 Task: Search for a place to stay in Dingzhou, China, from September 6 to September 12 for 4 guests, with a price range of ₹10,000 to ₹14,000, 4 bedrooms, 4 beds, 4 bathrooms, and amenities including WiFi, free parking, and TV. Enable 'Self check-in'.
Action: Mouse moved to (723, 115)
Screenshot: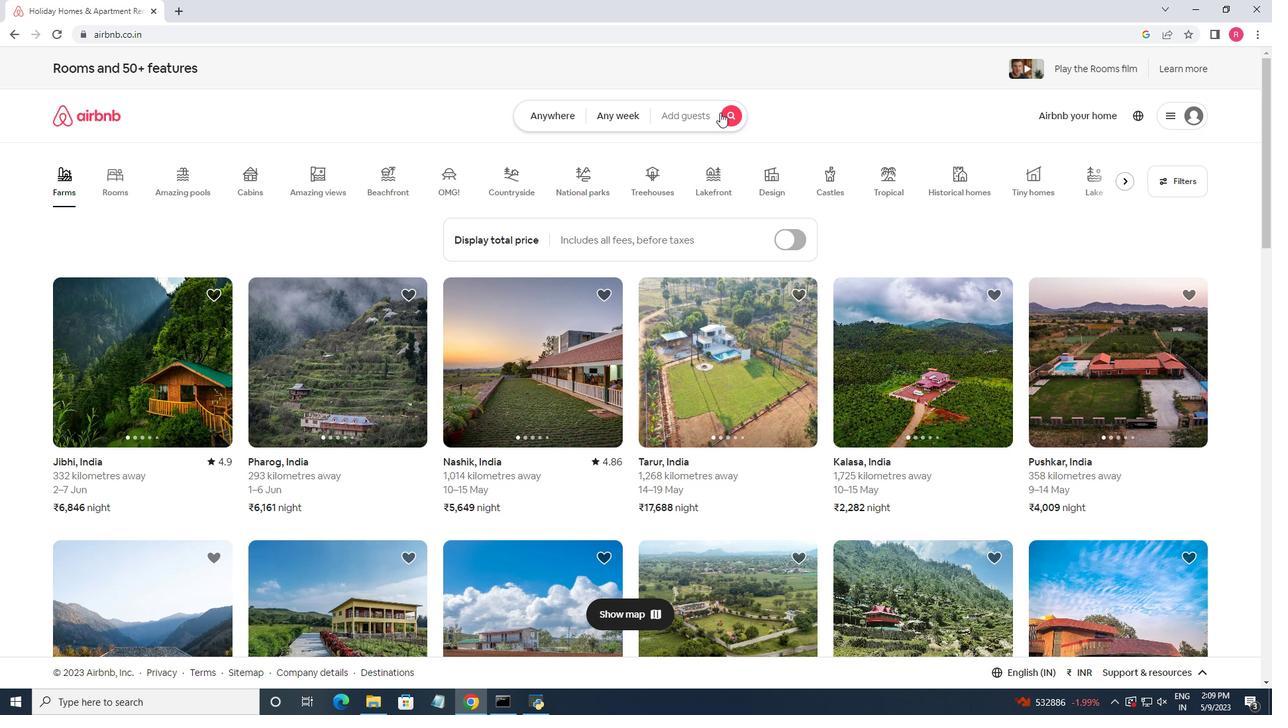 
Action: Mouse pressed left at (723, 115)
Screenshot: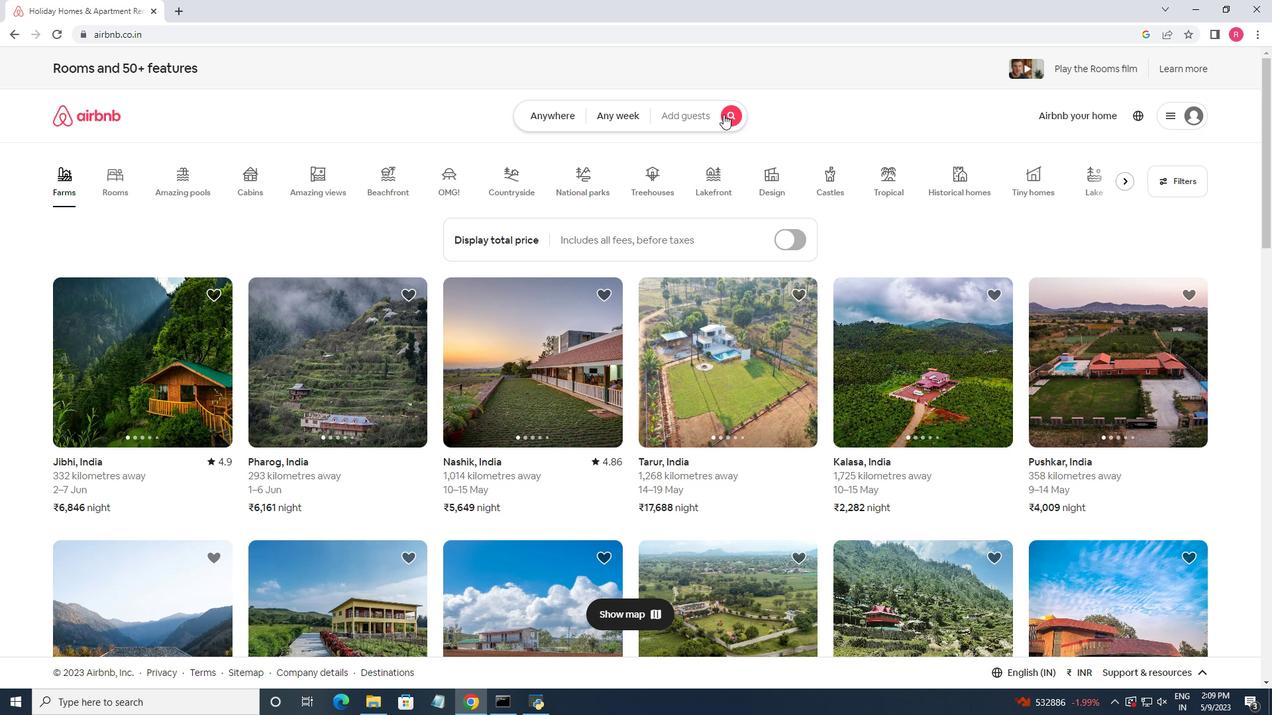 
Action: Mouse moved to (458, 175)
Screenshot: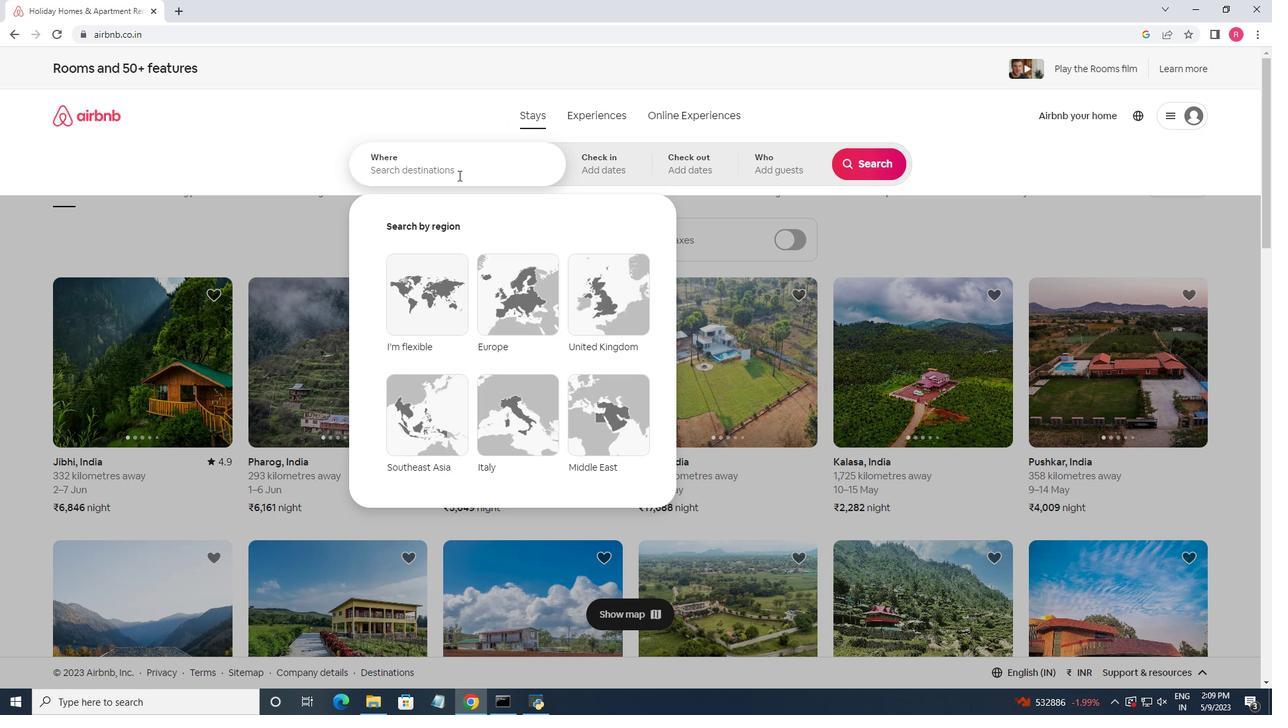 
Action: Mouse pressed left at (458, 175)
Screenshot: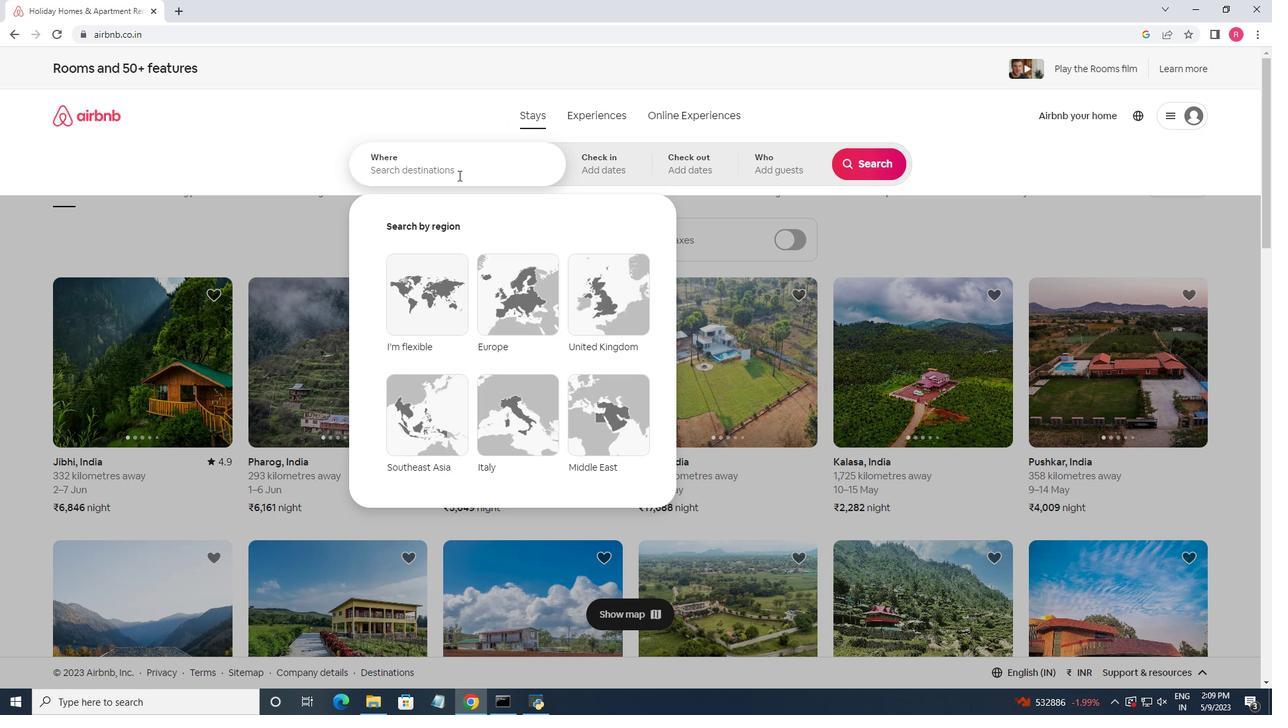 
Action: Key pressed <Key.shift>Dingzhou,<Key.space><Key.shift>China
Screenshot: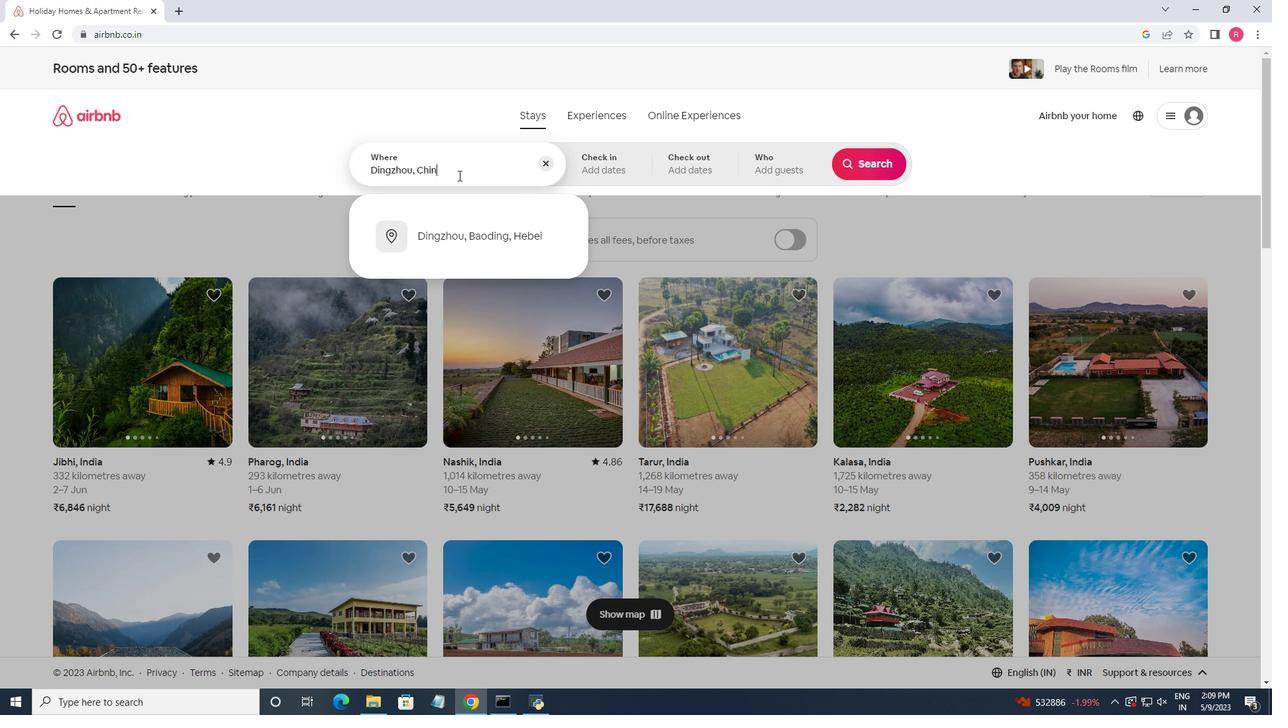 
Action: Mouse moved to (483, 172)
Screenshot: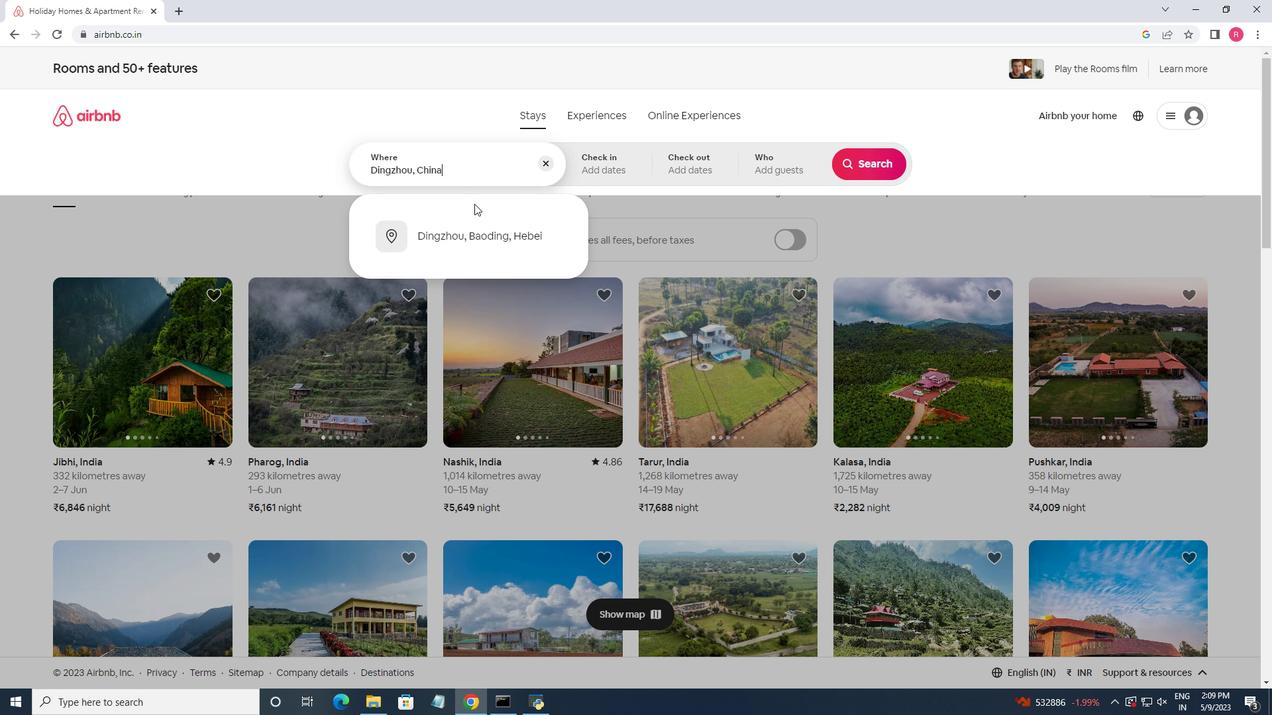 
Action: Key pressed <Key.enter>
Screenshot: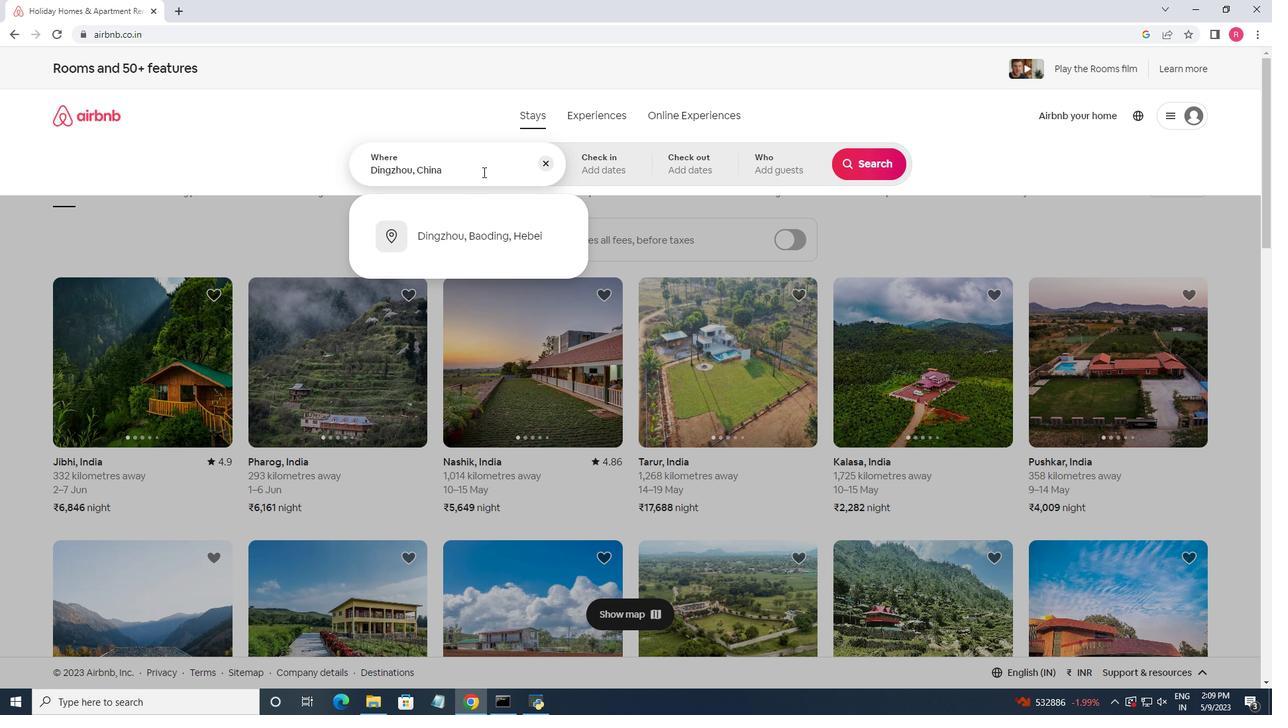 
Action: Mouse moved to (870, 269)
Screenshot: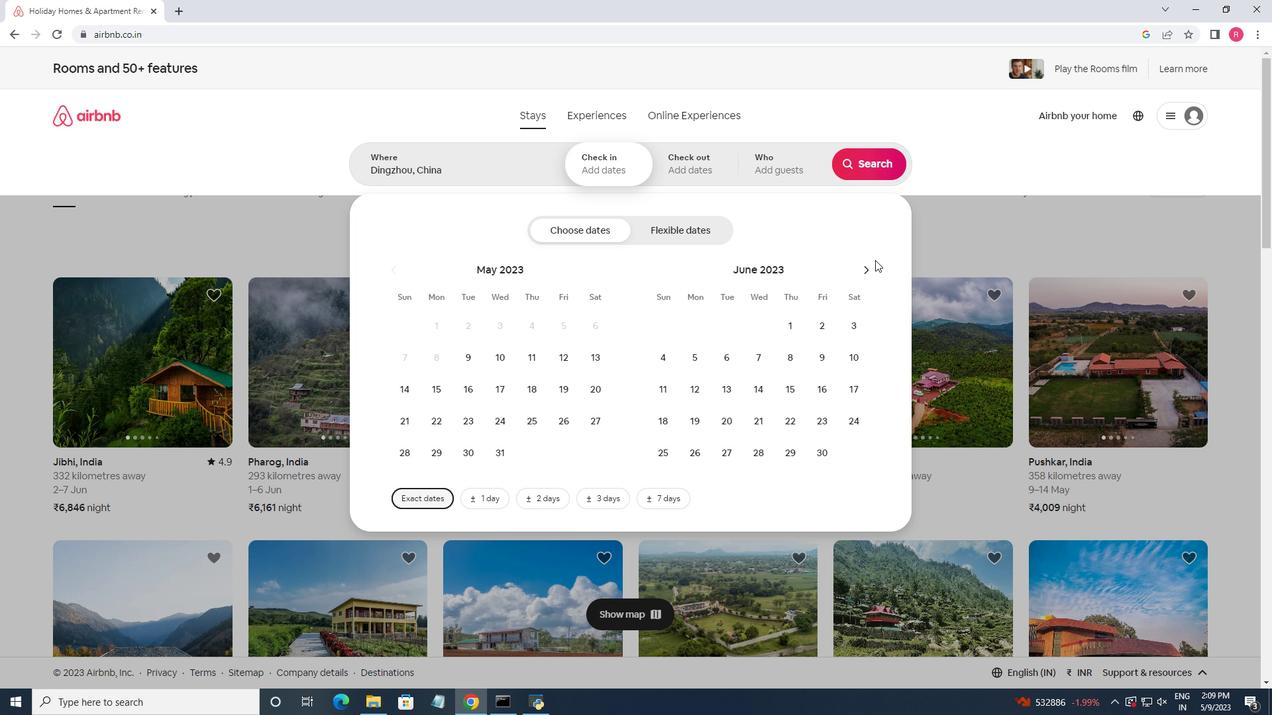 
Action: Mouse pressed left at (870, 269)
Screenshot: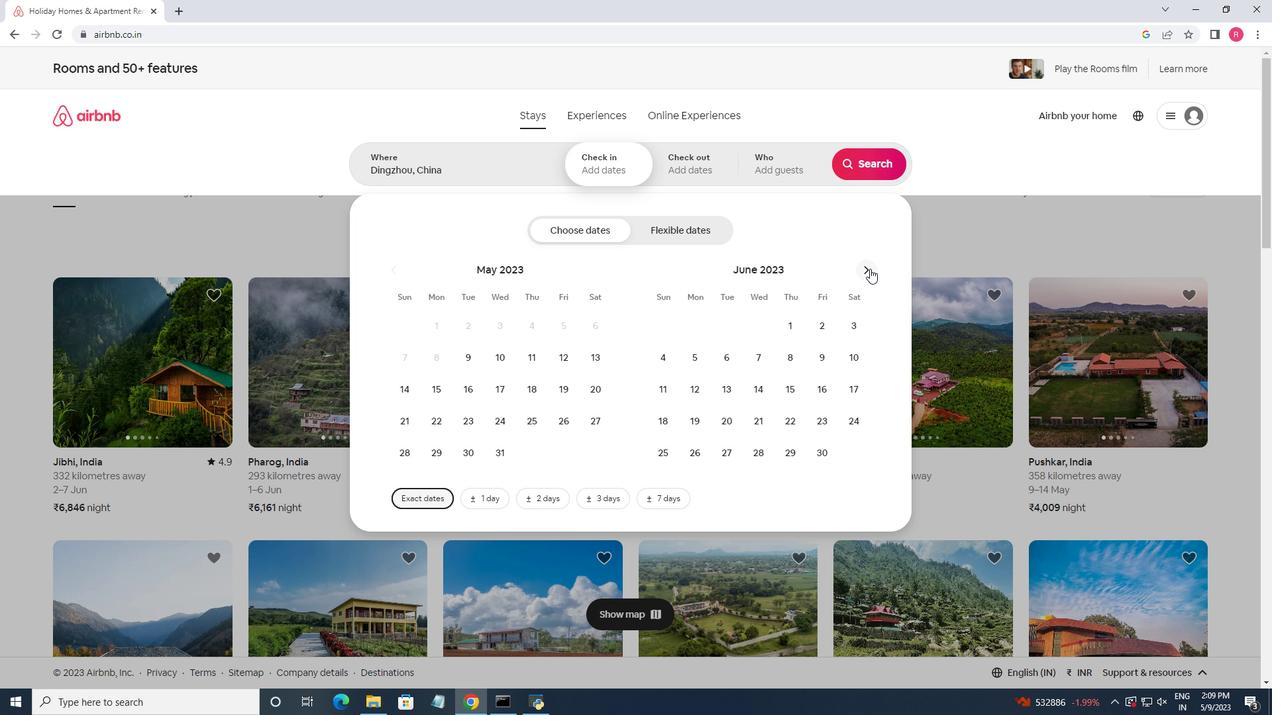 
Action: Mouse pressed left at (870, 269)
Screenshot: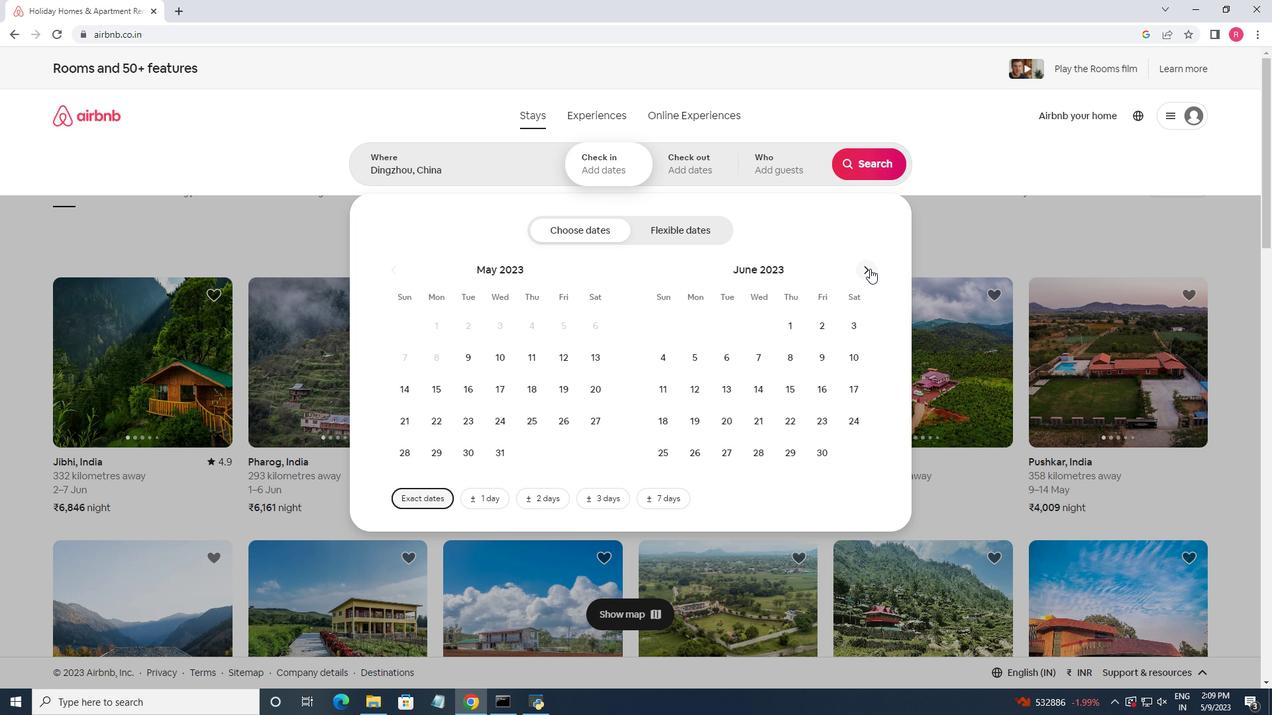 
Action: Mouse pressed left at (870, 269)
Screenshot: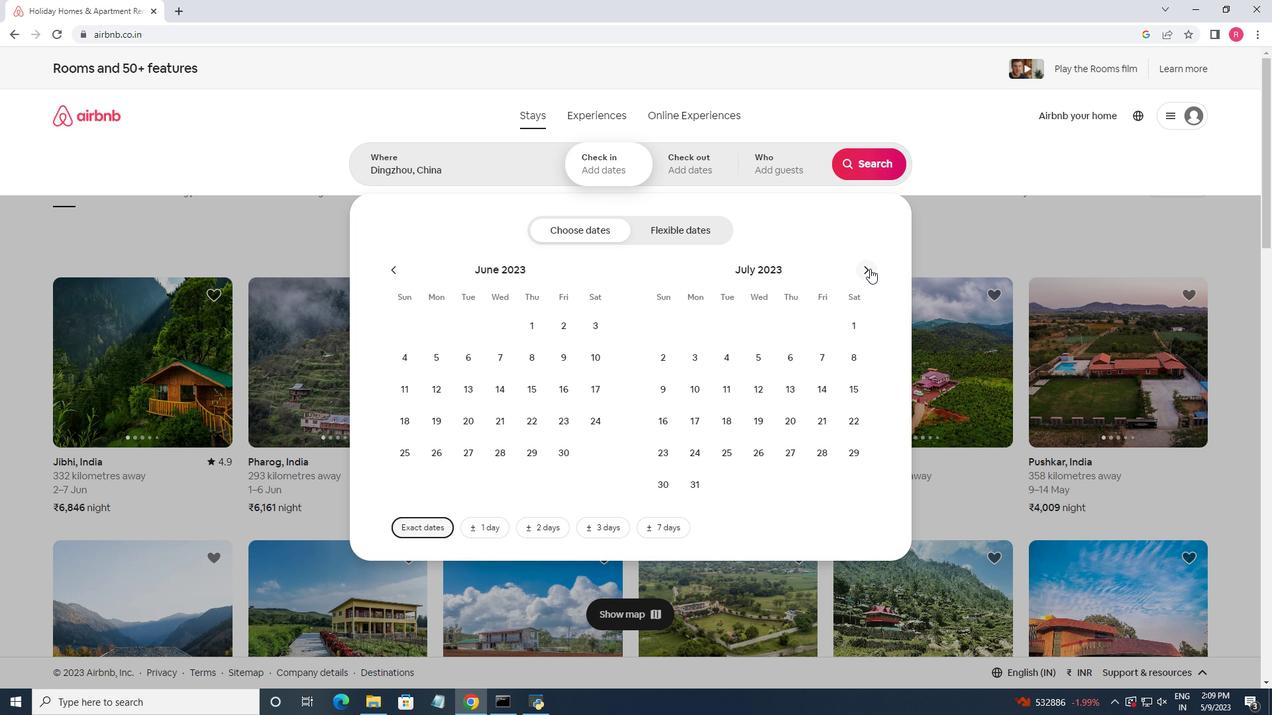 
Action: Mouse pressed left at (870, 269)
Screenshot: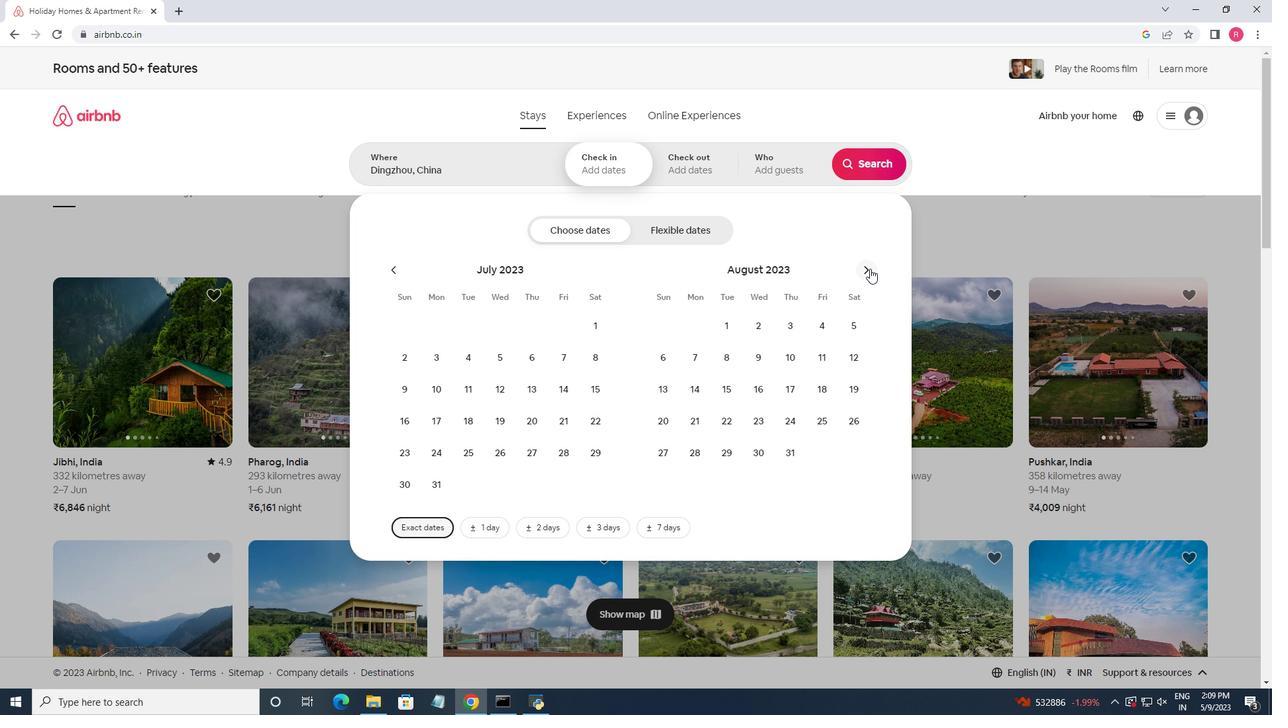 
Action: Mouse moved to (764, 360)
Screenshot: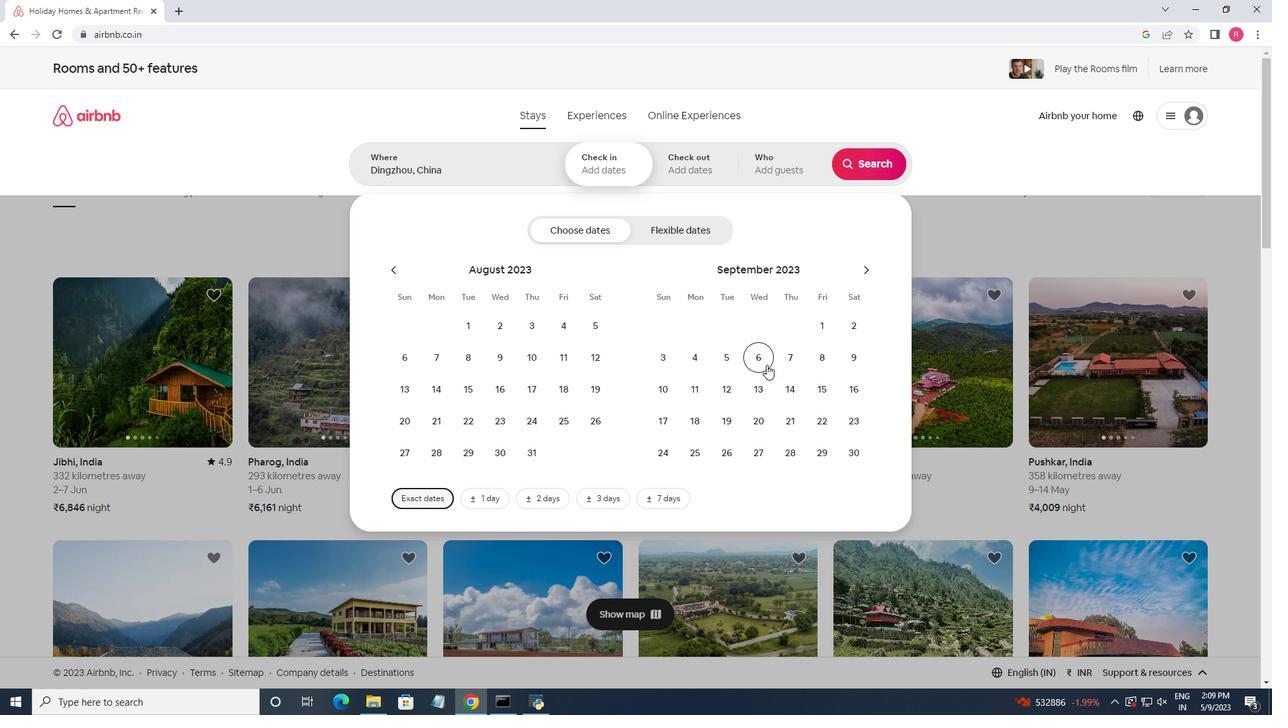 
Action: Mouse pressed left at (764, 360)
Screenshot: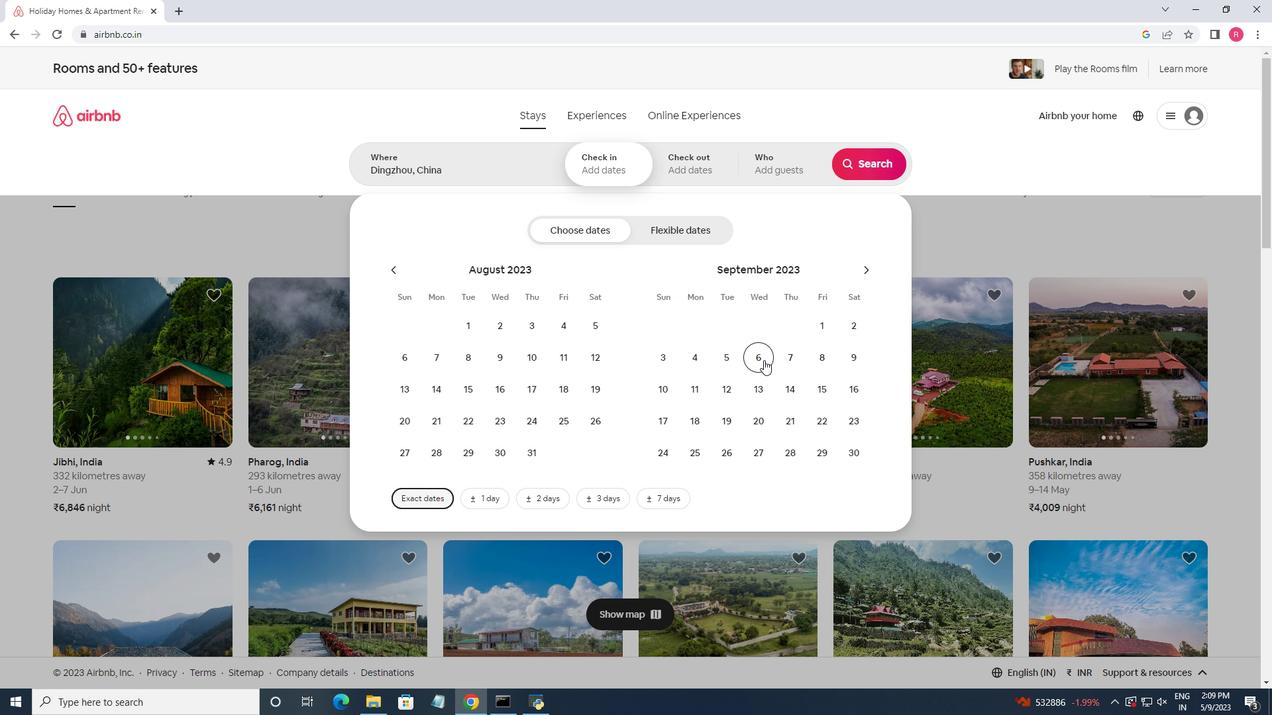 
Action: Mouse moved to (740, 393)
Screenshot: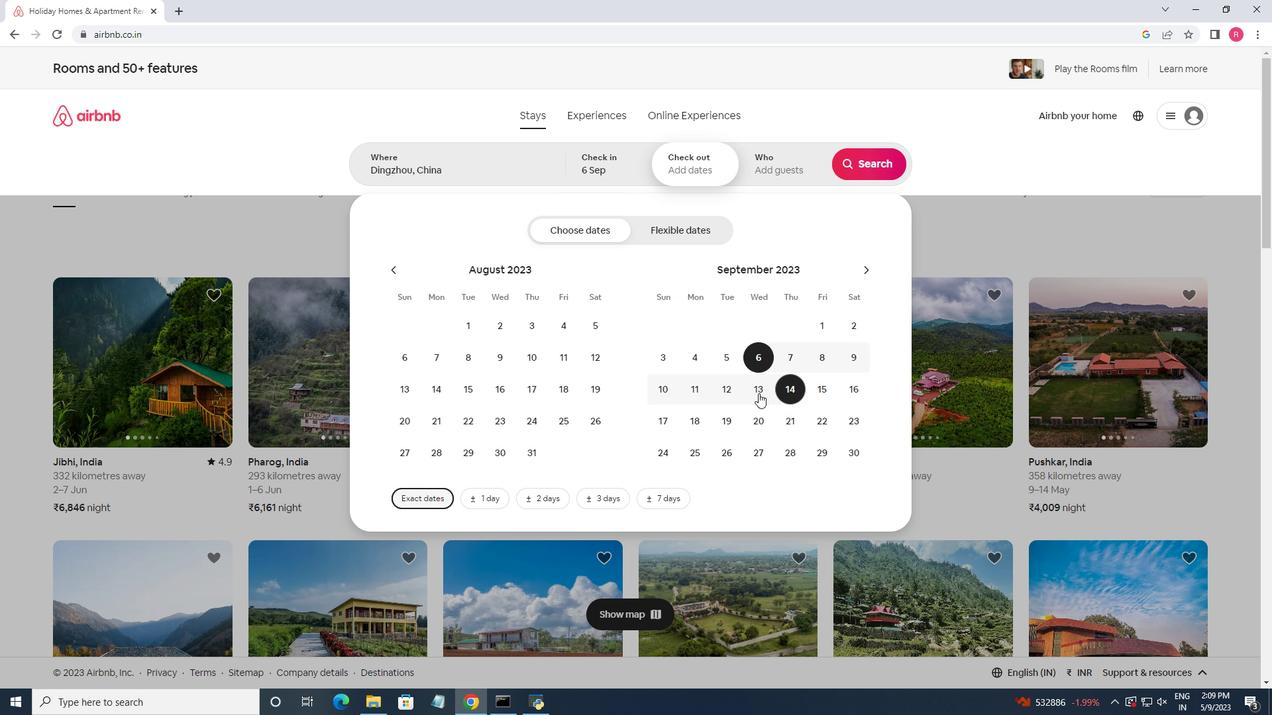 
Action: Mouse pressed left at (740, 393)
Screenshot: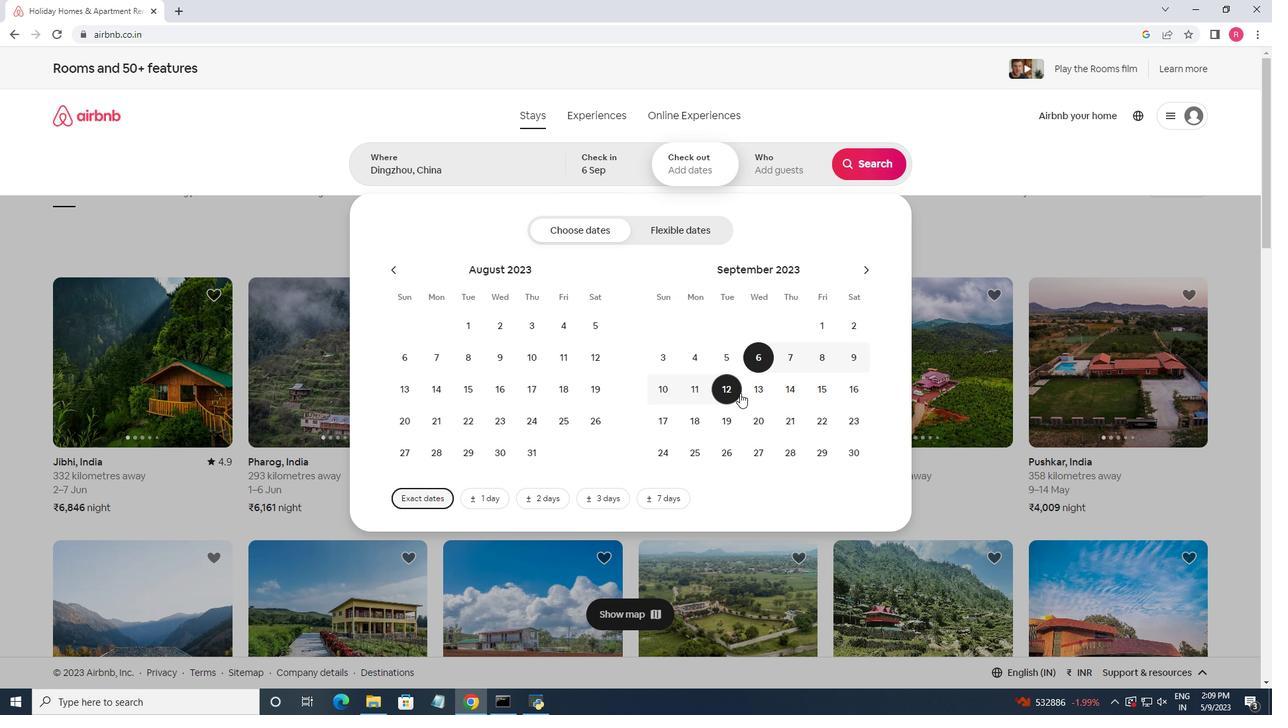 
Action: Mouse moved to (780, 163)
Screenshot: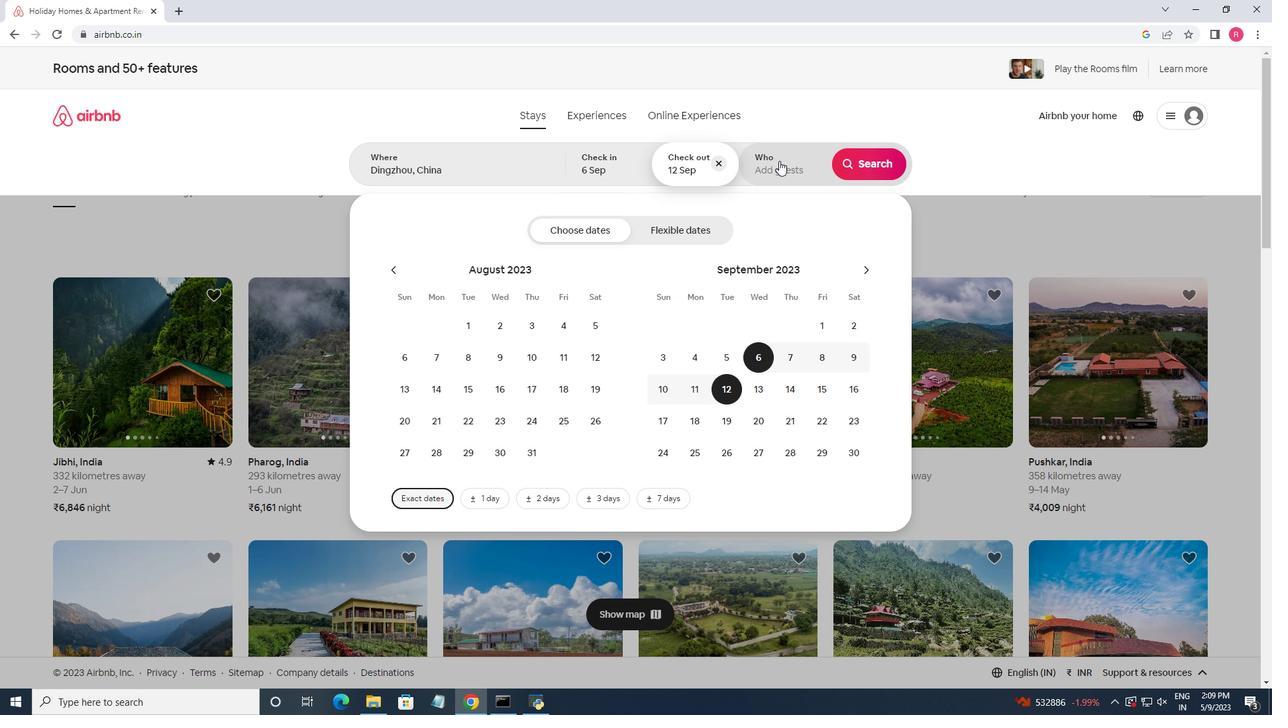 
Action: Mouse pressed left at (780, 163)
Screenshot: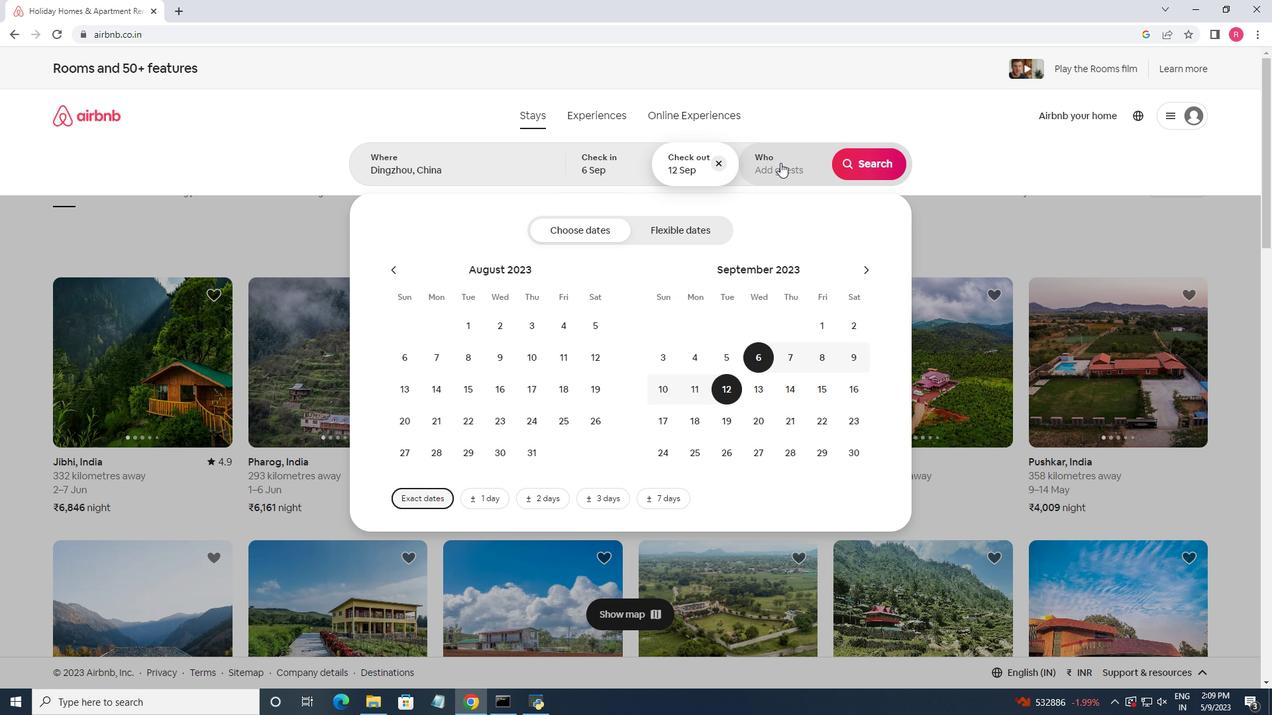 
Action: Mouse moved to (873, 243)
Screenshot: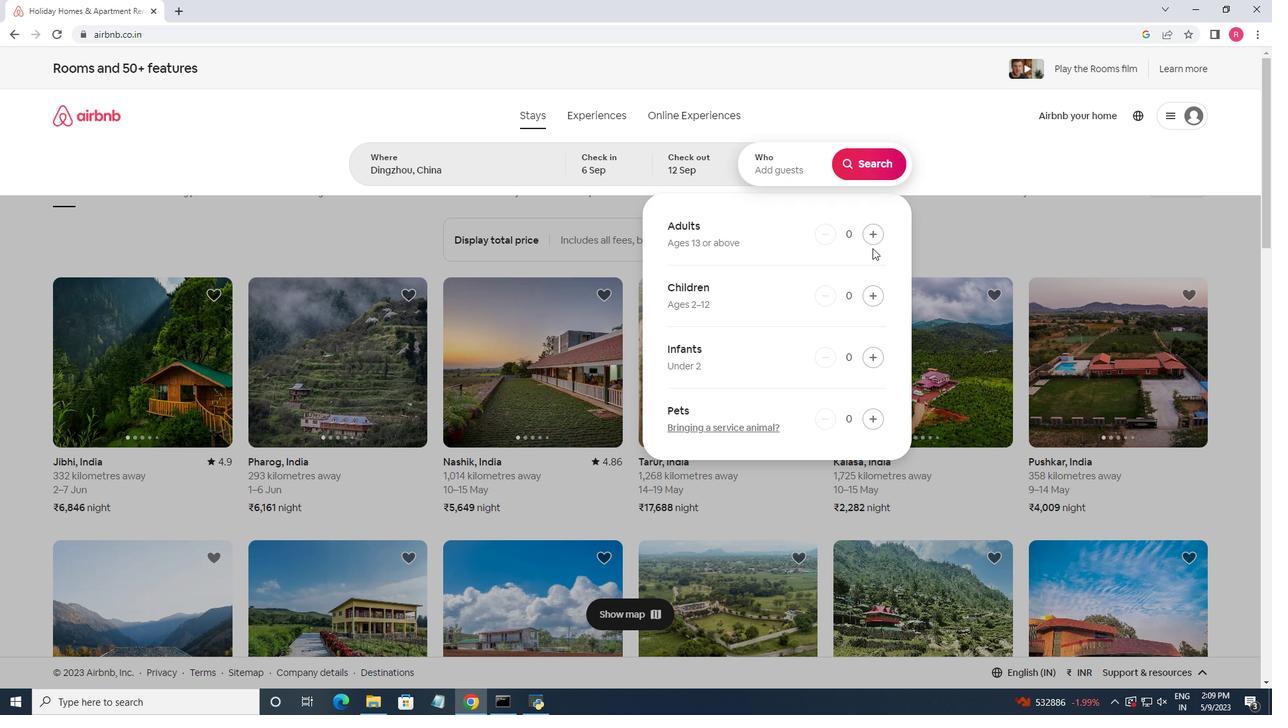 
Action: Mouse pressed left at (873, 243)
Screenshot: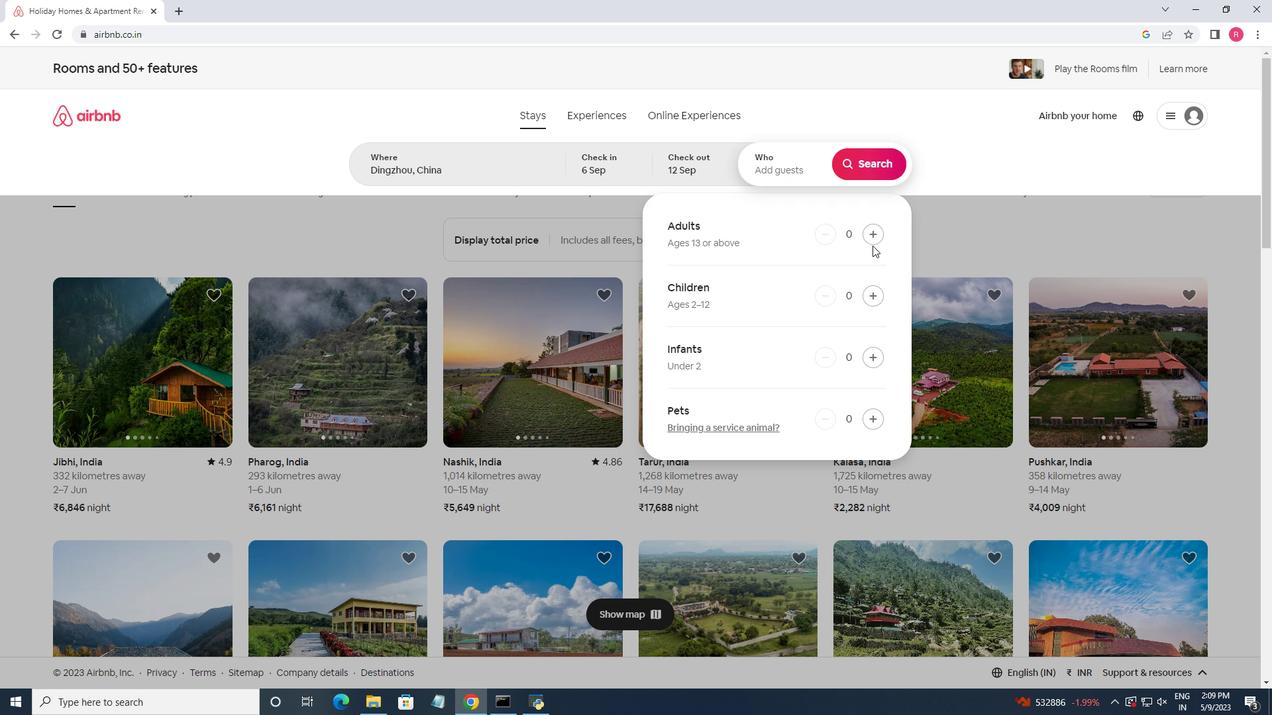 
Action: Mouse pressed left at (873, 243)
Screenshot: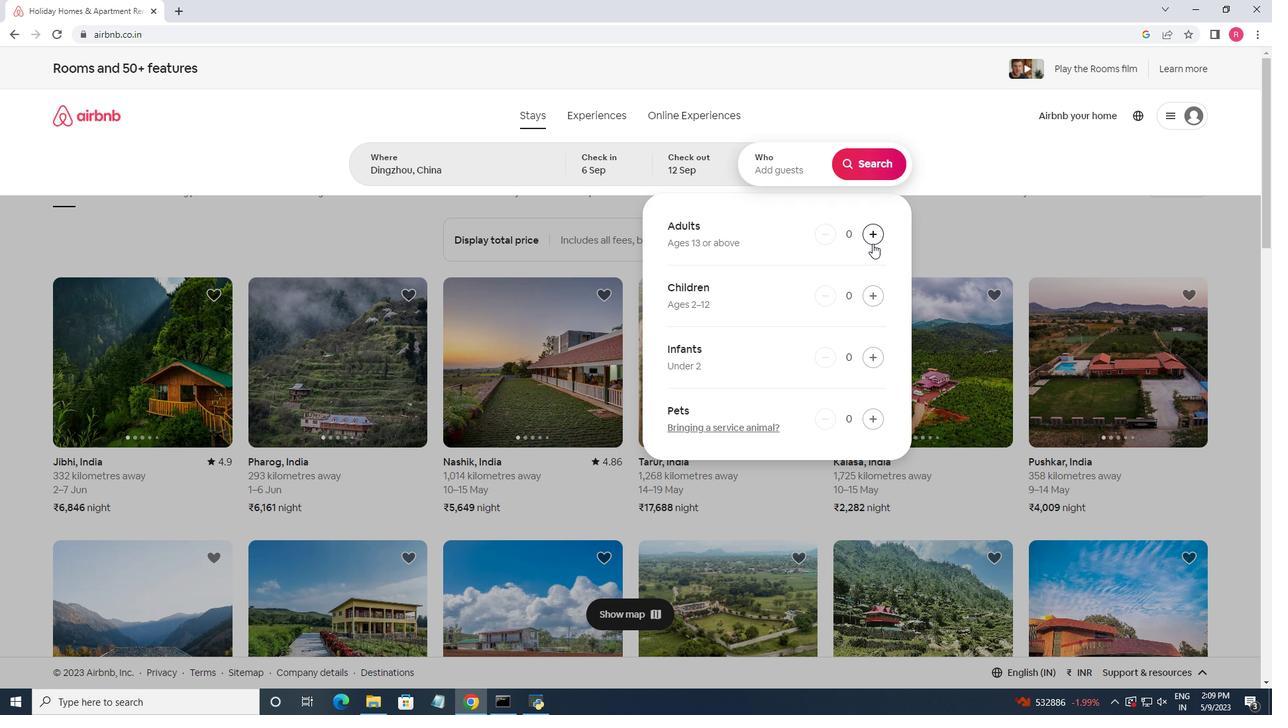 
Action: Mouse pressed left at (873, 243)
Screenshot: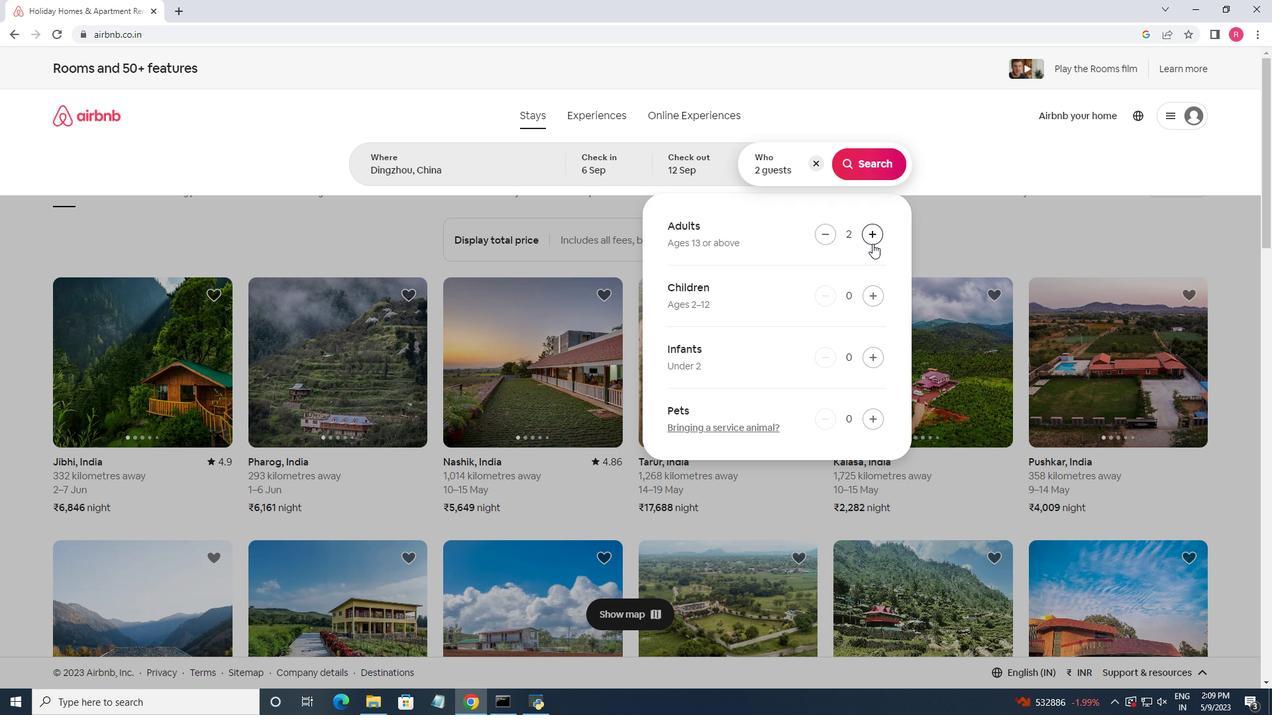 
Action: Mouse pressed left at (873, 243)
Screenshot: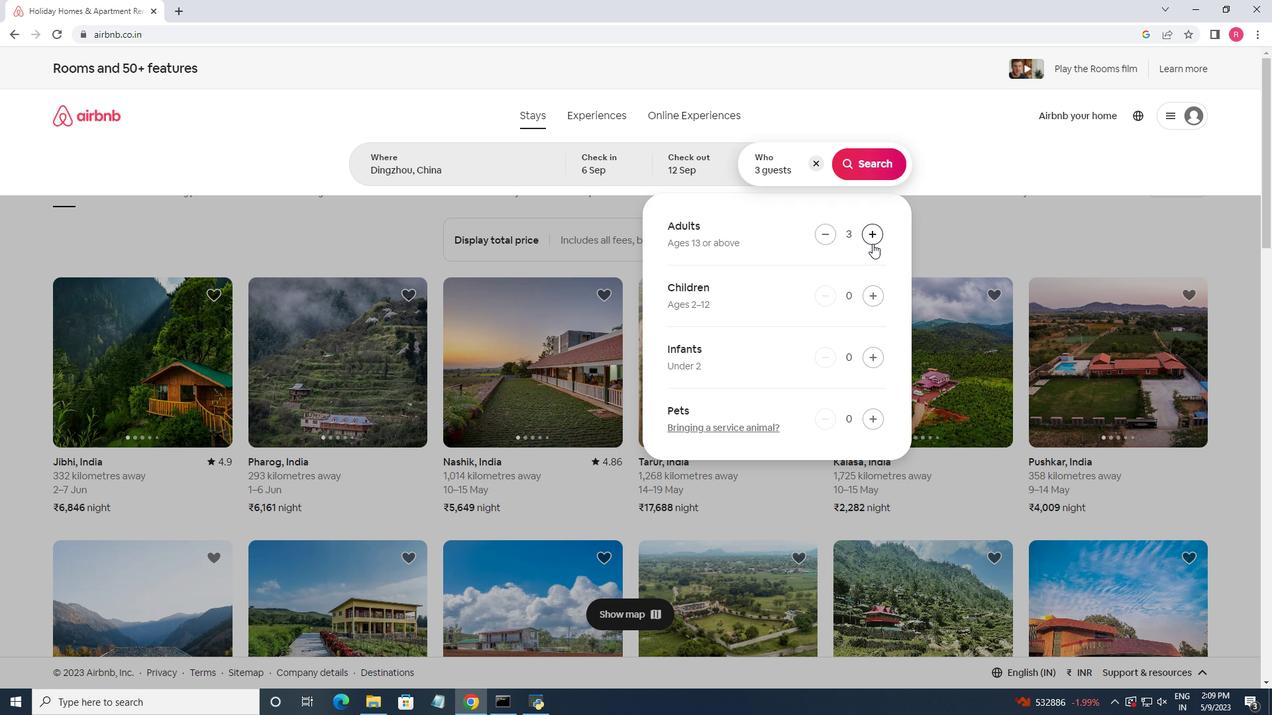 
Action: Mouse moved to (883, 167)
Screenshot: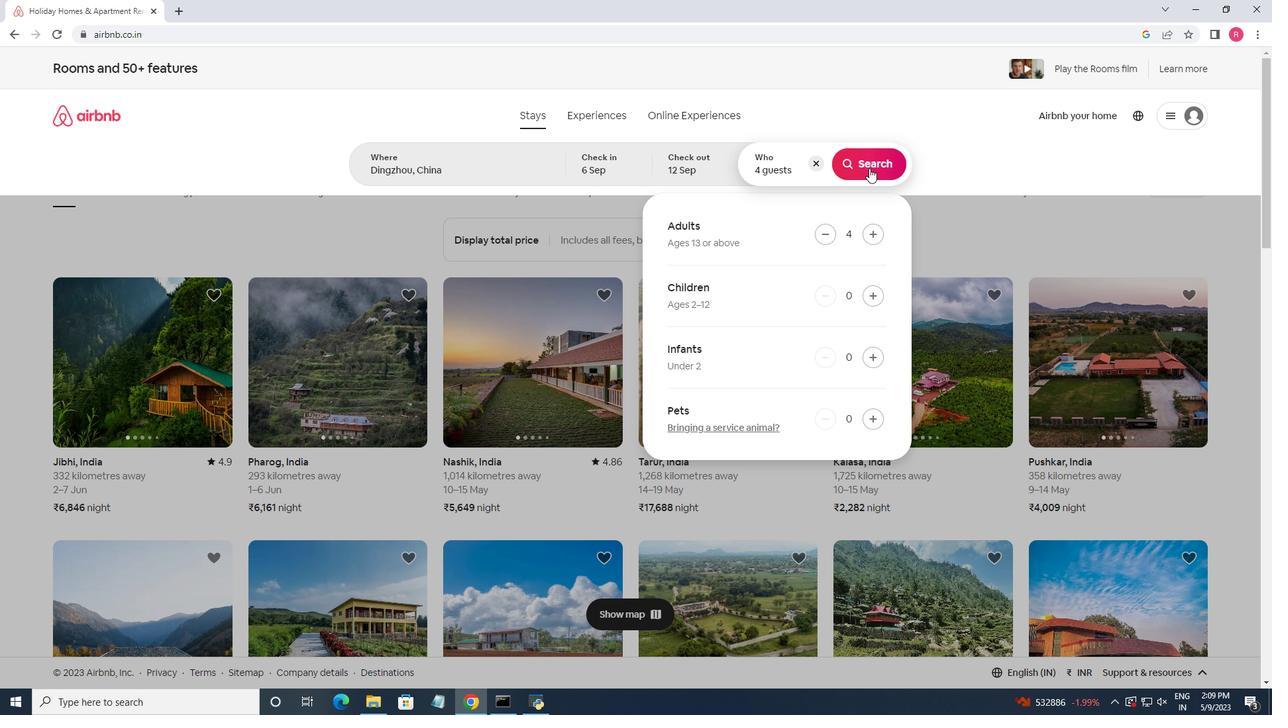 
Action: Mouse pressed left at (883, 167)
Screenshot: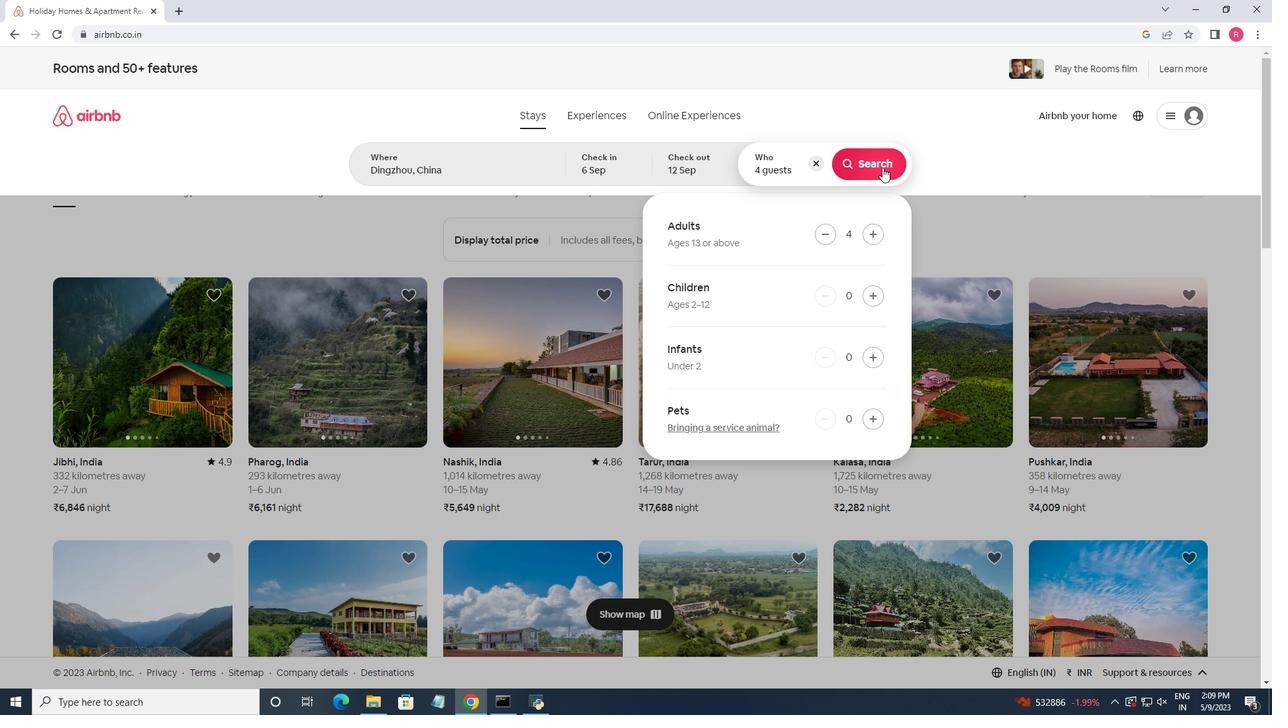 
Action: Mouse moved to (1199, 129)
Screenshot: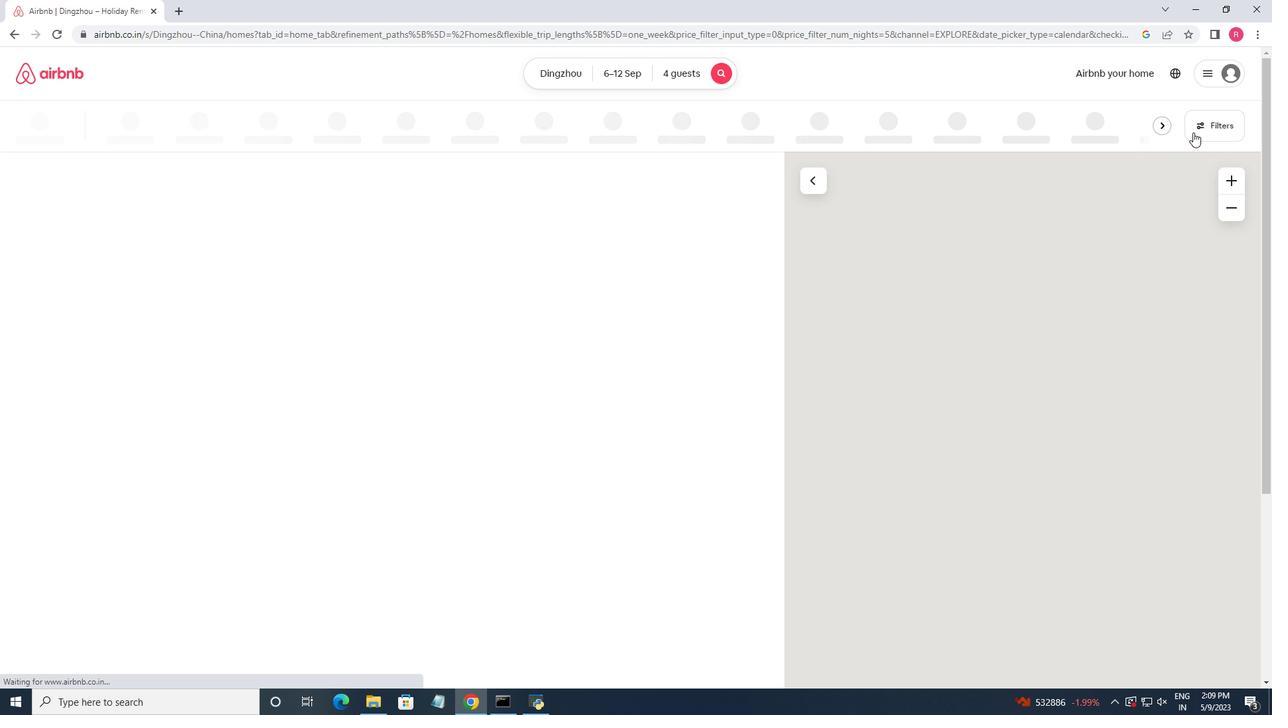 
Action: Mouse pressed left at (1199, 129)
Screenshot: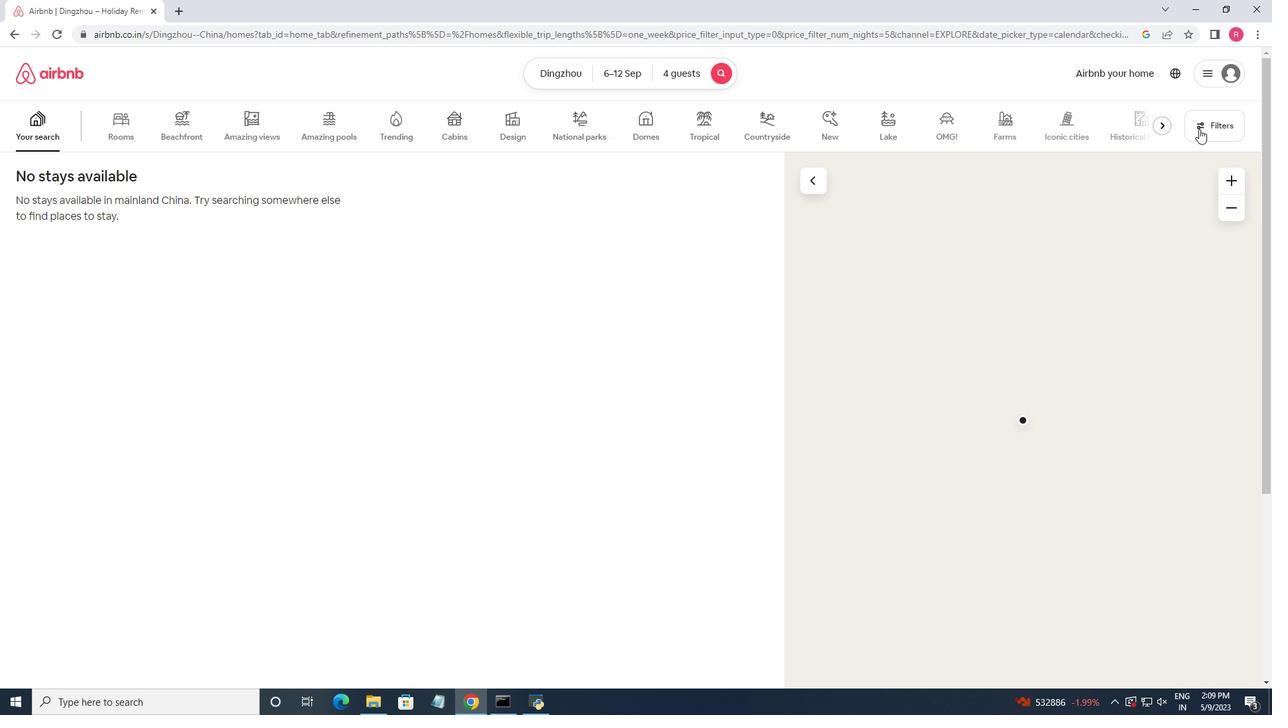 
Action: Mouse moved to (499, 448)
Screenshot: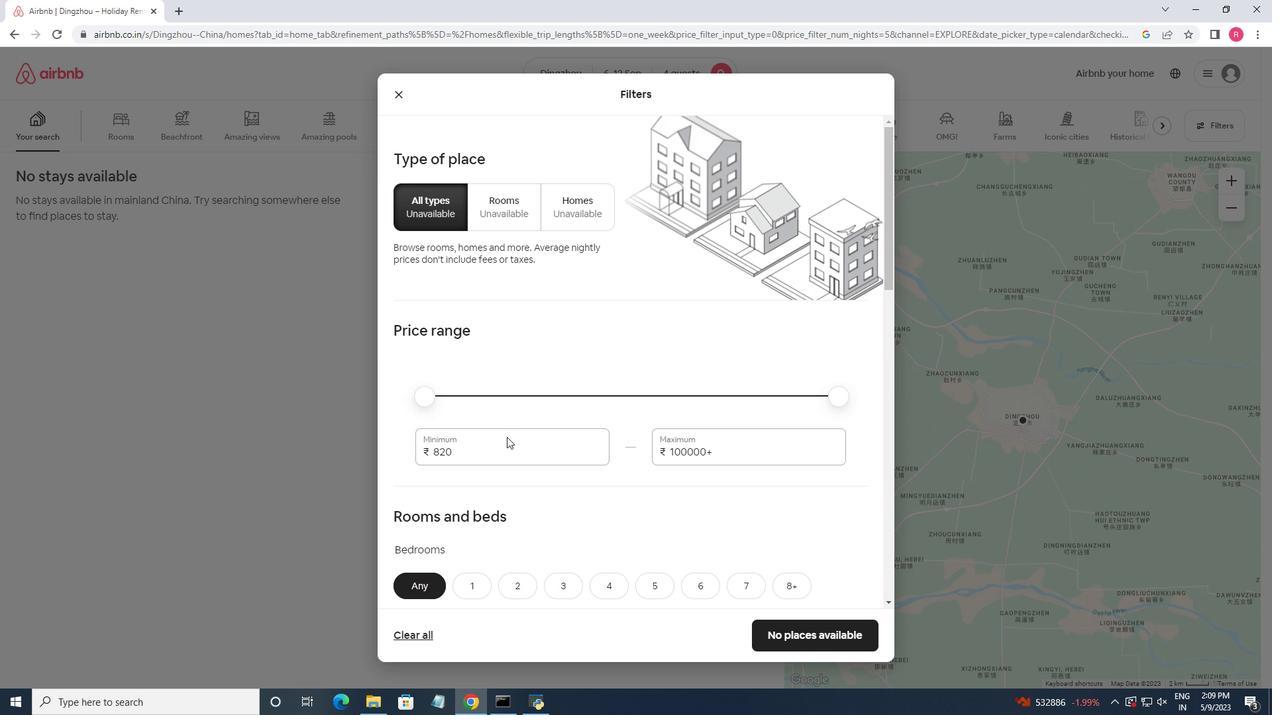 
Action: Mouse pressed left at (499, 448)
Screenshot: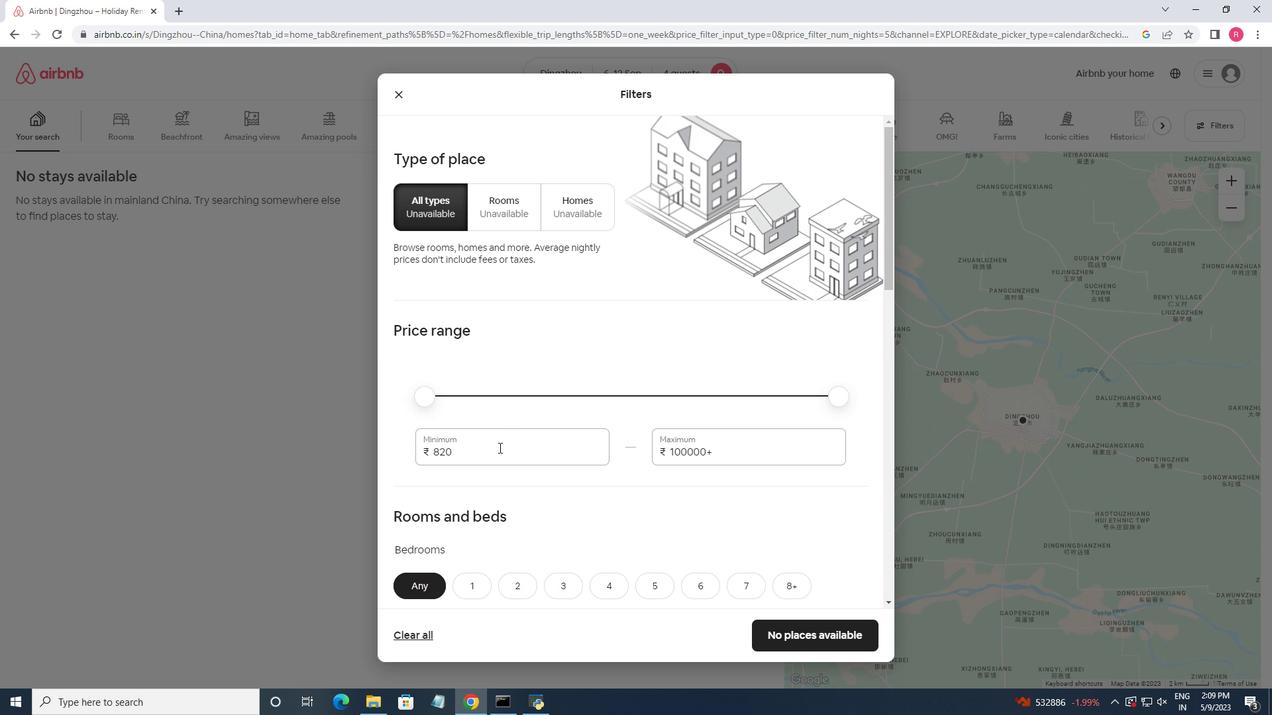 
Action: Mouse pressed left at (499, 448)
Screenshot: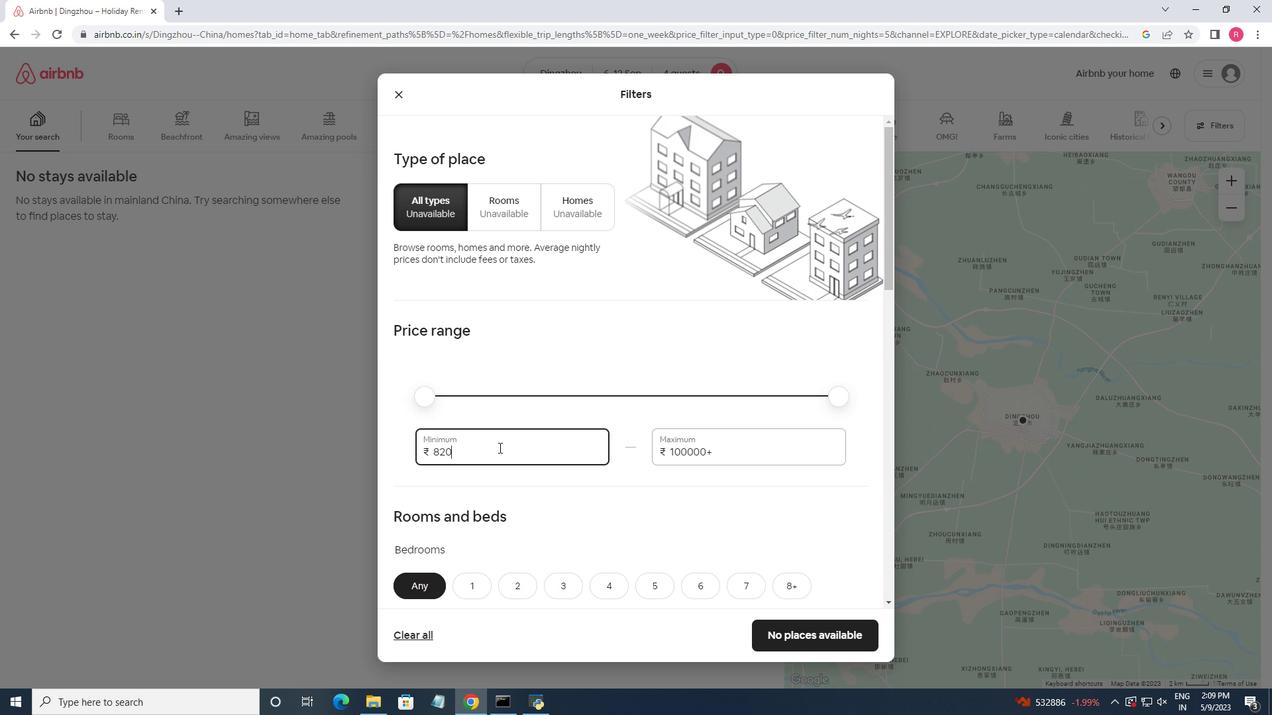 
Action: Key pressed 10000<Key.tab>14000
Screenshot: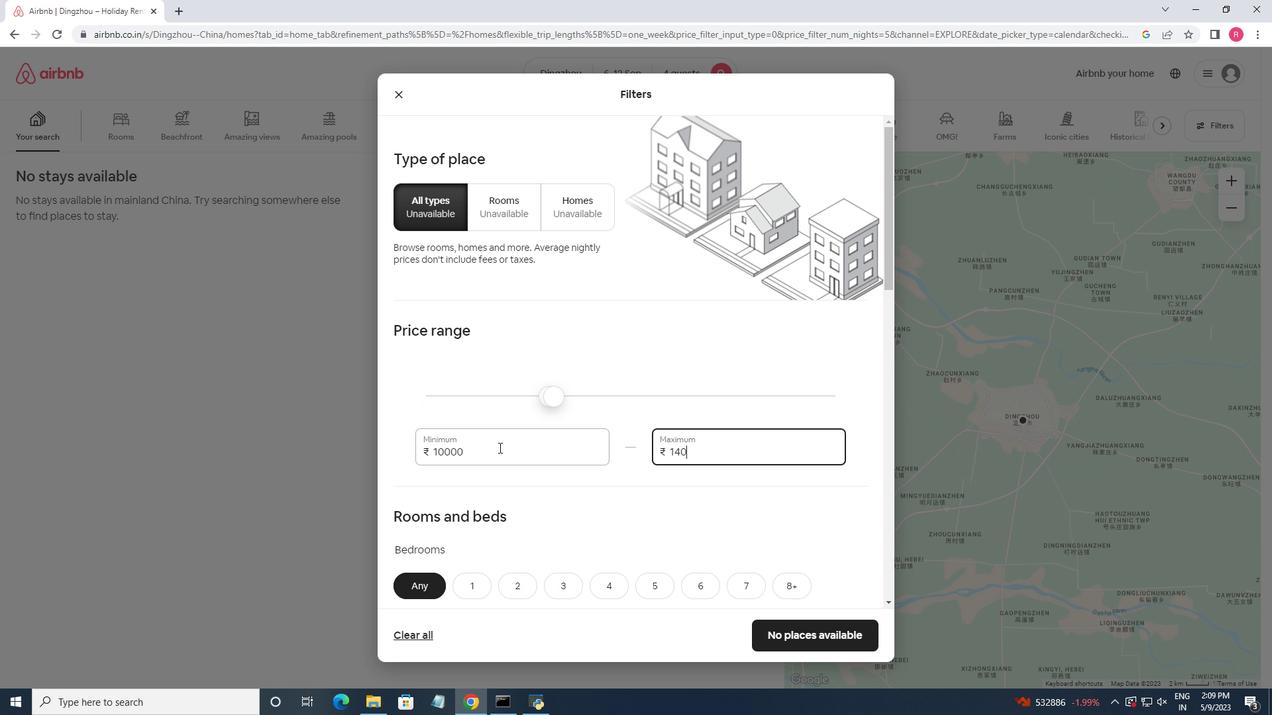 
Action: Mouse moved to (568, 401)
Screenshot: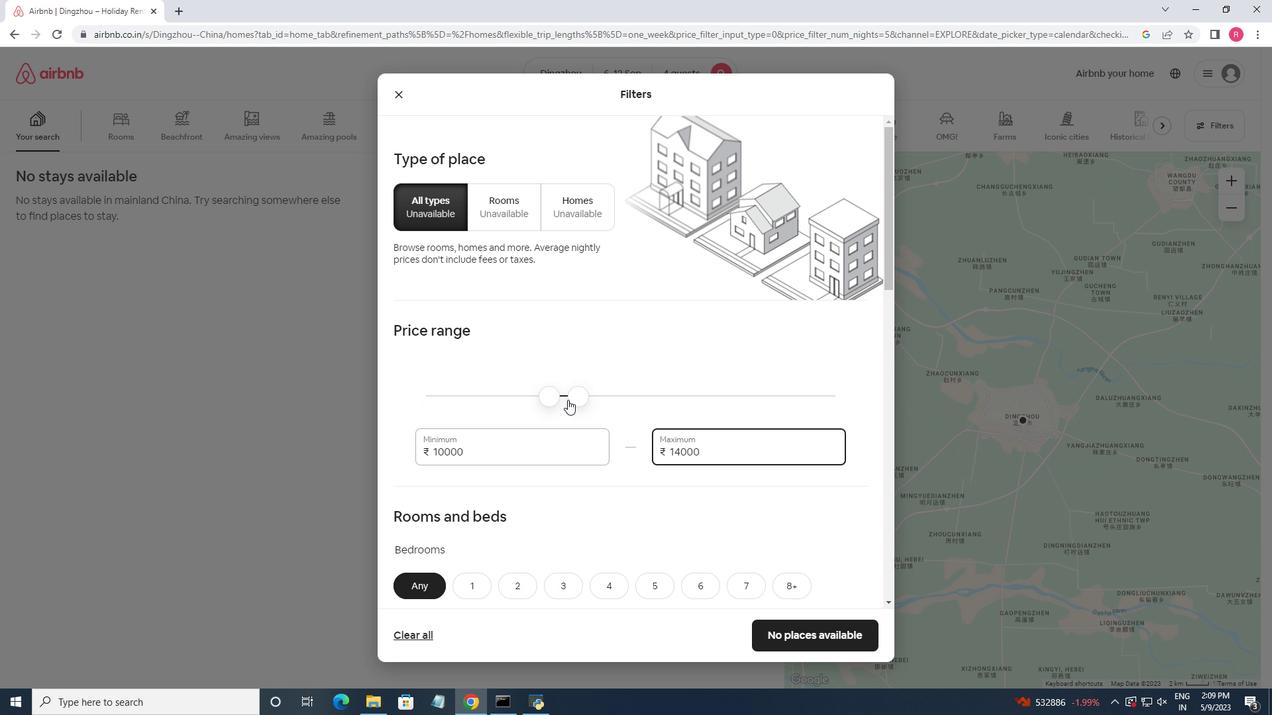
Action: Mouse scrolled (568, 400) with delta (0, 0)
Screenshot: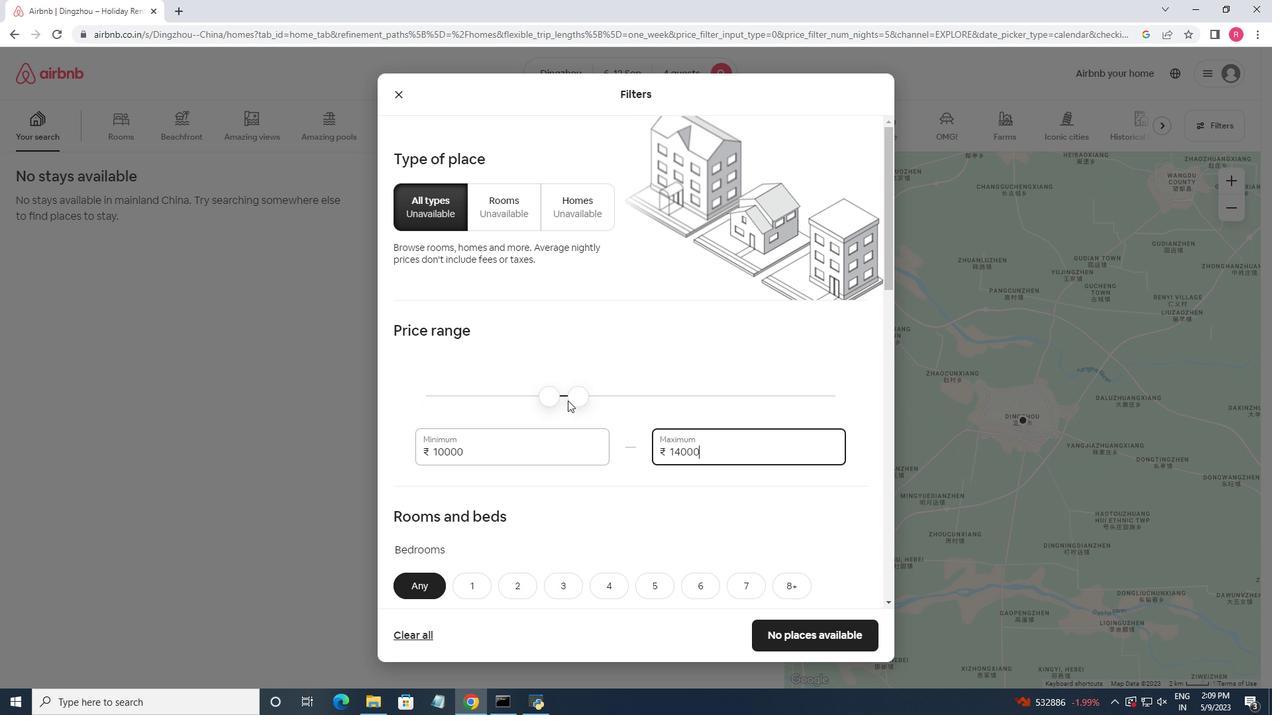 
Action: Mouse moved to (568, 401)
Screenshot: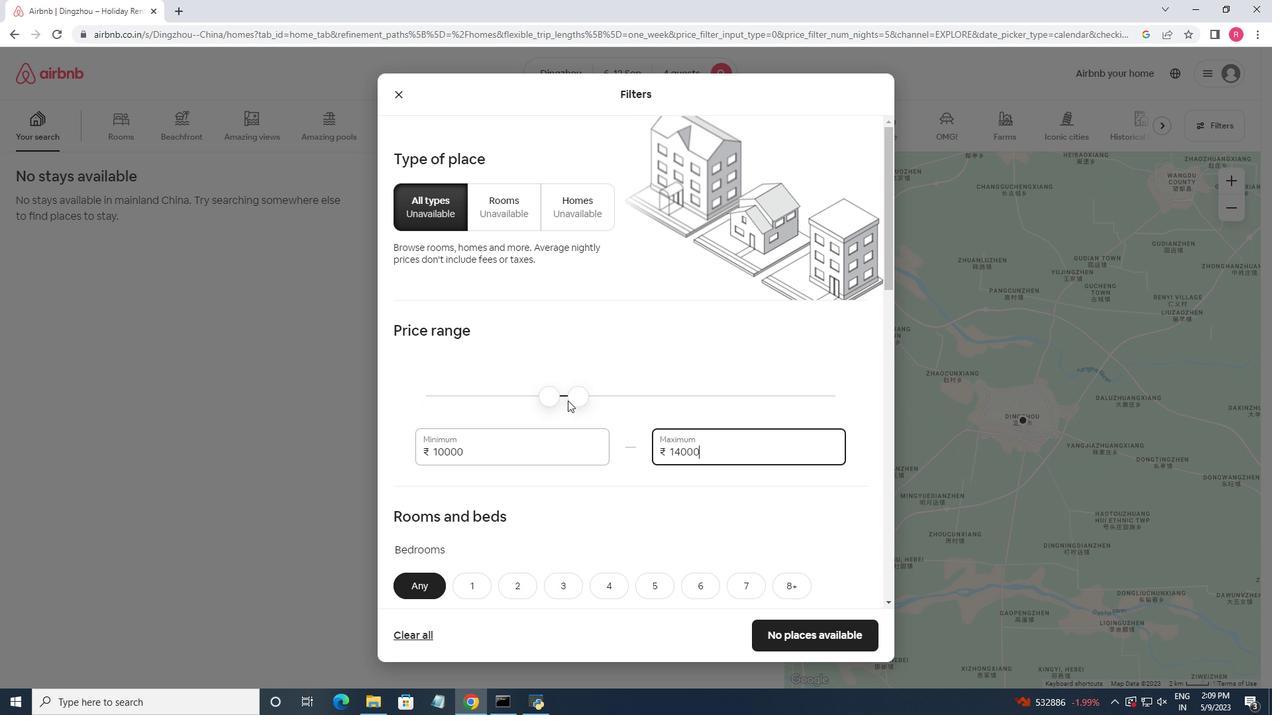 
Action: Mouse scrolled (568, 401) with delta (0, 0)
Screenshot: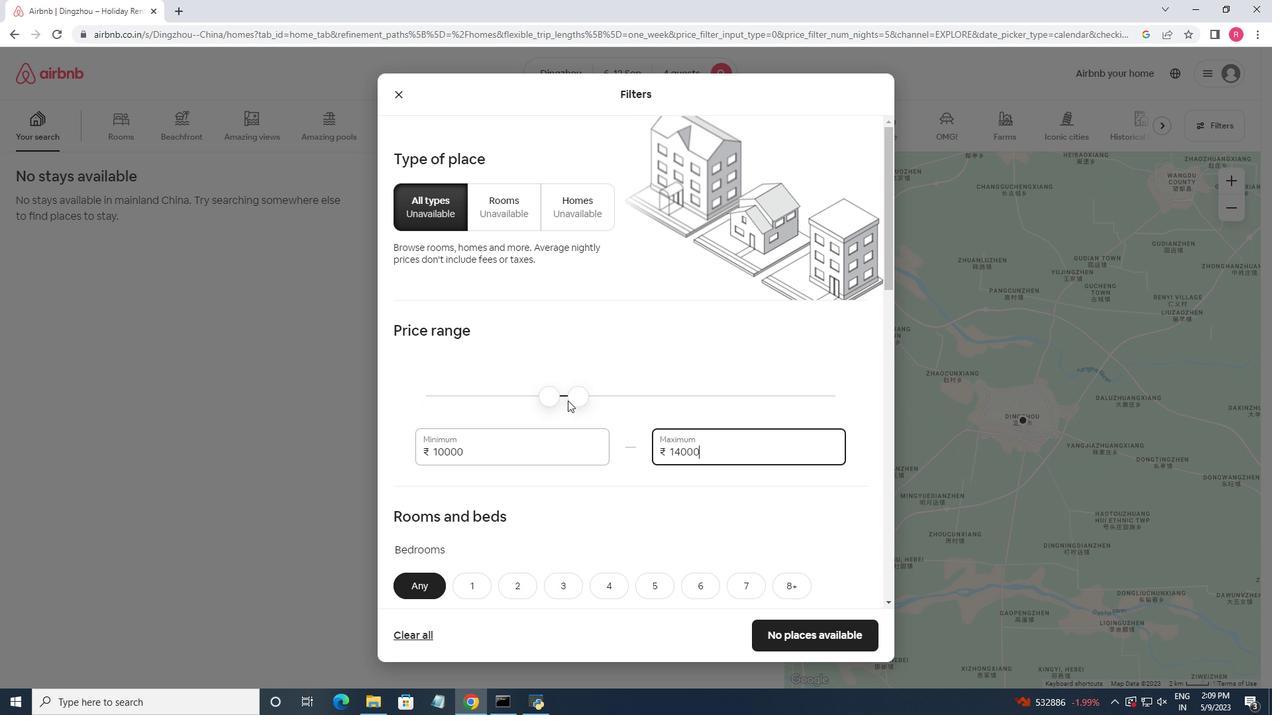 
Action: Mouse moved to (611, 452)
Screenshot: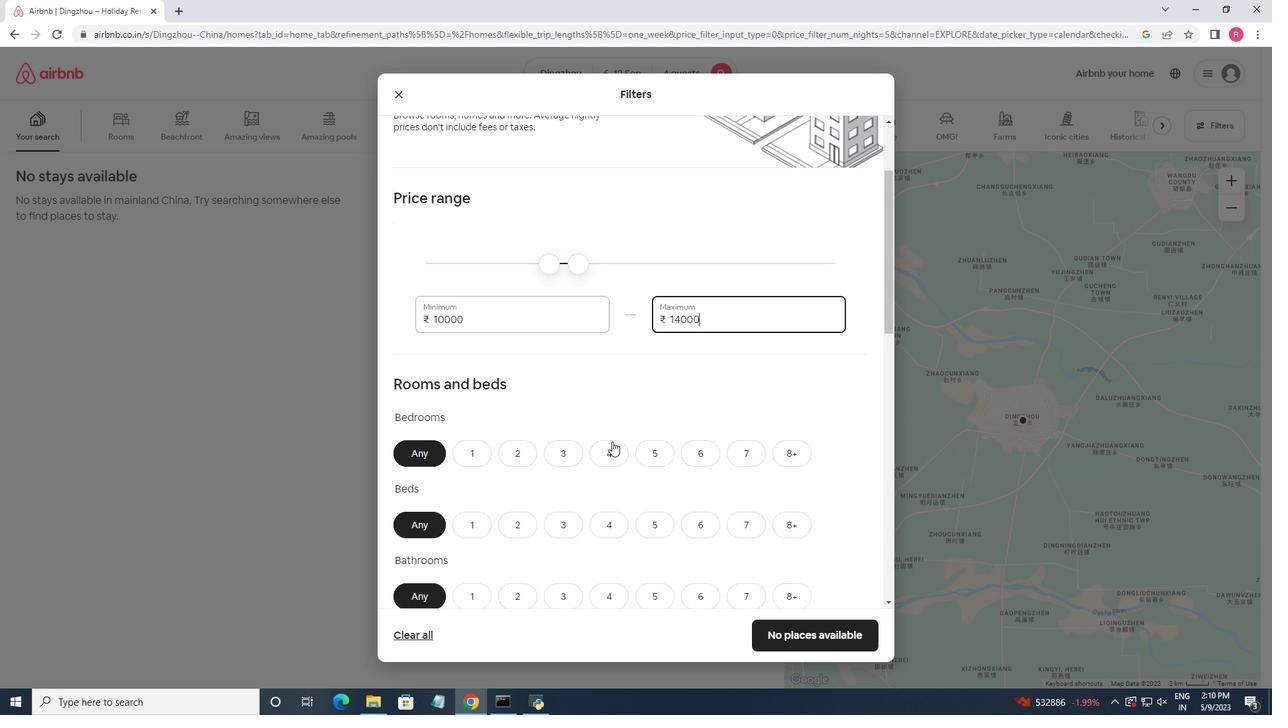 
Action: Mouse pressed left at (611, 452)
Screenshot: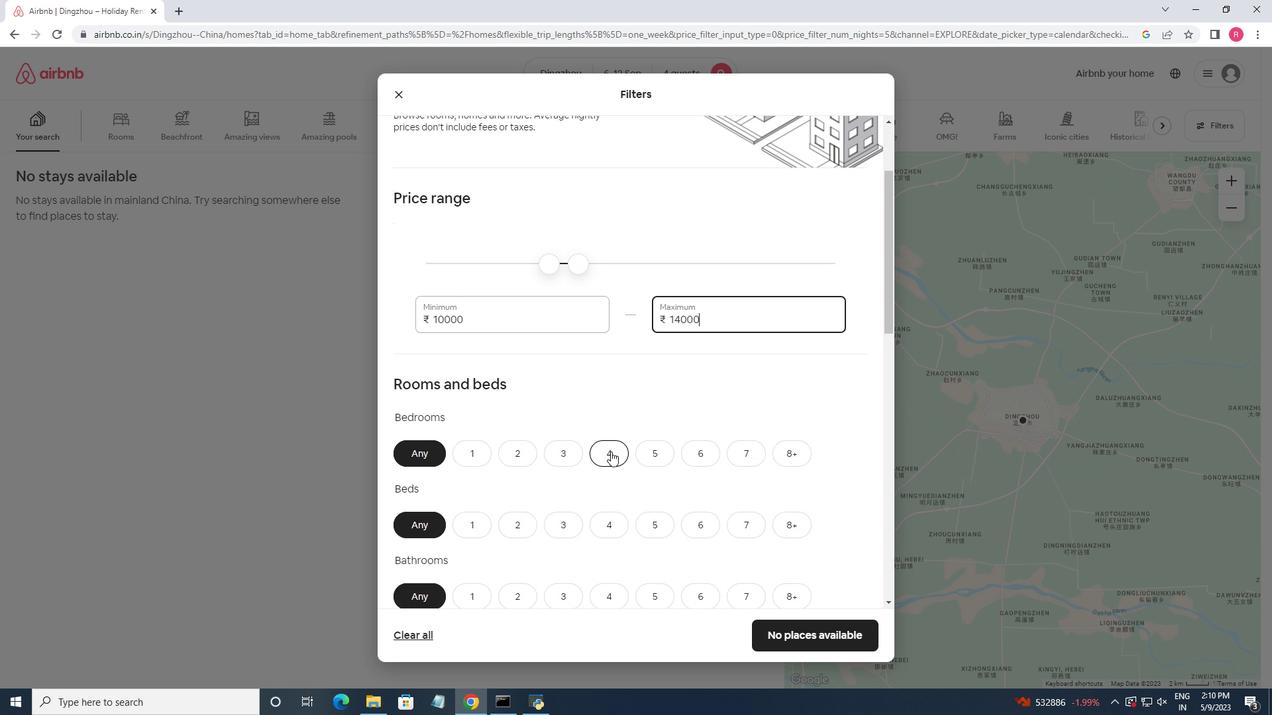 
Action: Mouse moved to (607, 531)
Screenshot: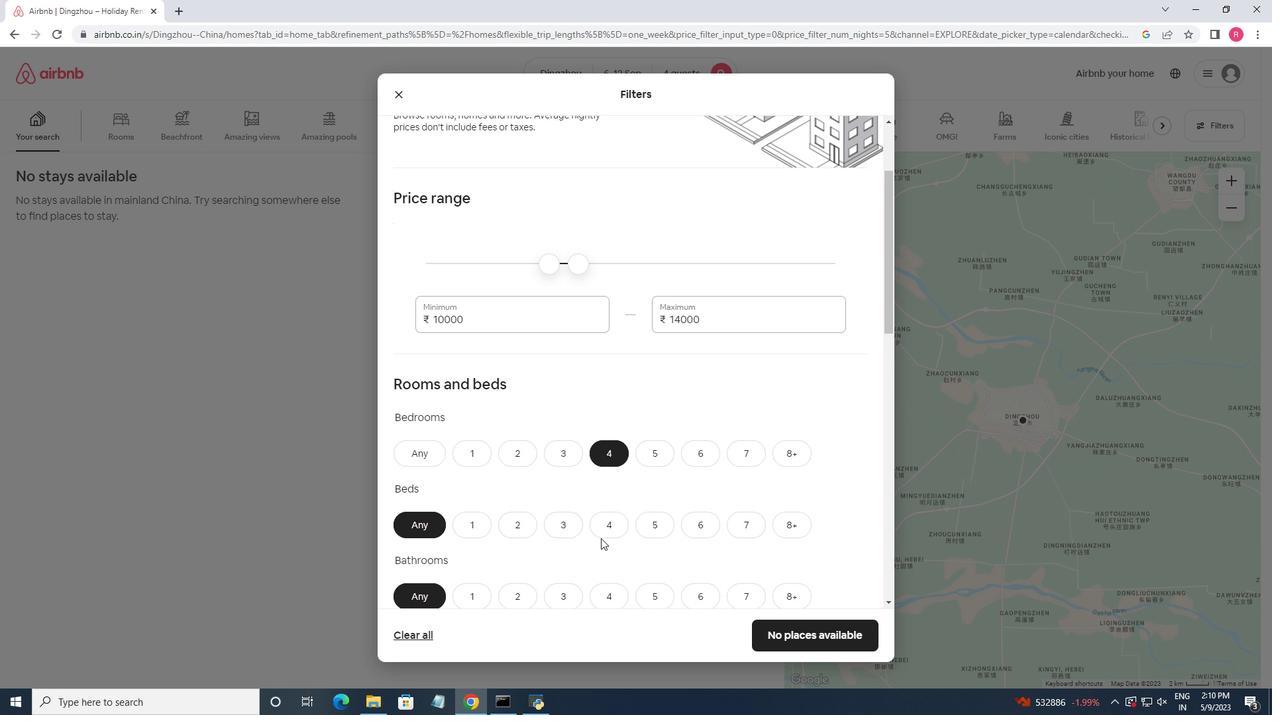
Action: Mouse pressed left at (607, 531)
Screenshot: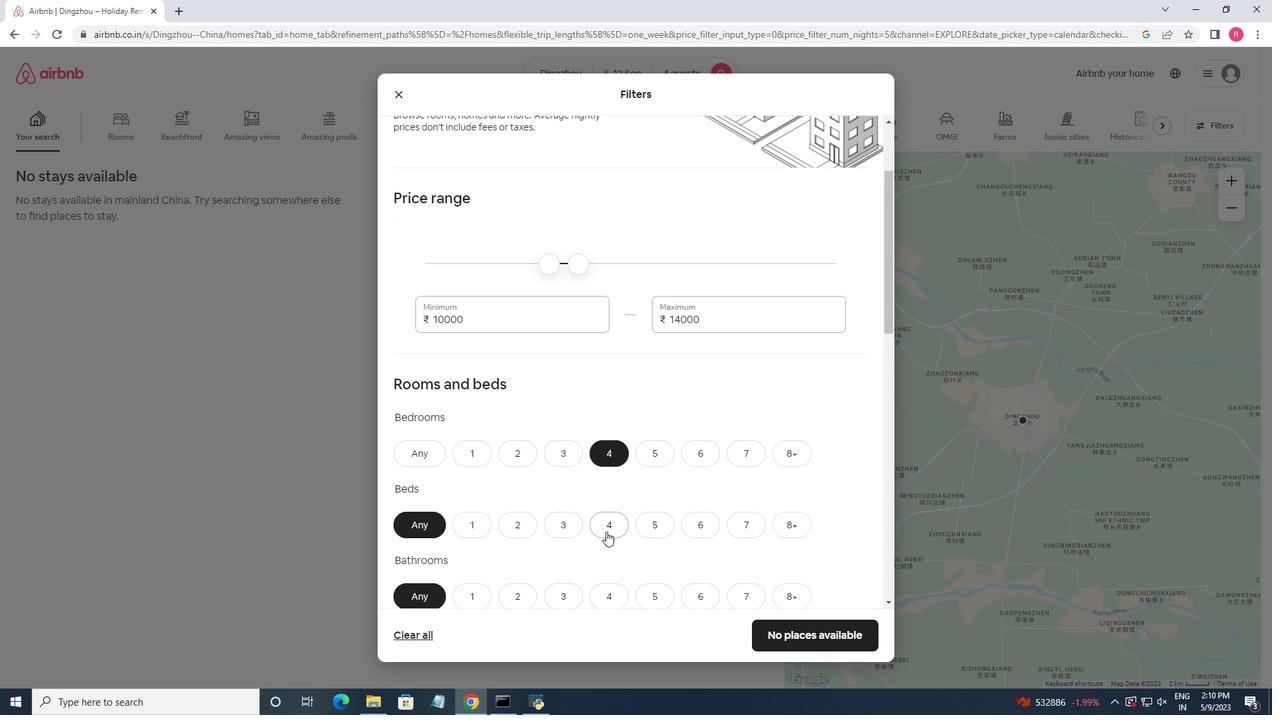 
Action: Mouse moved to (621, 525)
Screenshot: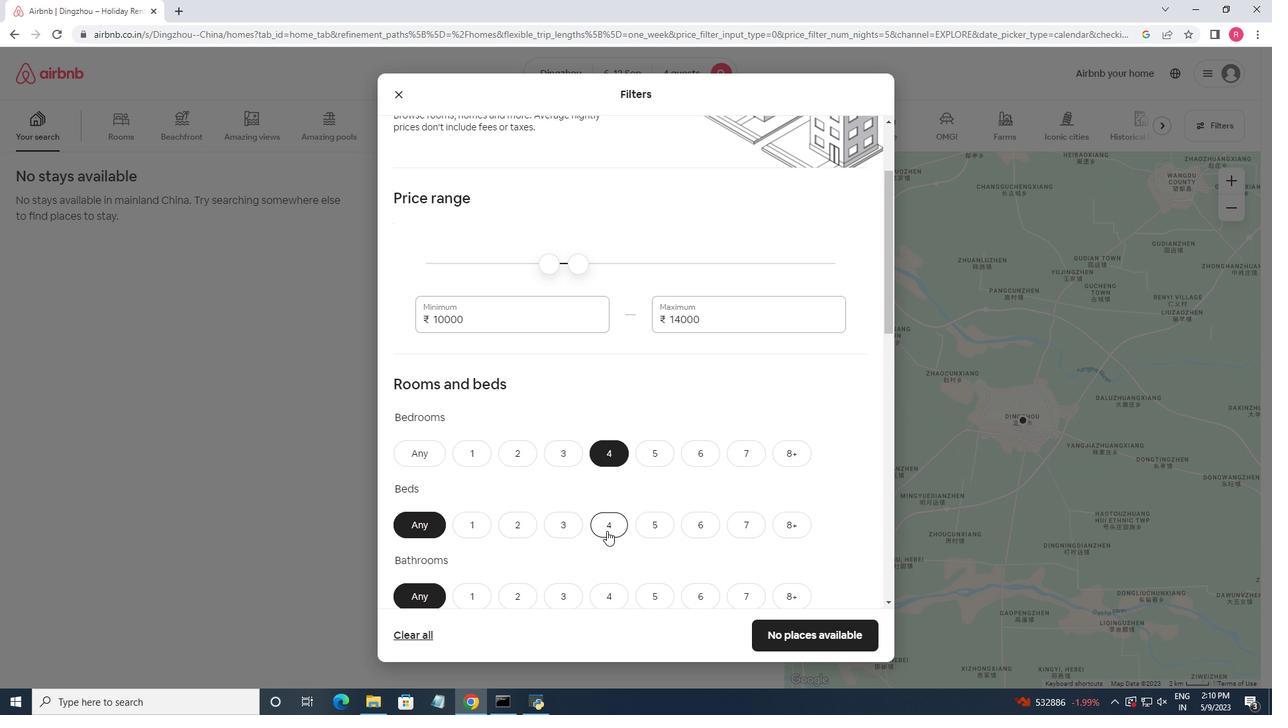 
Action: Mouse scrolled (621, 525) with delta (0, 0)
Screenshot: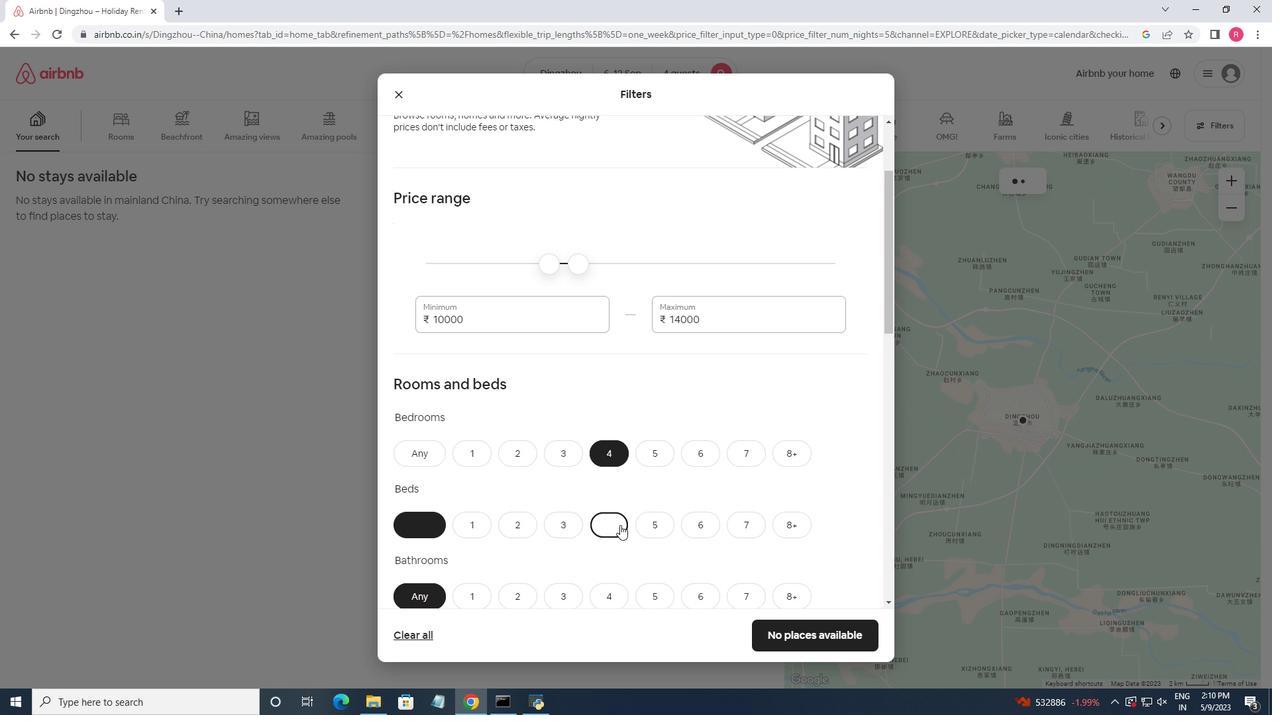 
Action: Mouse scrolled (621, 525) with delta (0, 0)
Screenshot: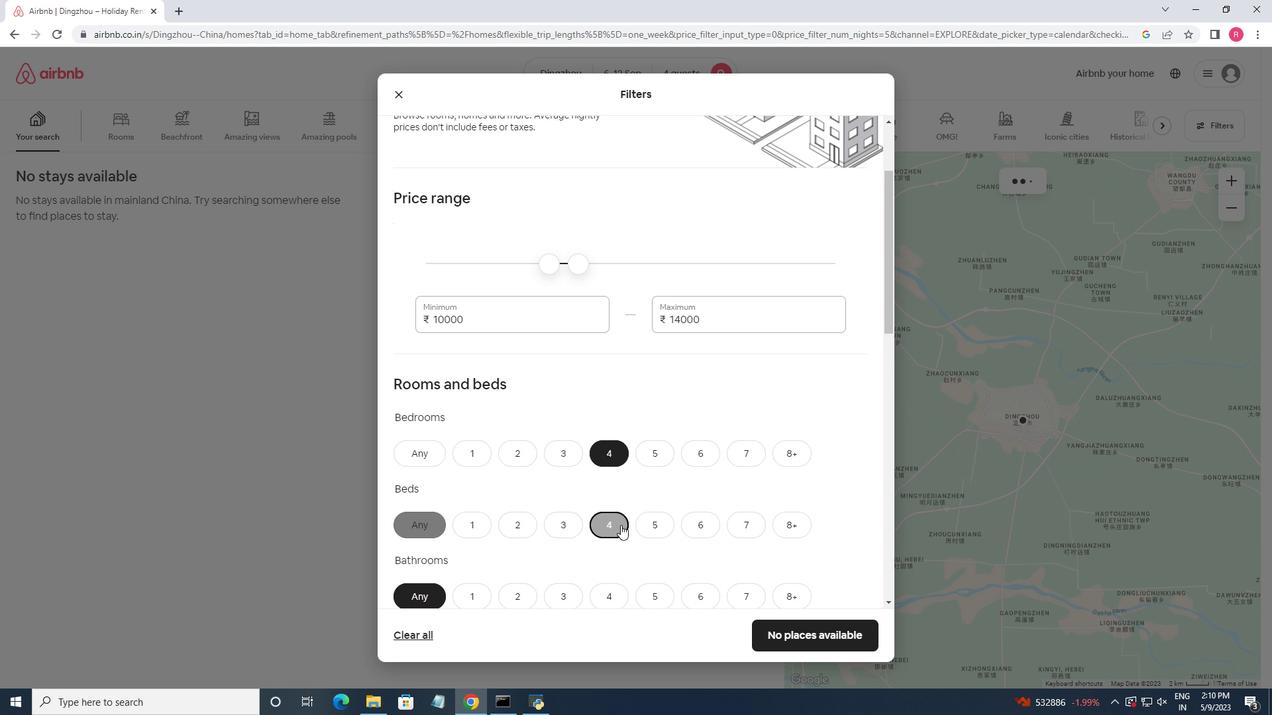 
Action: Mouse moved to (619, 472)
Screenshot: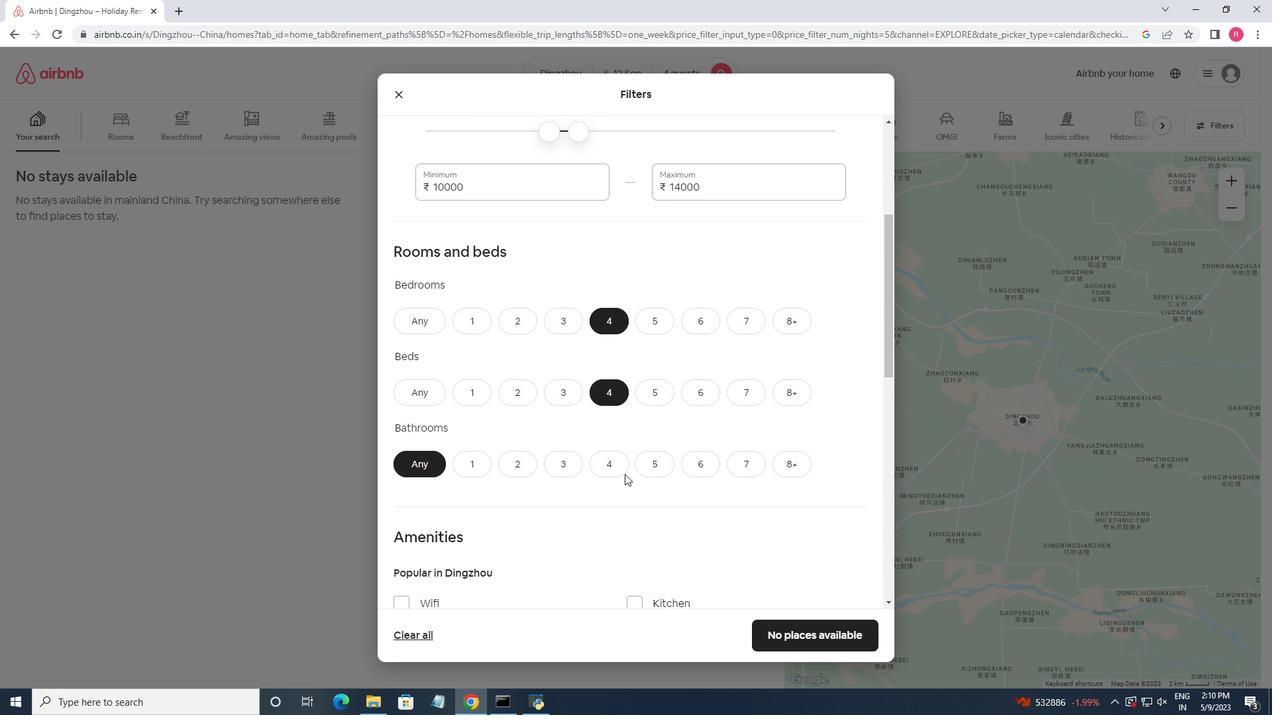 
Action: Mouse pressed left at (619, 472)
Screenshot: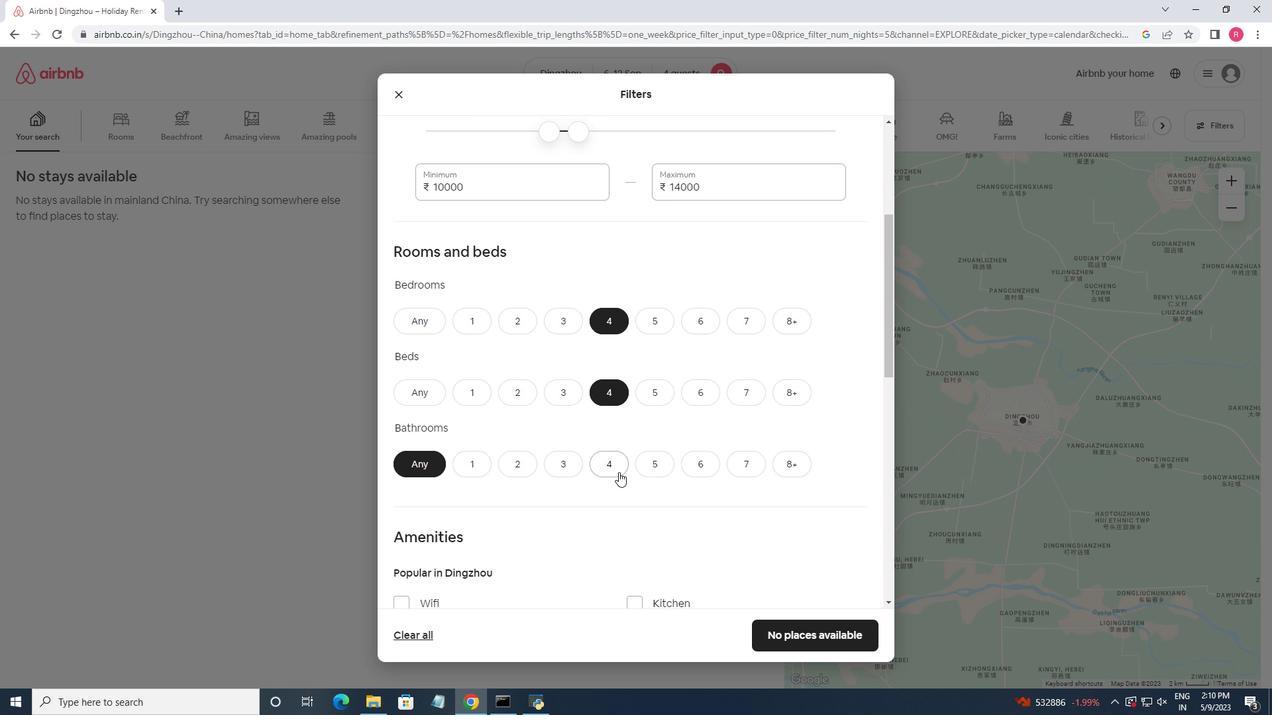 
Action: Mouse moved to (625, 503)
Screenshot: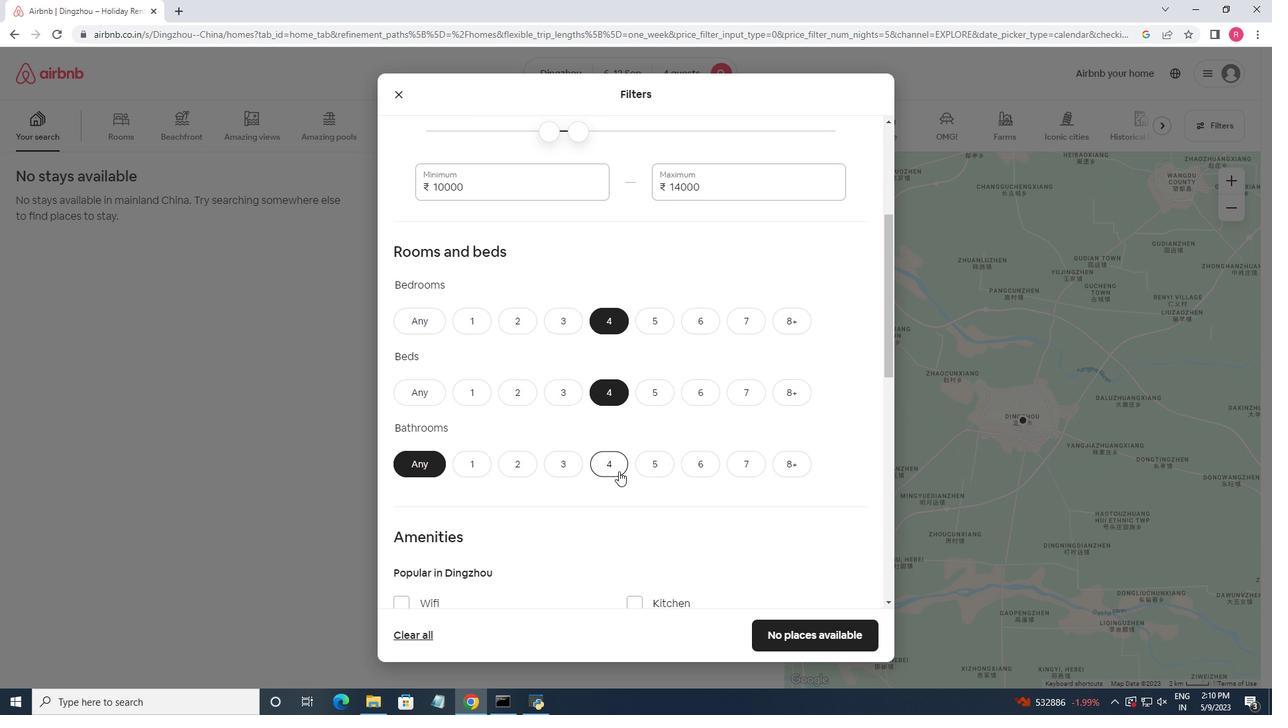 
Action: Mouse scrolled (625, 502) with delta (0, 0)
Screenshot: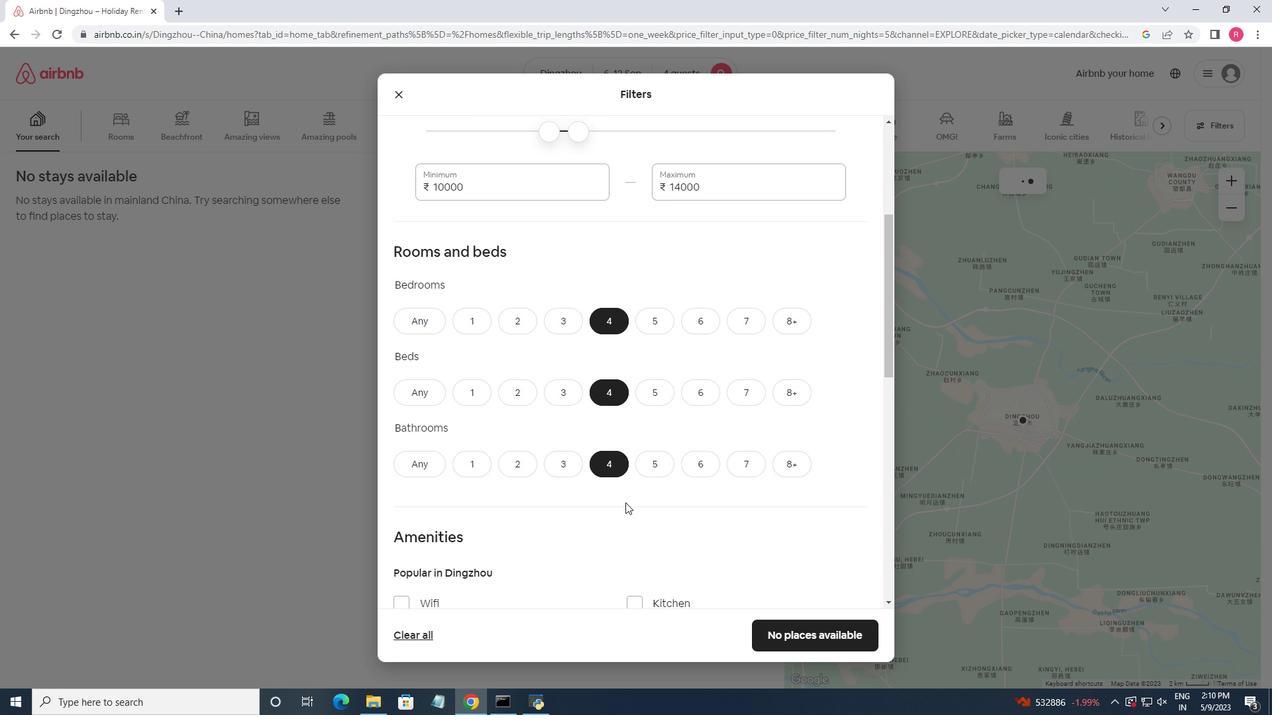 
Action: Mouse scrolled (625, 502) with delta (0, 0)
Screenshot: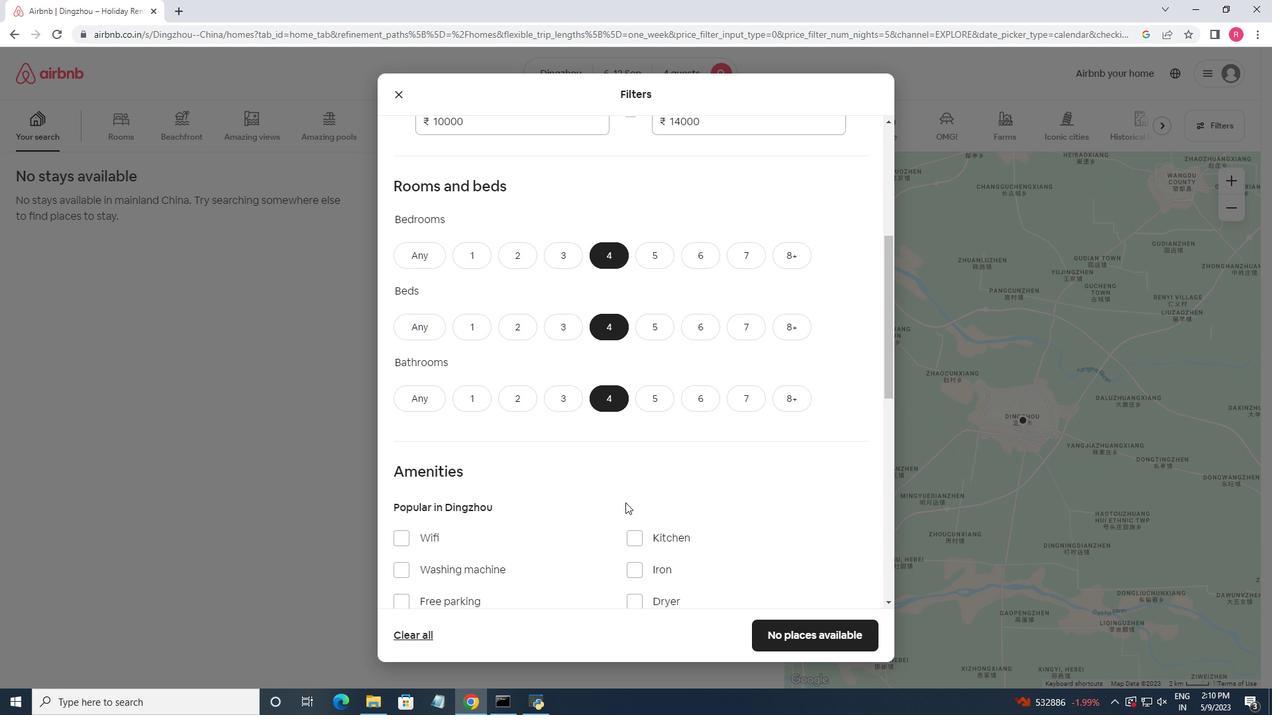 
Action: Mouse moved to (401, 470)
Screenshot: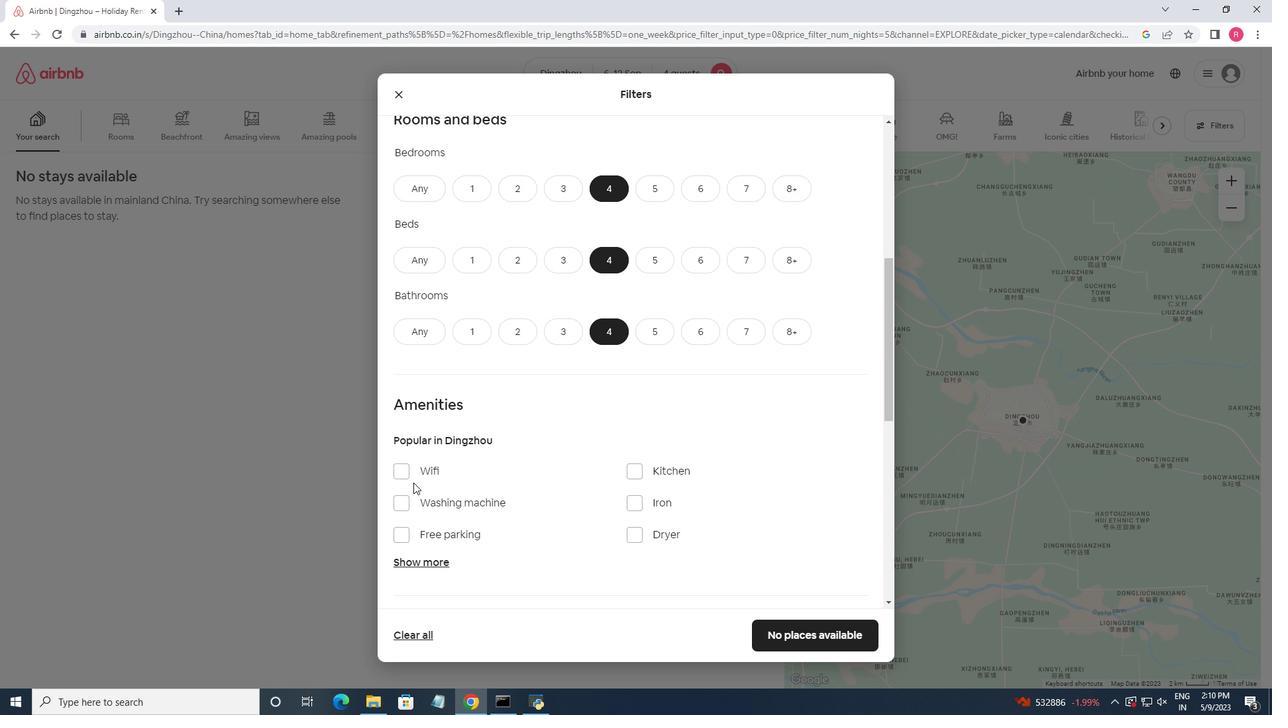 
Action: Mouse pressed left at (401, 470)
Screenshot: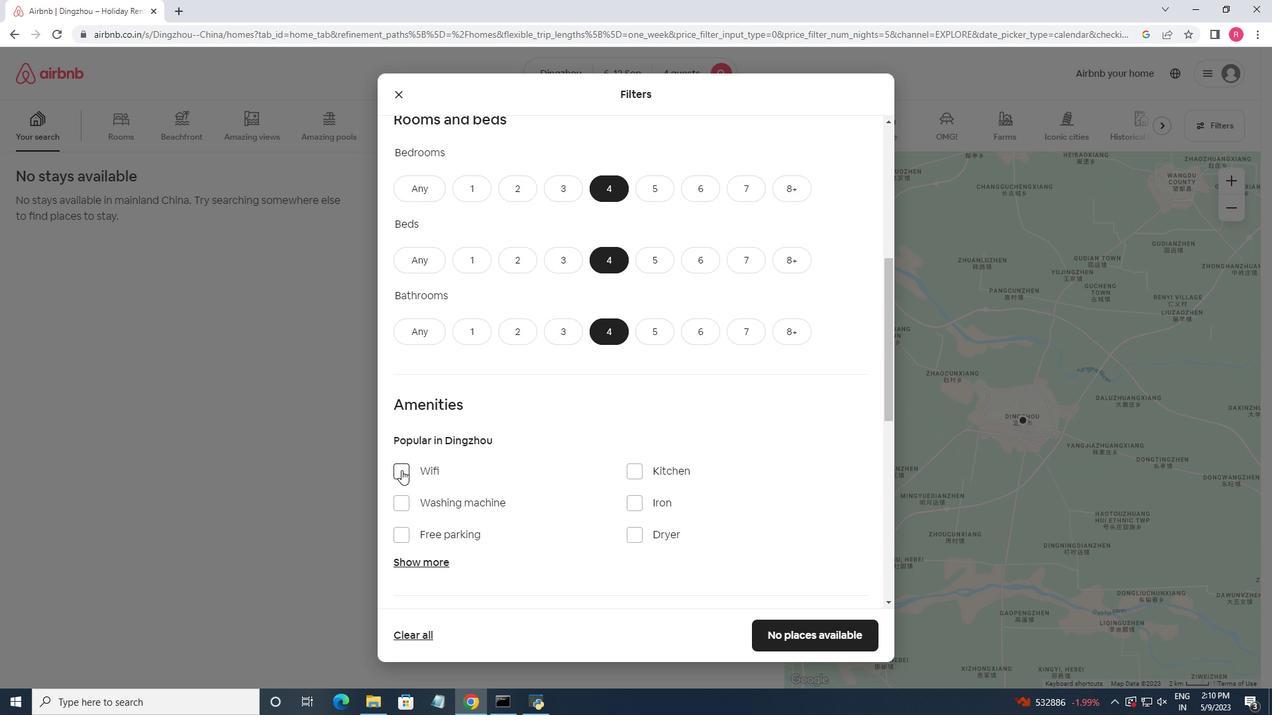 
Action: Mouse moved to (430, 561)
Screenshot: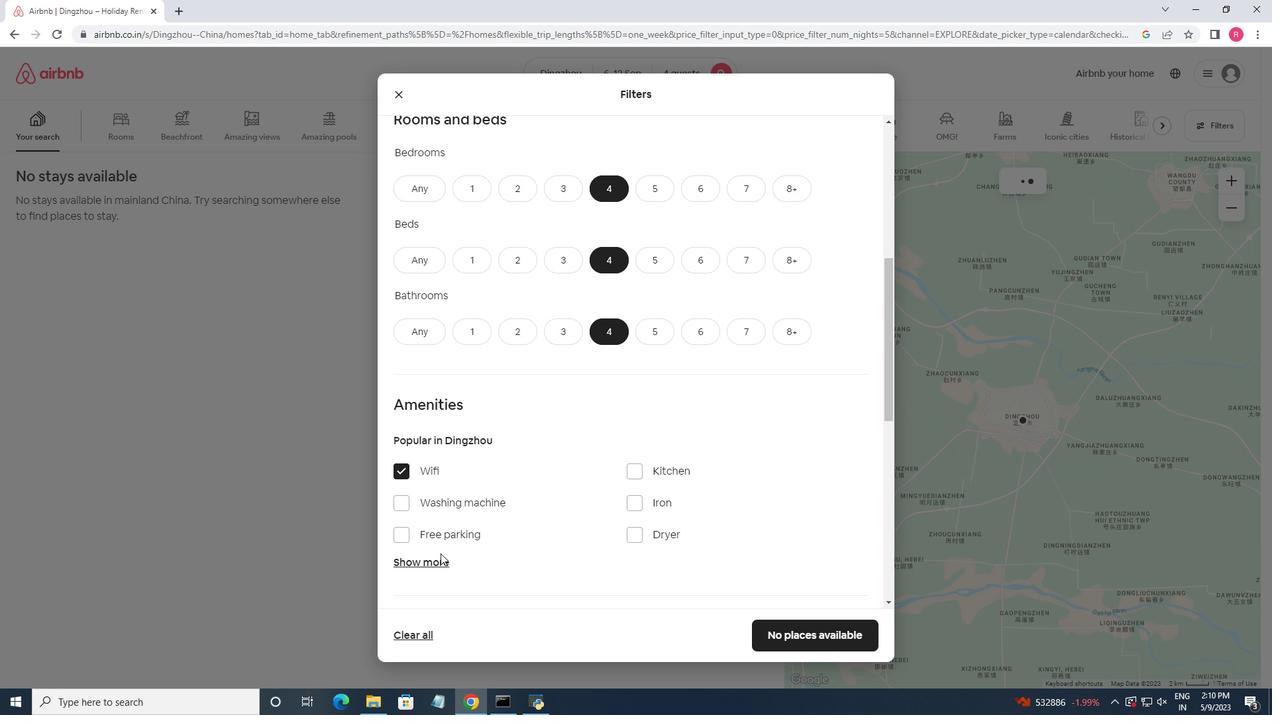 
Action: Mouse pressed left at (430, 561)
Screenshot: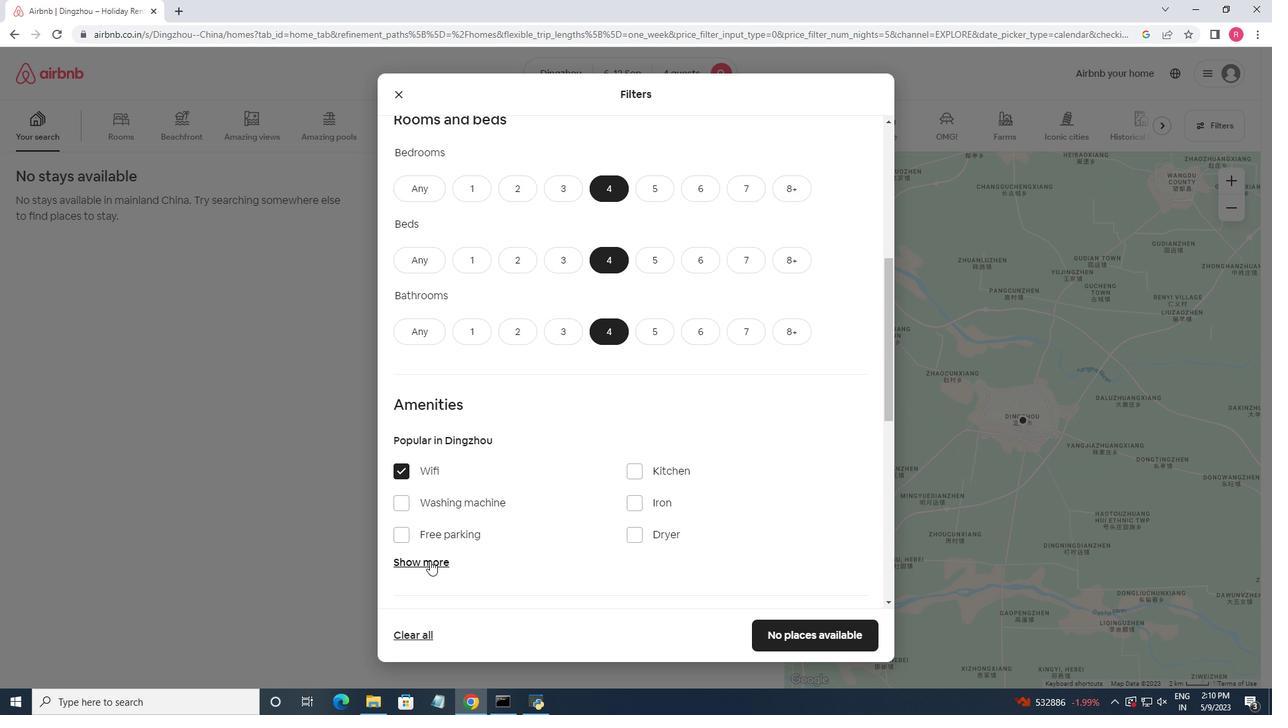 
Action: Mouse moved to (601, 492)
Screenshot: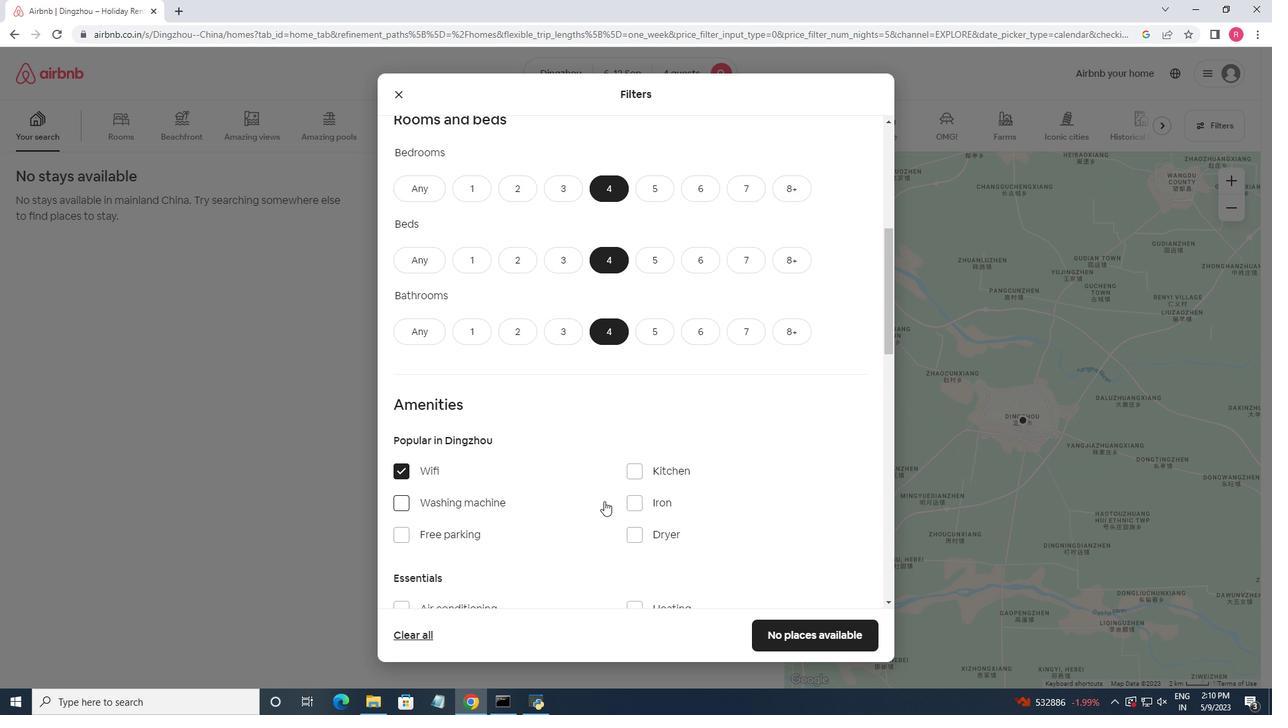 
Action: Mouse scrolled (601, 491) with delta (0, 0)
Screenshot: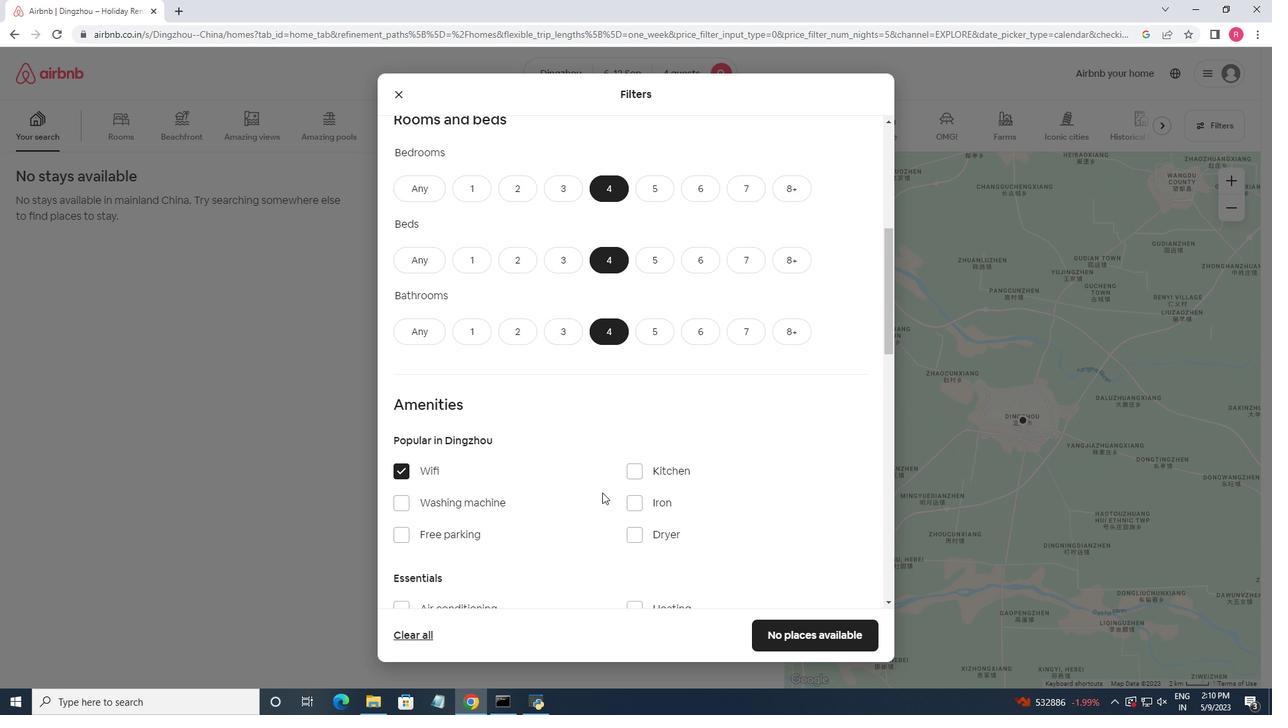 
Action: Mouse scrolled (601, 491) with delta (0, 0)
Screenshot: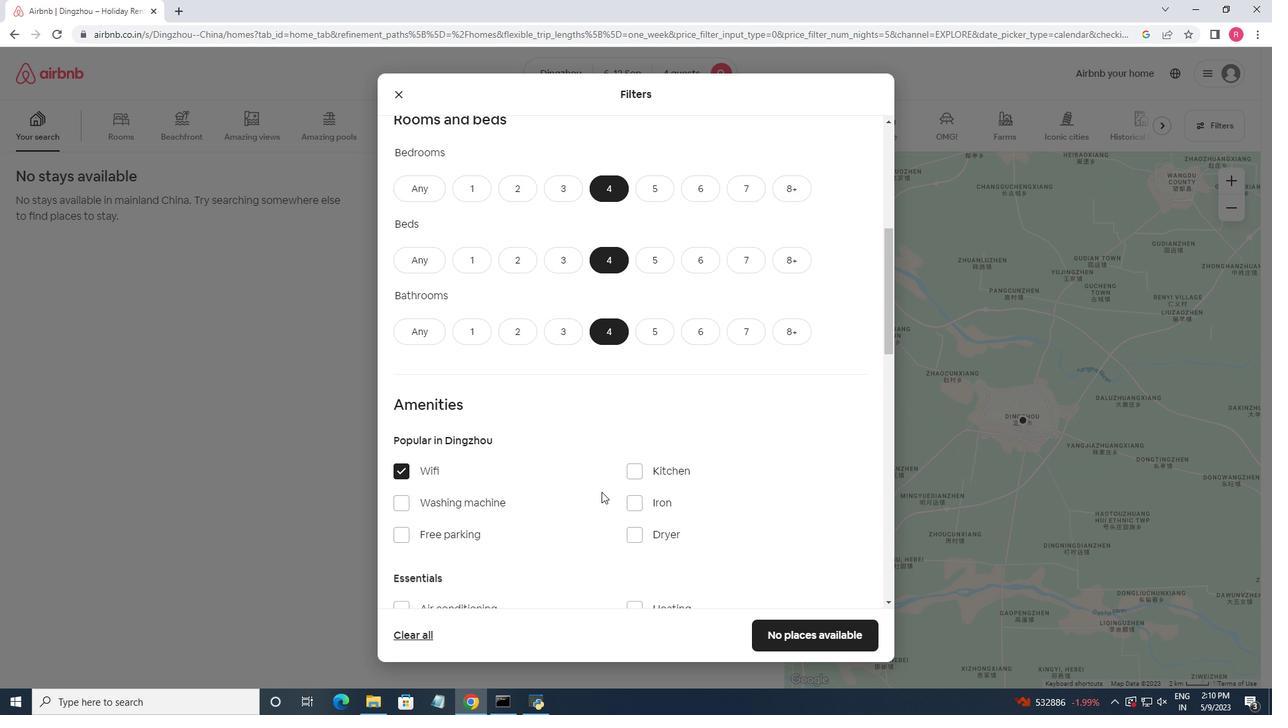 
Action: Mouse moved to (400, 403)
Screenshot: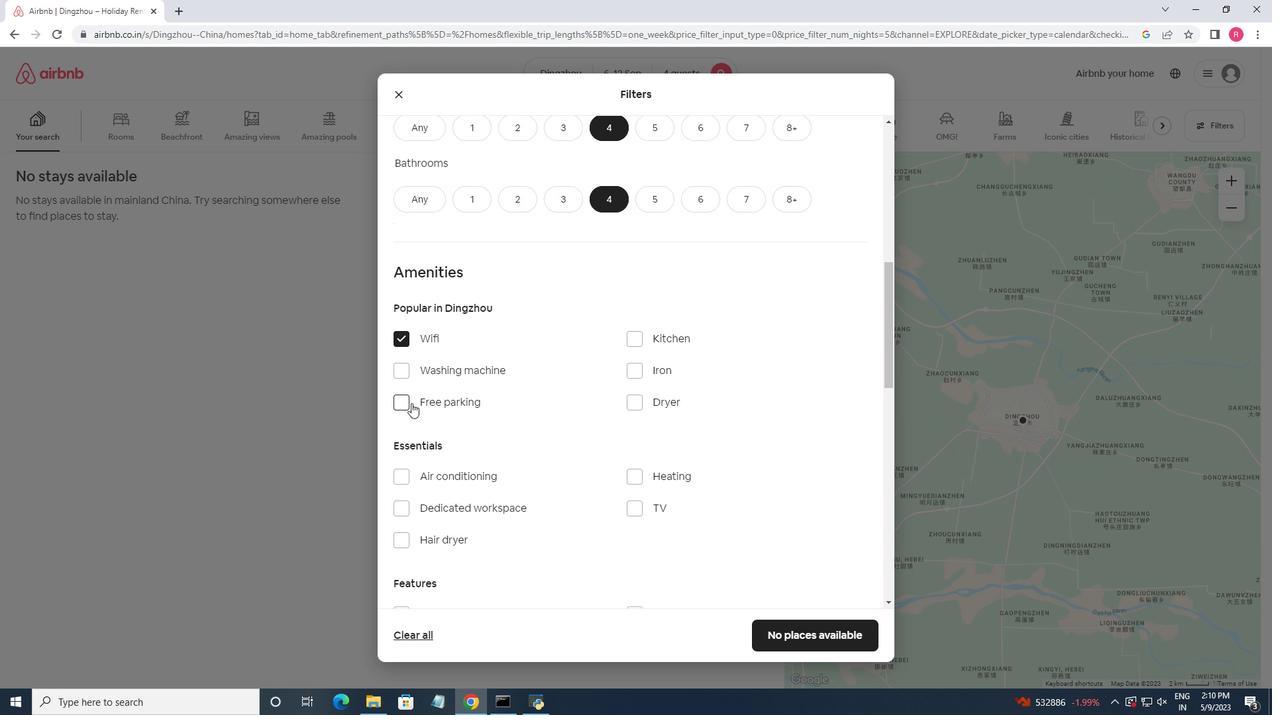 
Action: Mouse pressed left at (400, 403)
Screenshot: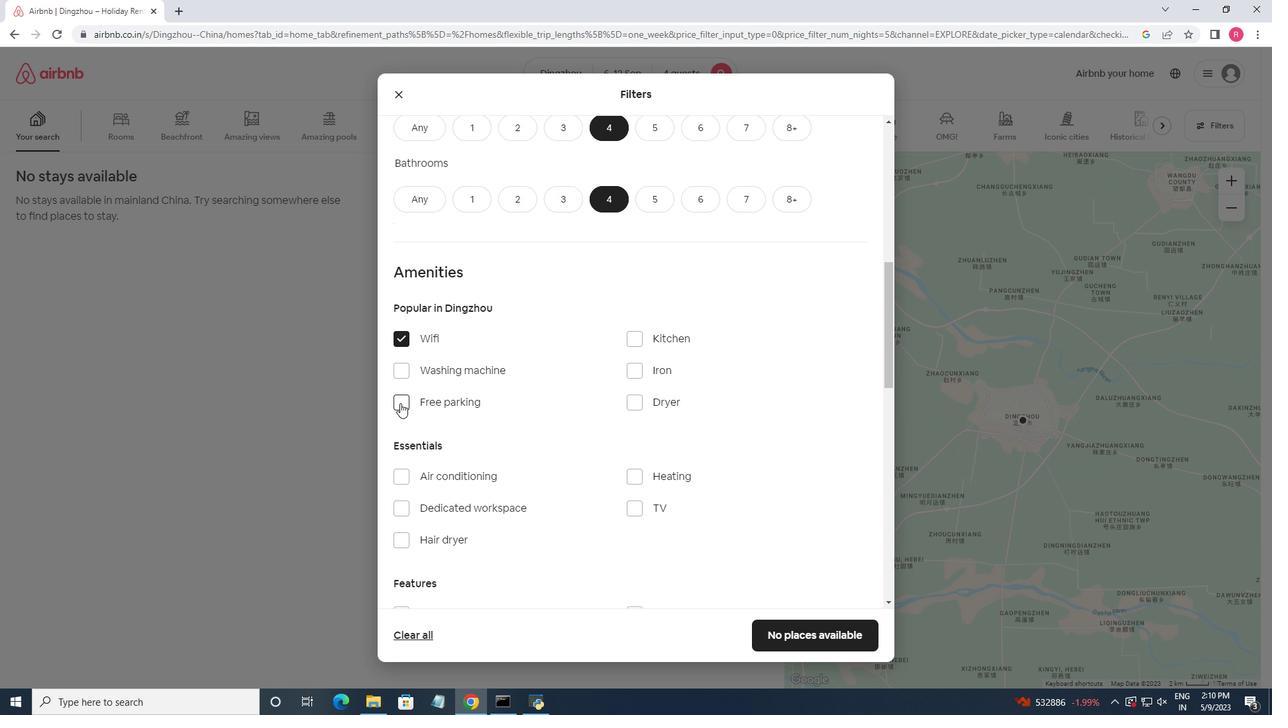 
Action: Mouse moved to (483, 416)
Screenshot: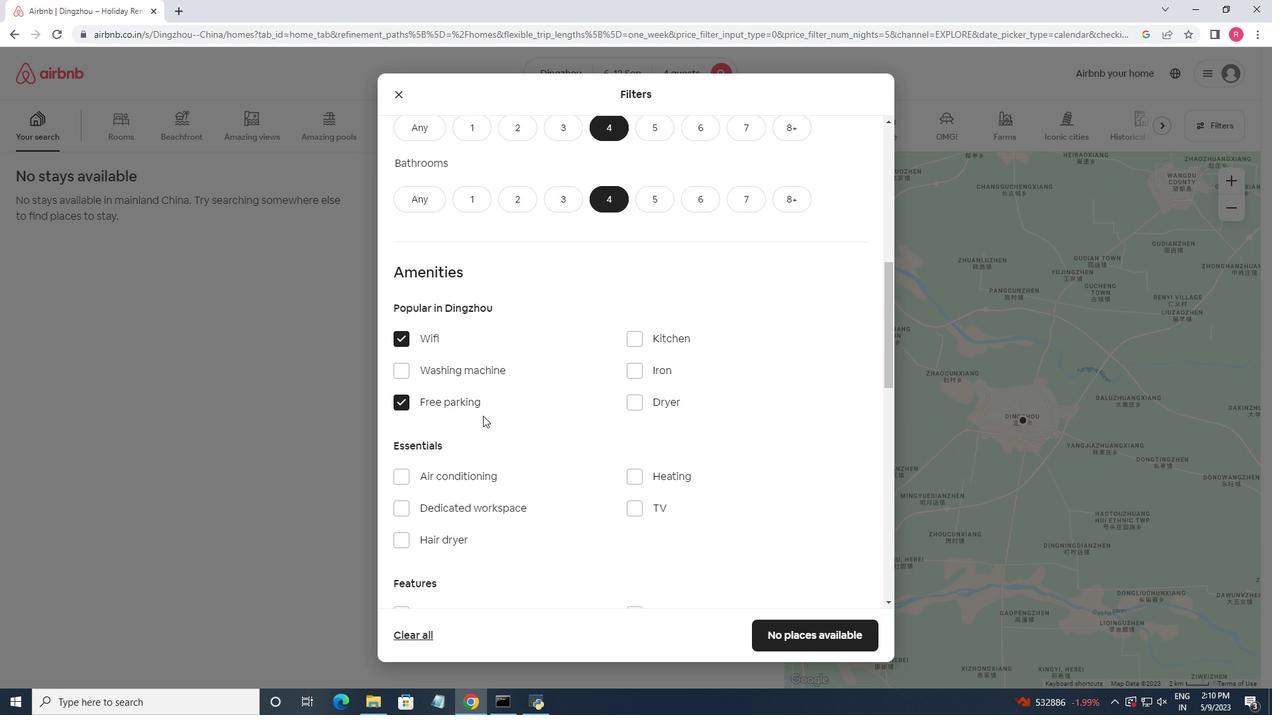 
Action: Mouse scrolled (483, 416) with delta (0, 0)
Screenshot: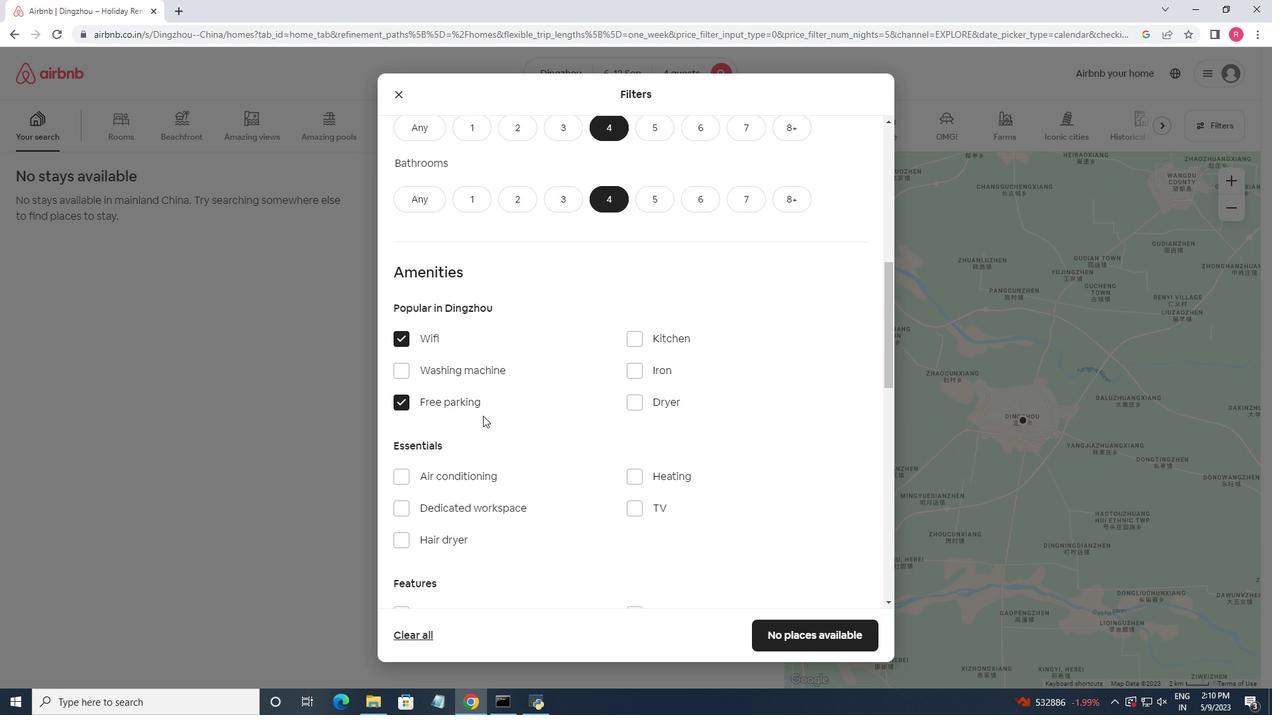 
Action: Mouse moved to (633, 442)
Screenshot: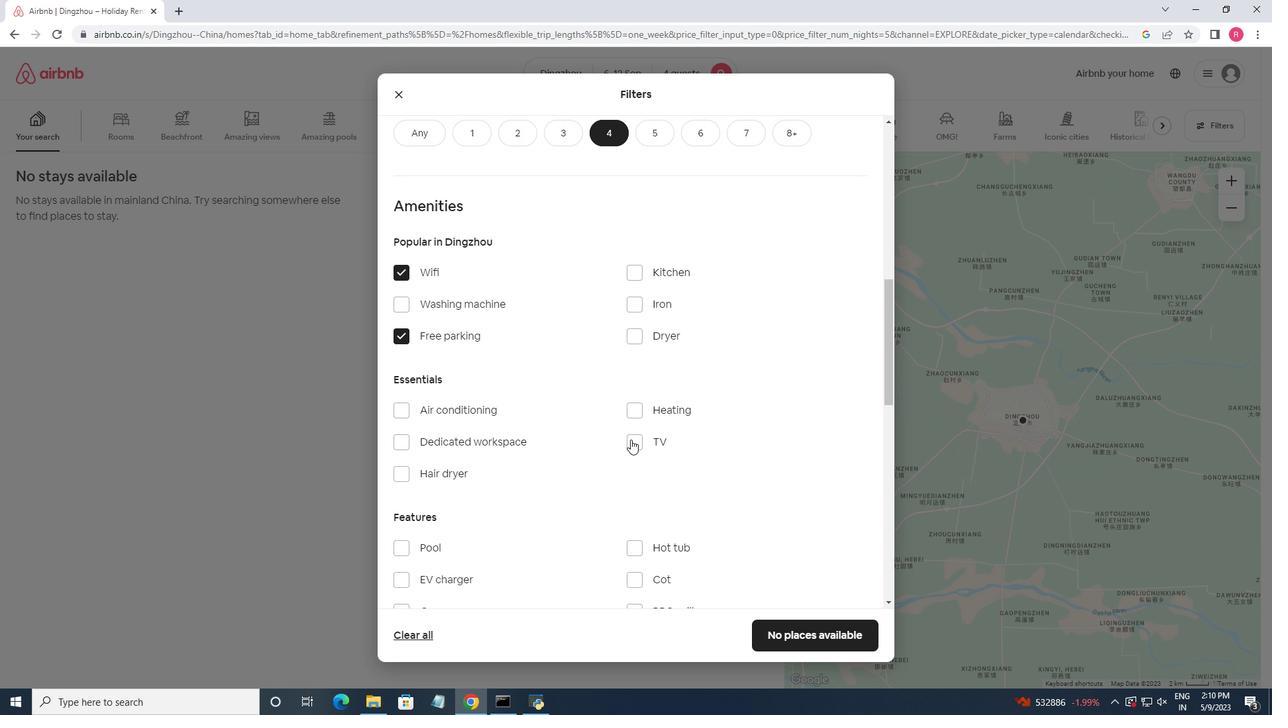 
Action: Mouse pressed left at (633, 442)
Screenshot: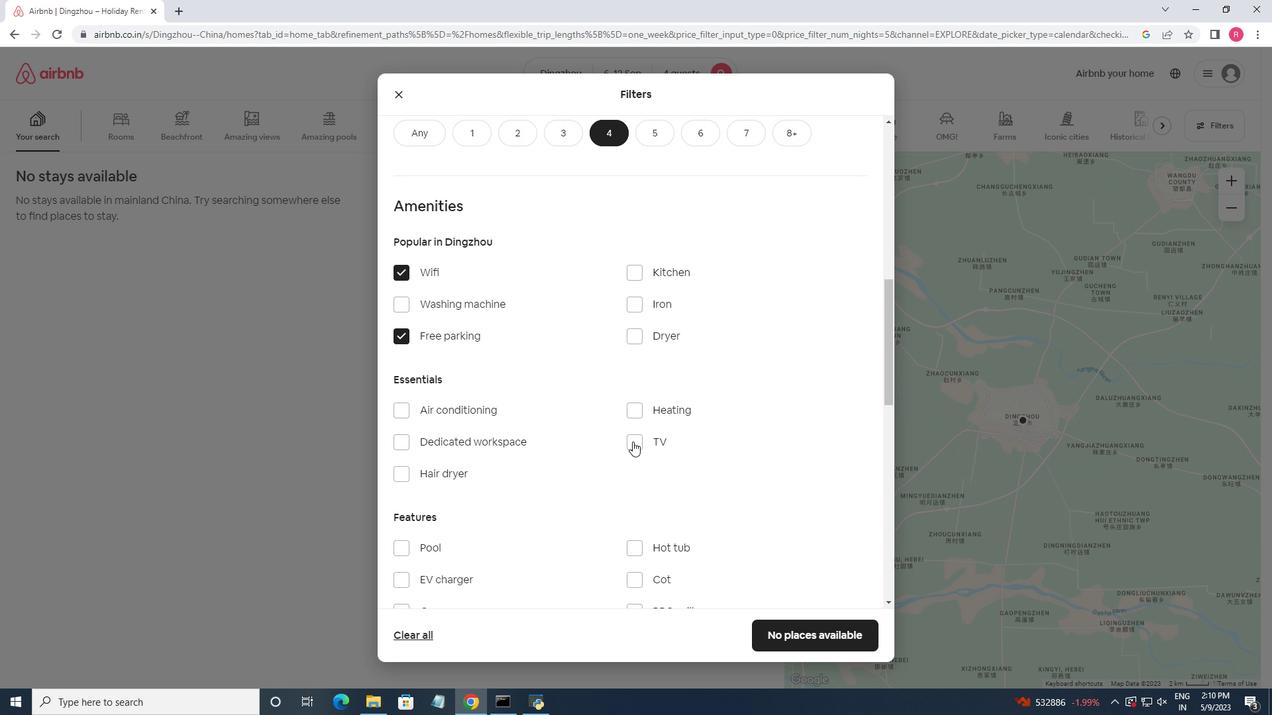 
Action: Mouse moved to (574, 418)
Screenshot: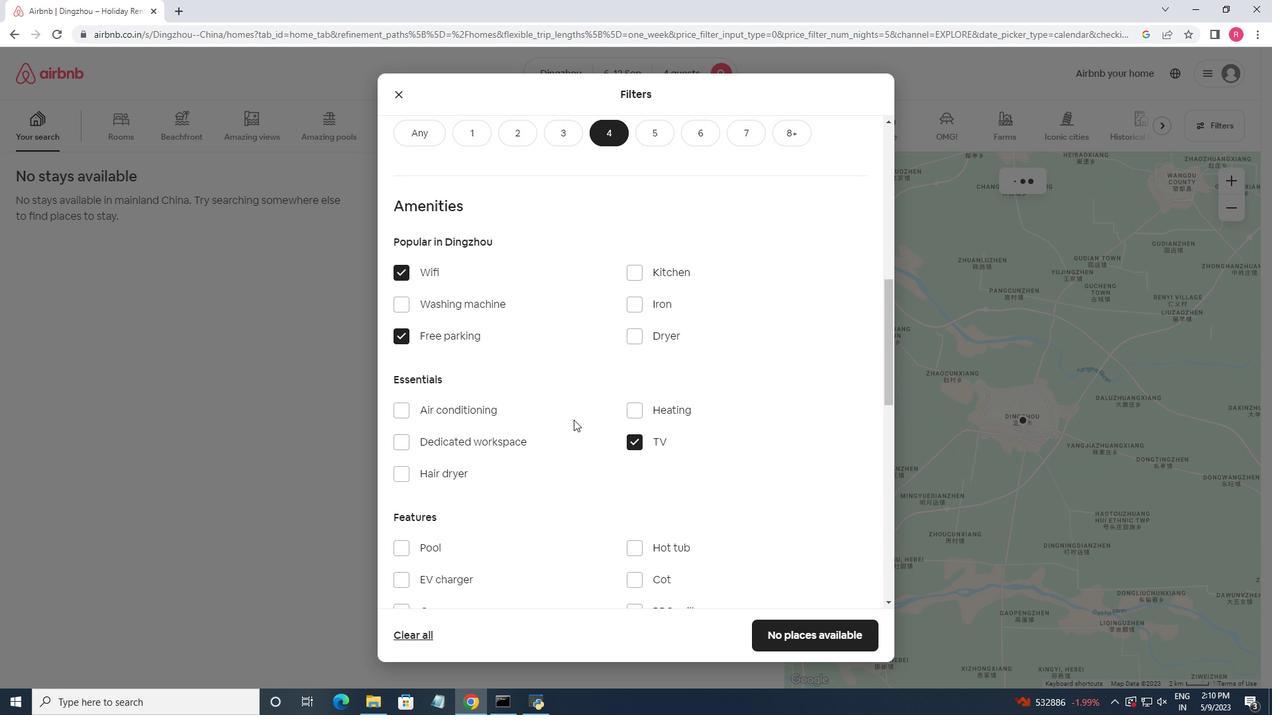 
Action: Mouse scrolled (574, 418) with delta (0, 0)
Screenshot: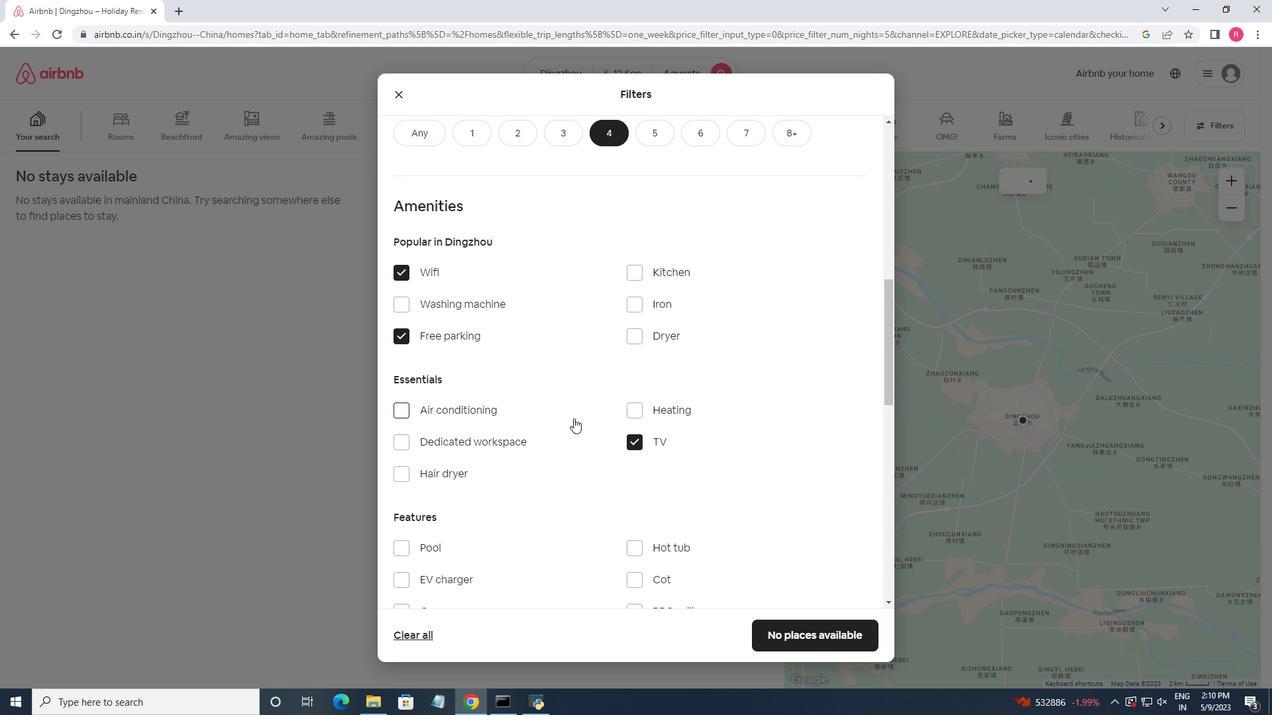 
Action: Mouse scrolled (574, 418) with delta (0, 0)
Screenshot: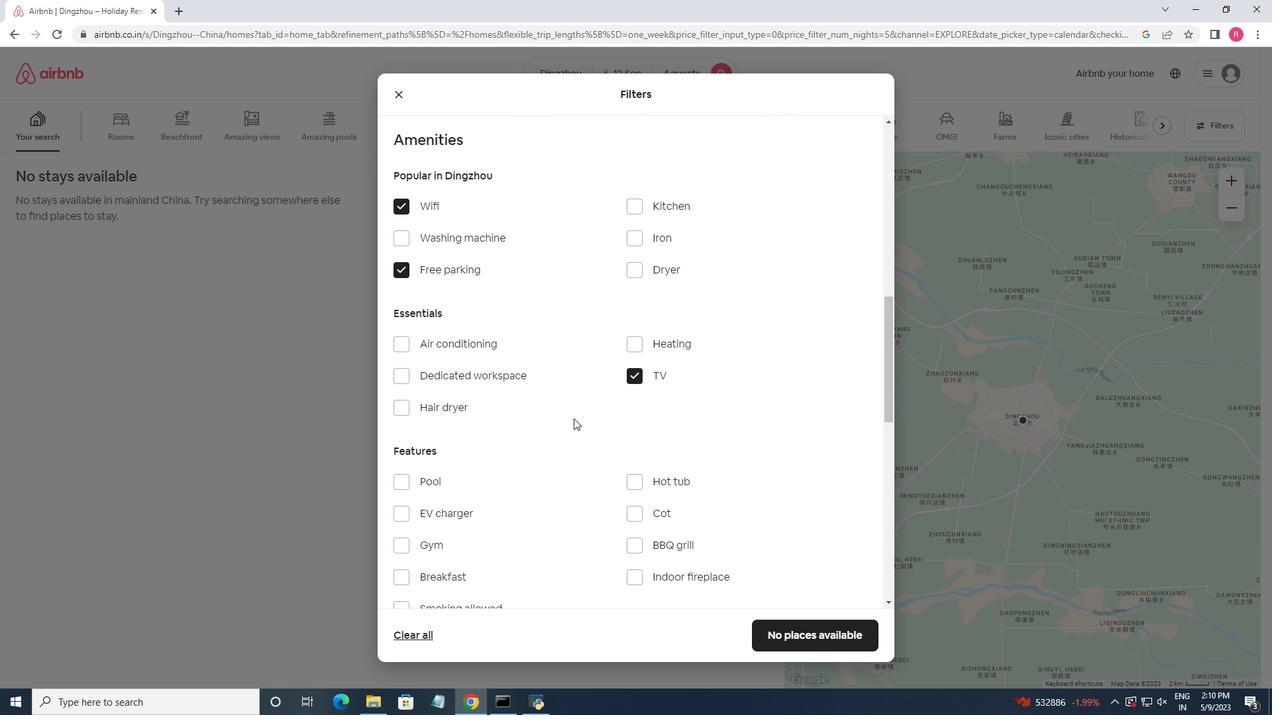
Action: Mouse moved to (403, 474)
Screenshot: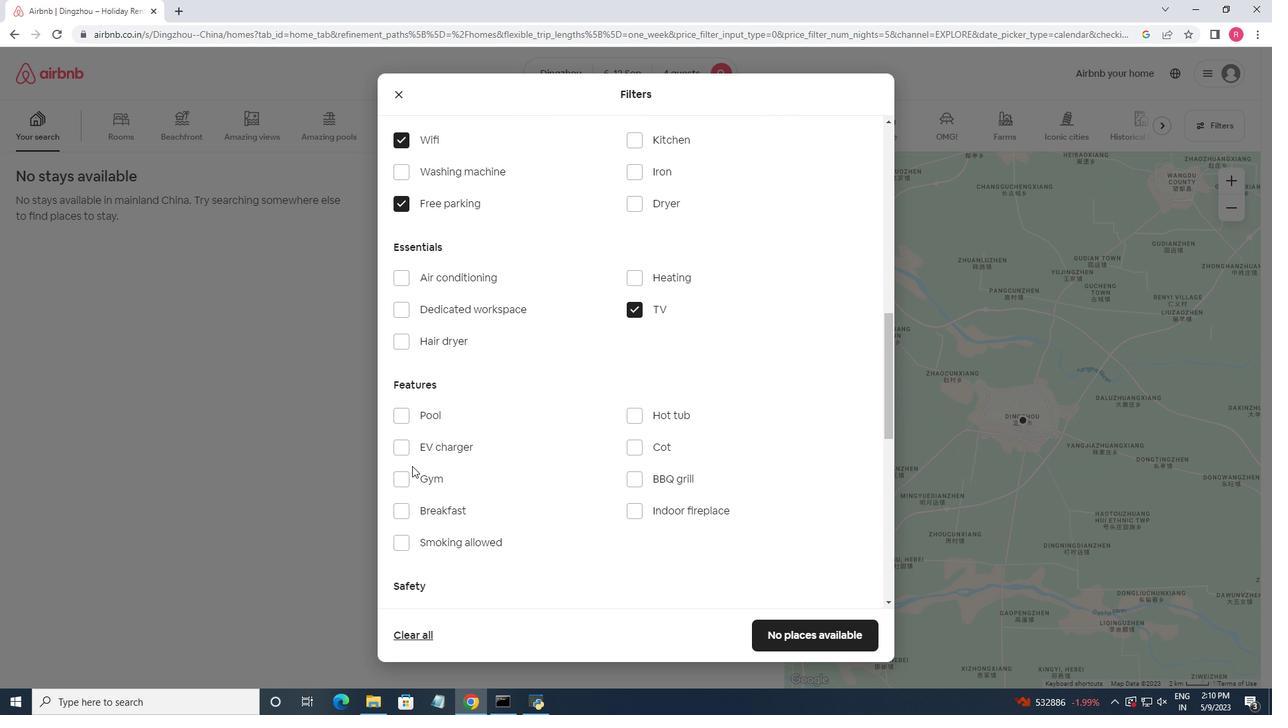 
Action: Mouse pressed left at (403, 474)
Screenshot: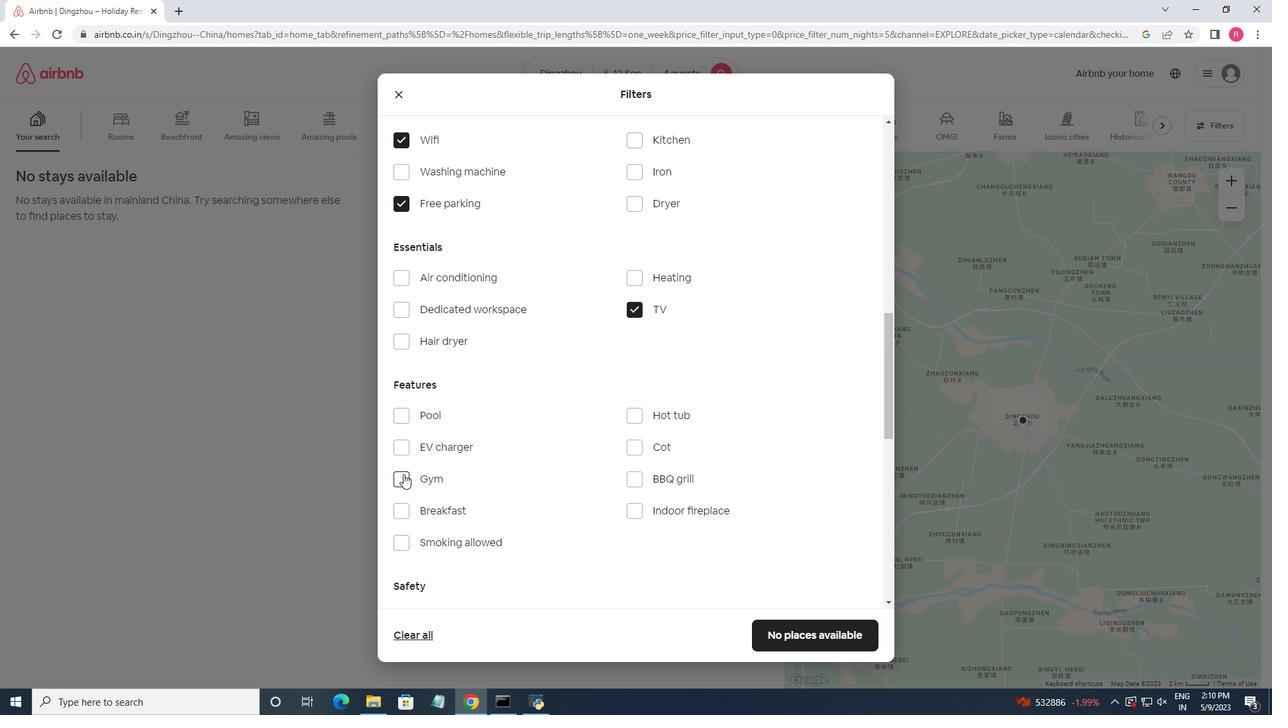 
Action: Mouse moved to (401, 509)
Screenshot: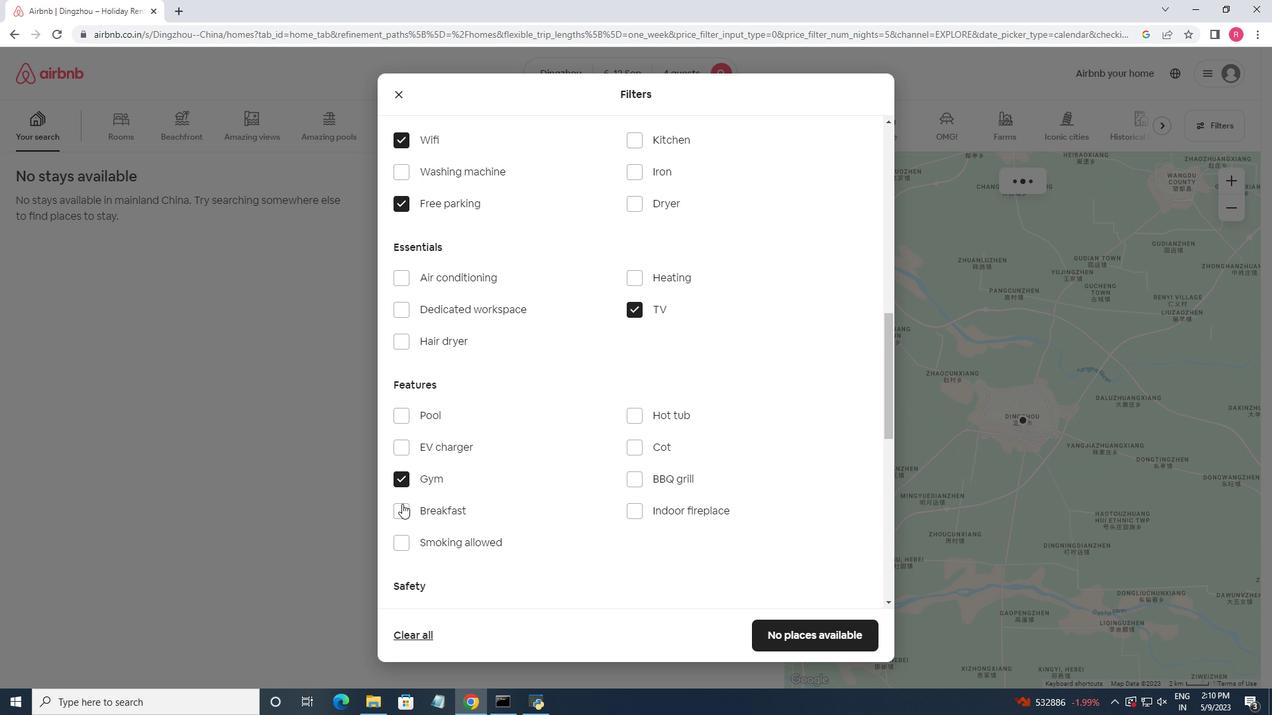 
Action: Mouse pressed left at (401, 509)
Screenshot: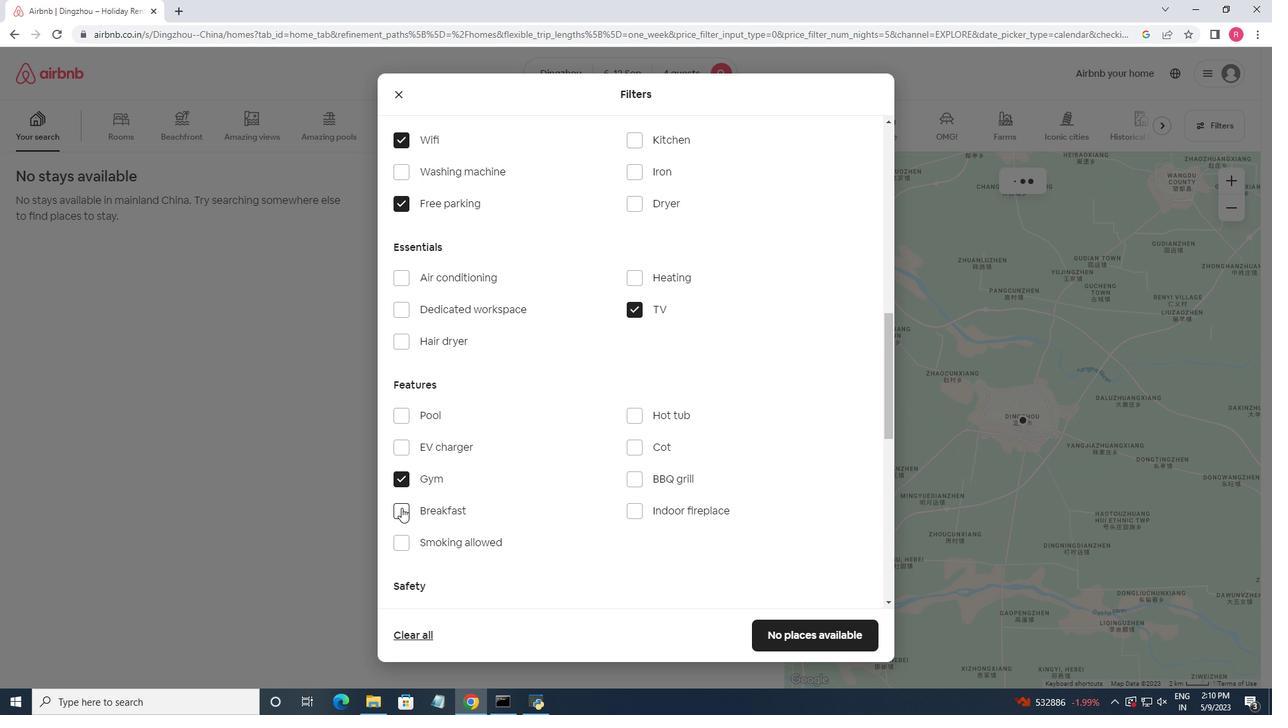 
Action: Mouse moved to (631, 402)
Screenshot: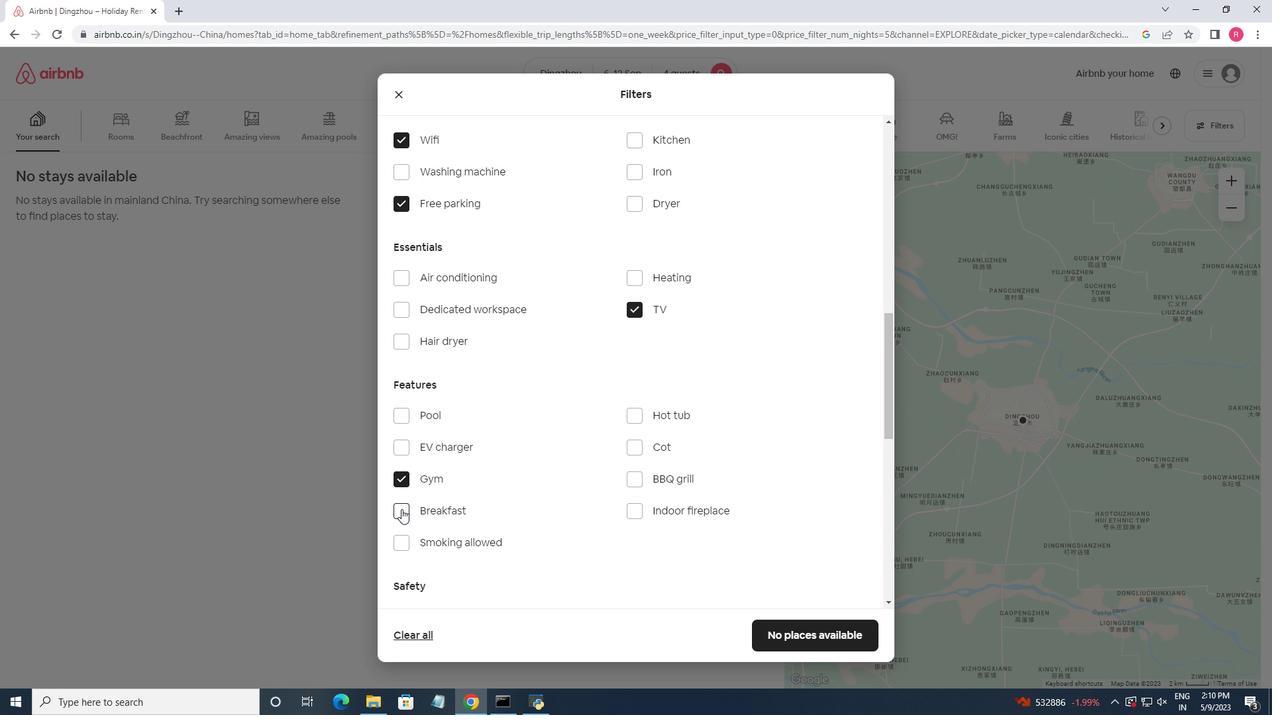 
Action: Mouse scrolled (631, 401) with delta (0, 0)
Screenshot: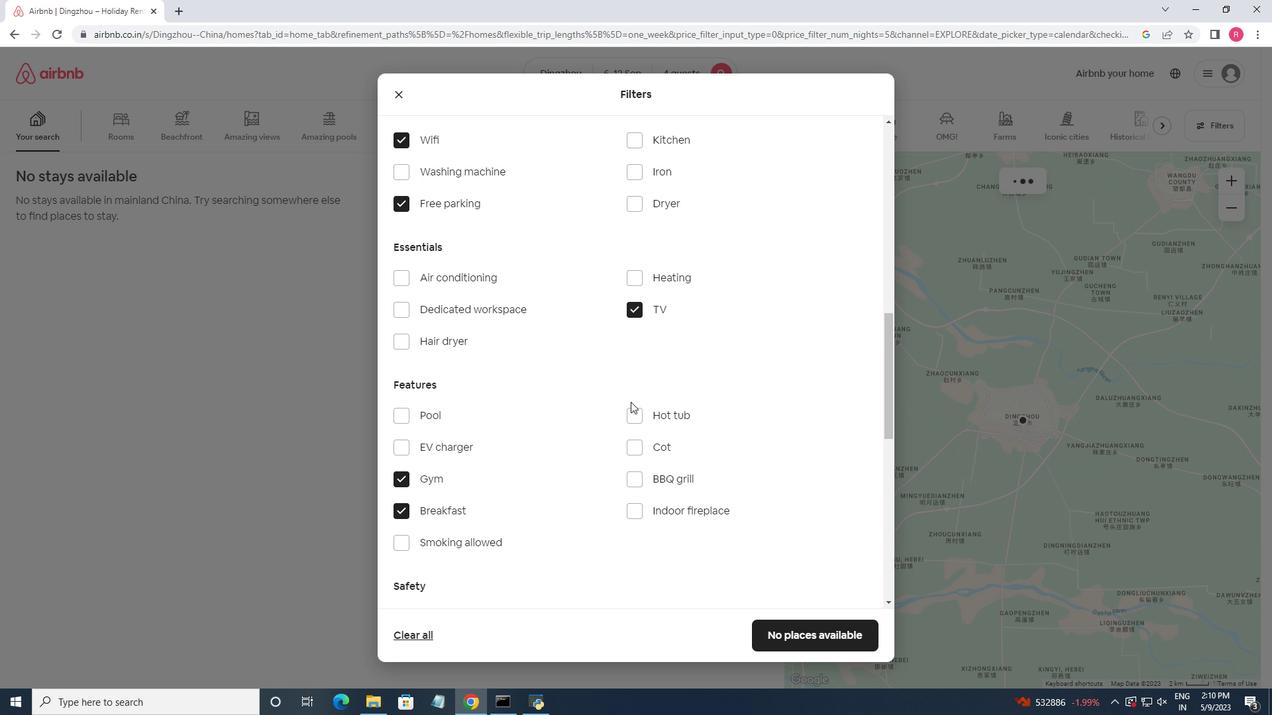 
Action: Mouse moved to (631, 402)
Screenshot: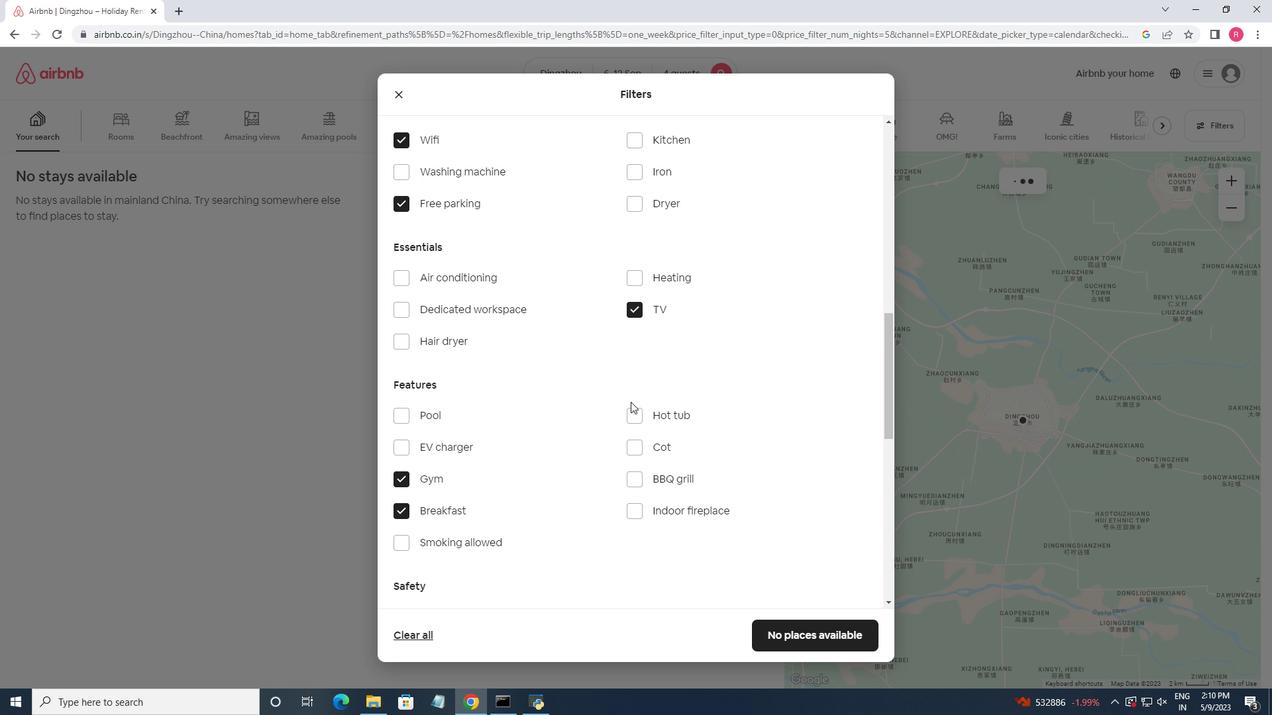 
Action: Mouse scrolled (631, 401) with delta (0, 0)
Screenshot: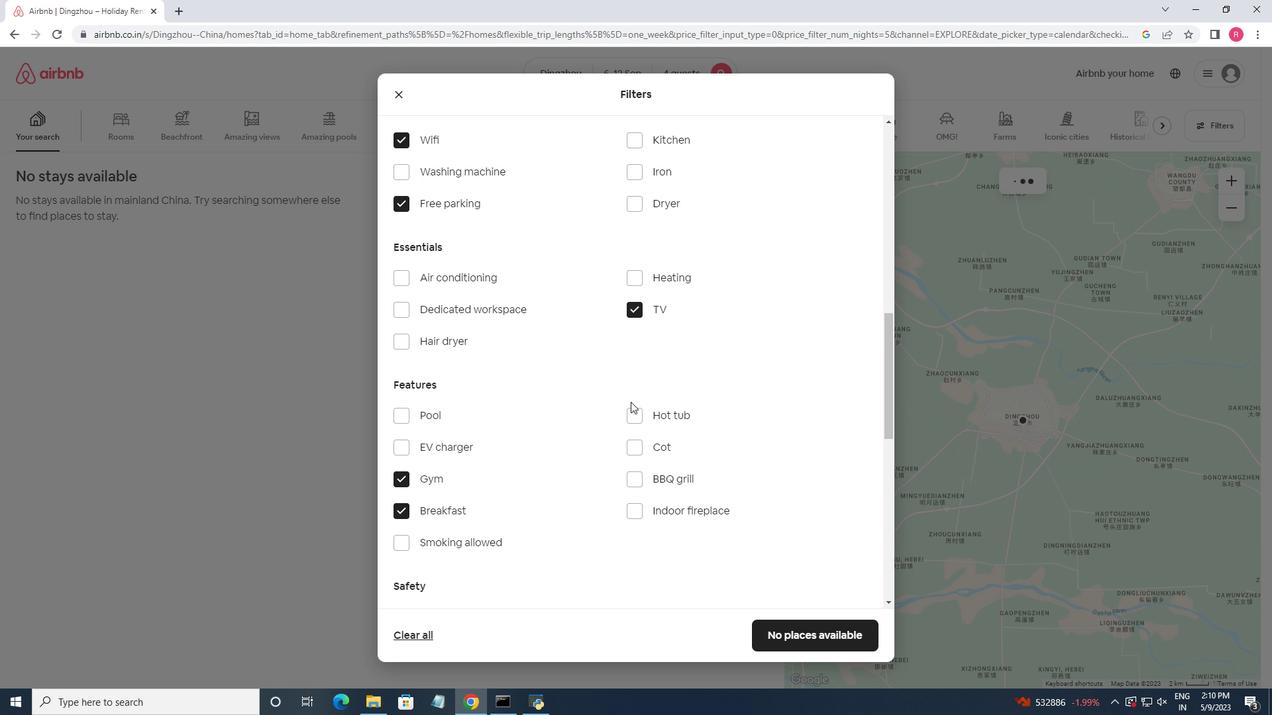 
Action: Mouse scrolled (631, 401) with delta (0, 0)
Screenshot: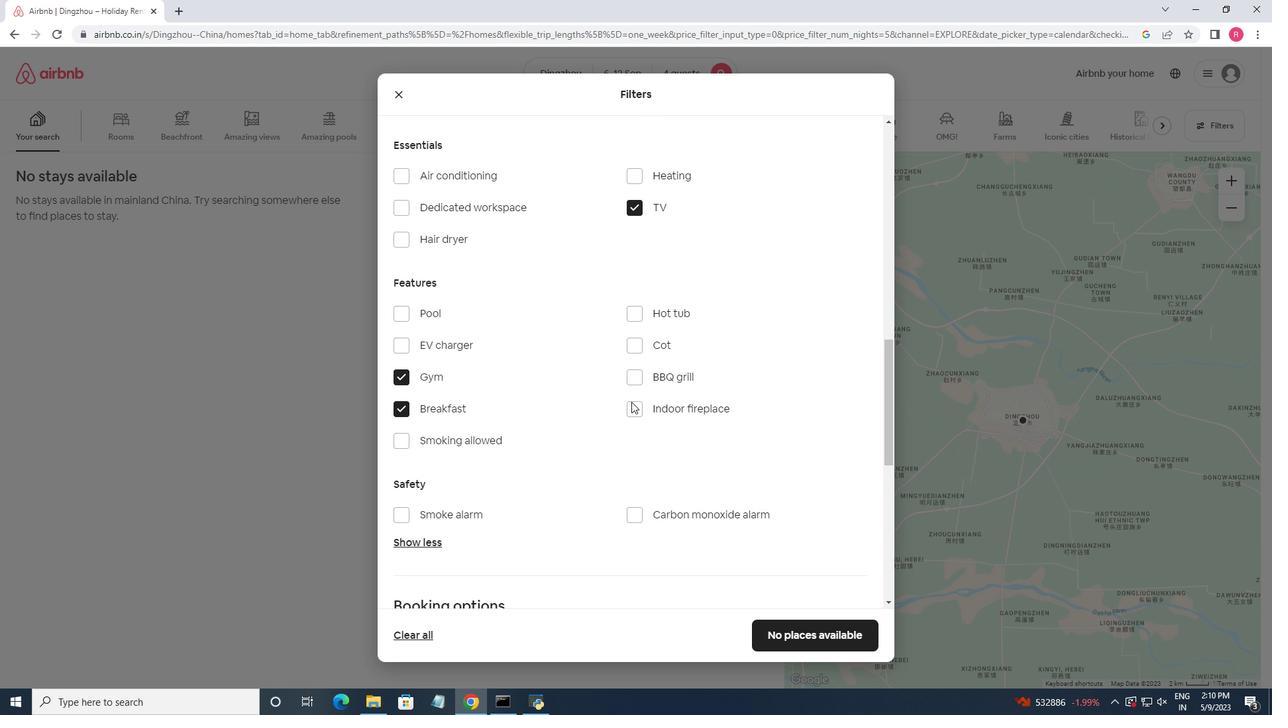 
Action: Mouse moved to (632, 402)
Screenshot: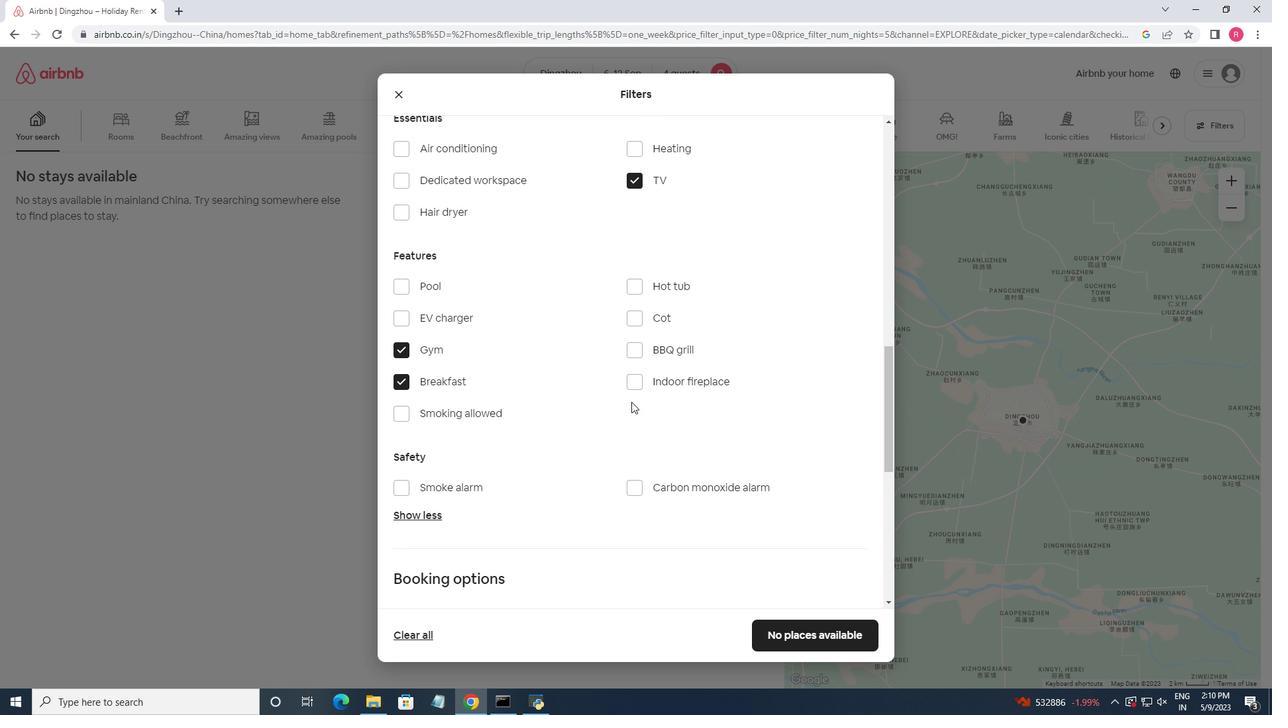
Action: Mouse scrolled (632, 401) with delta (0, 0)
Screenshot: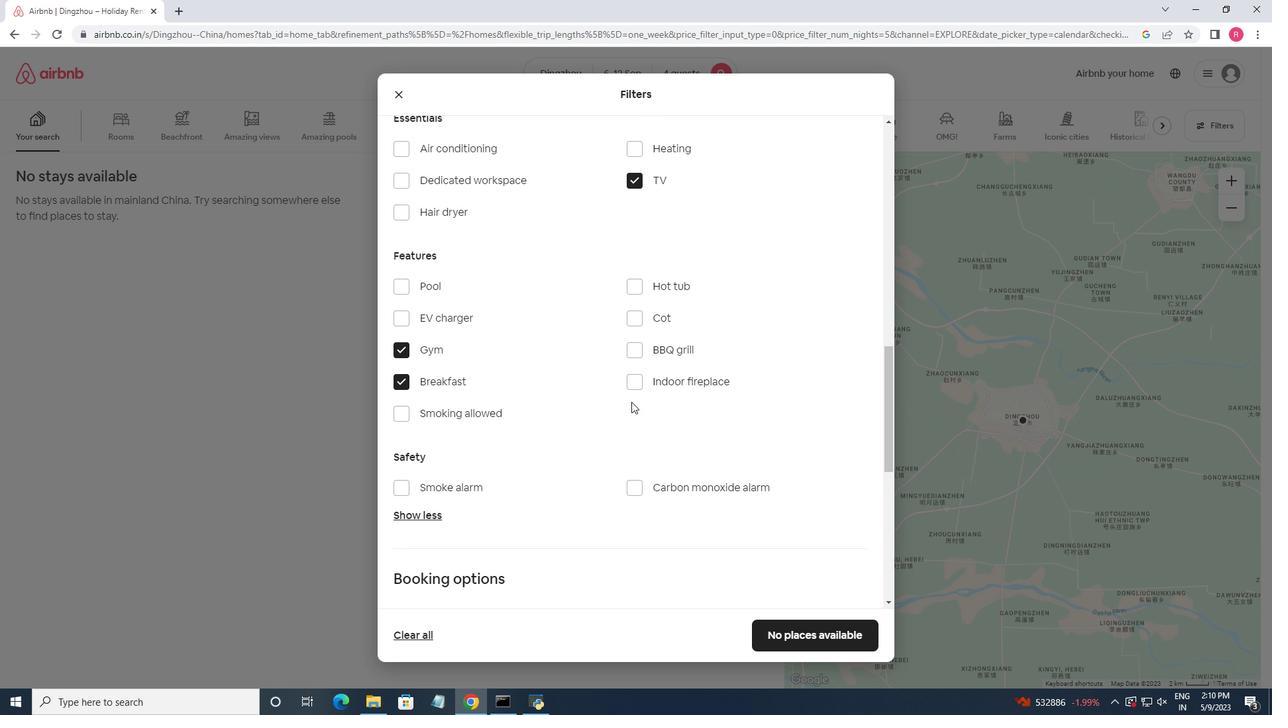 
Action: Mouse scrolled (632, 401) with delta (0, 0)
Screenshot: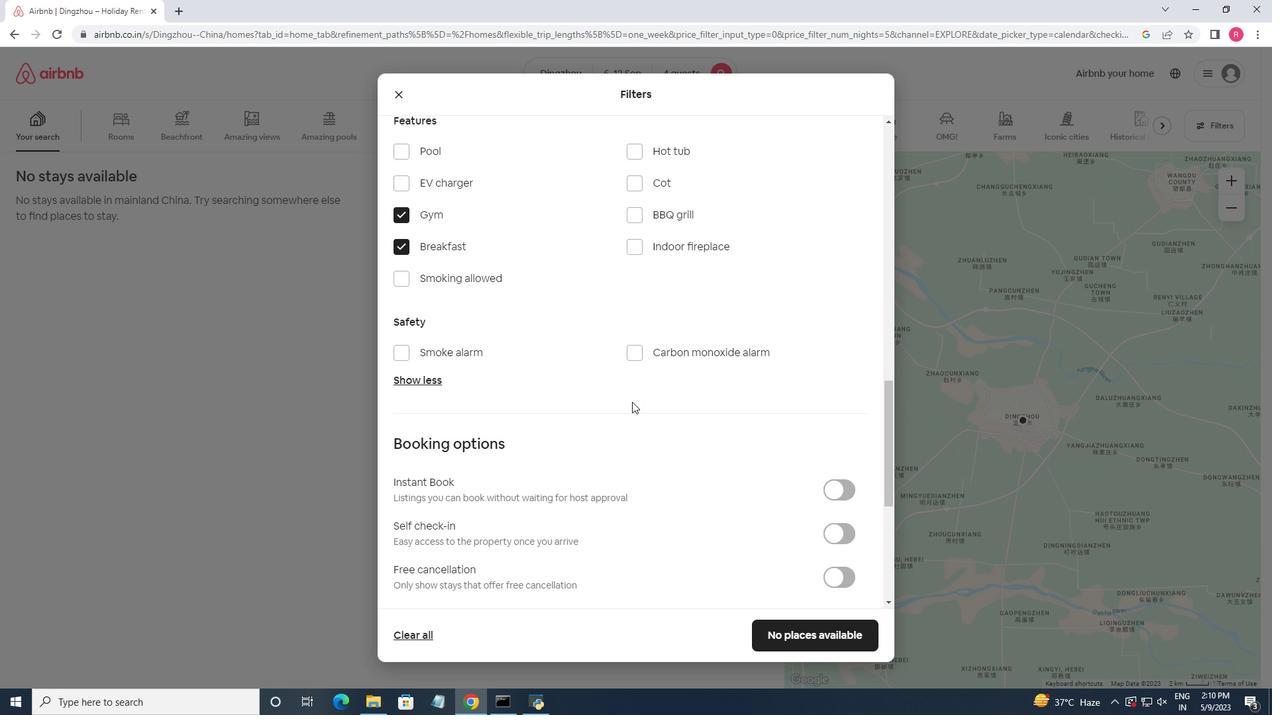 
Action: Mouse scrolled (632, 401) with delta (0, 0)
Screenshot: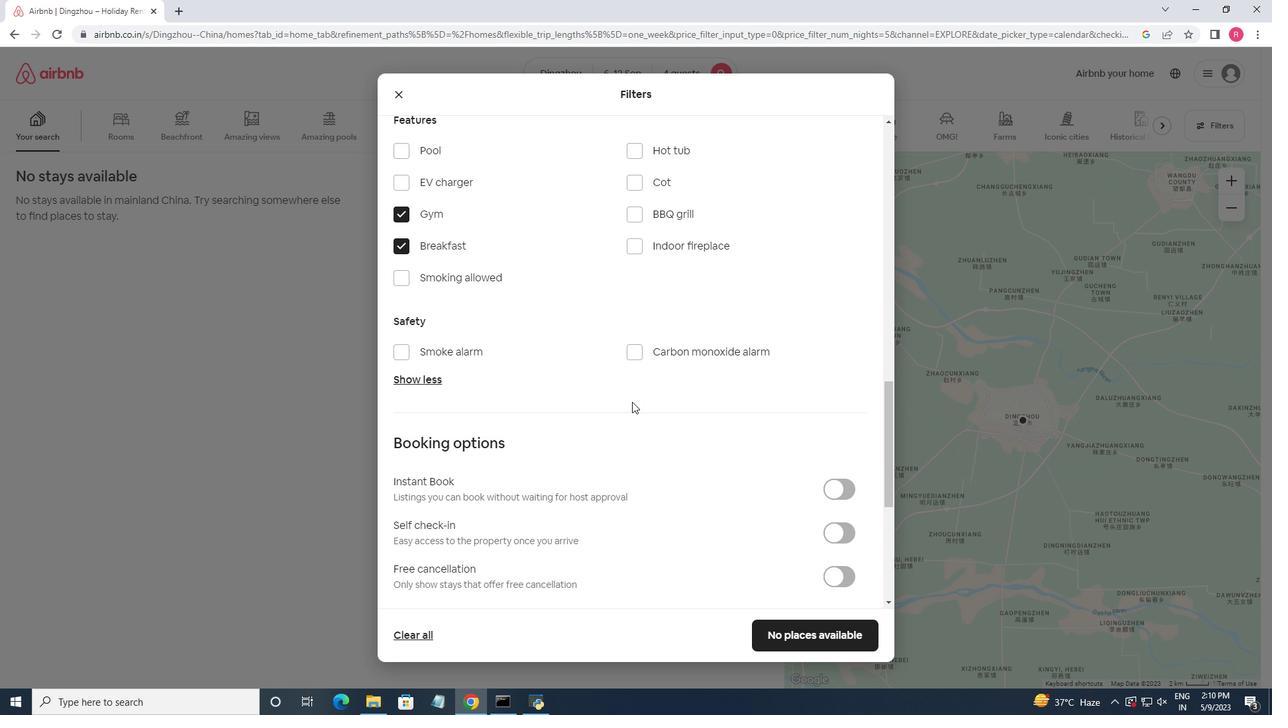 
Action: Mouse moved to (843, 400)
Screenshot: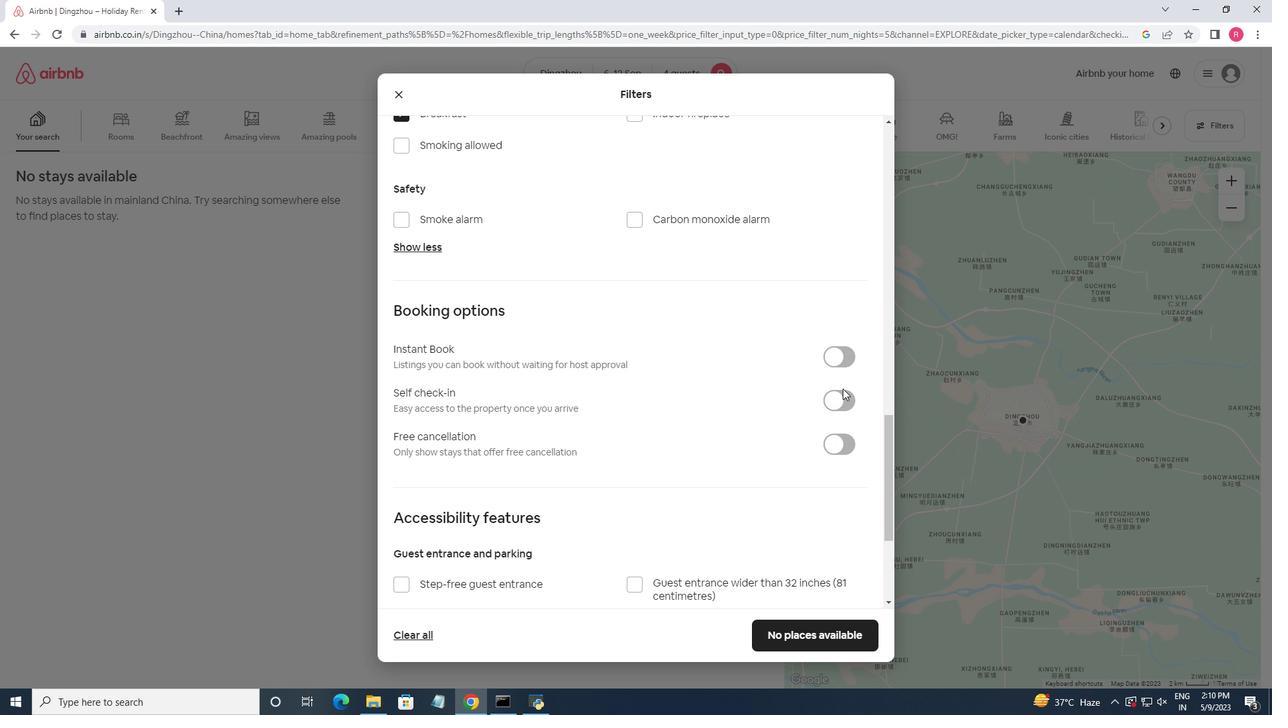 
Action: Mouse pressed left at (843, 400)
Screenshot: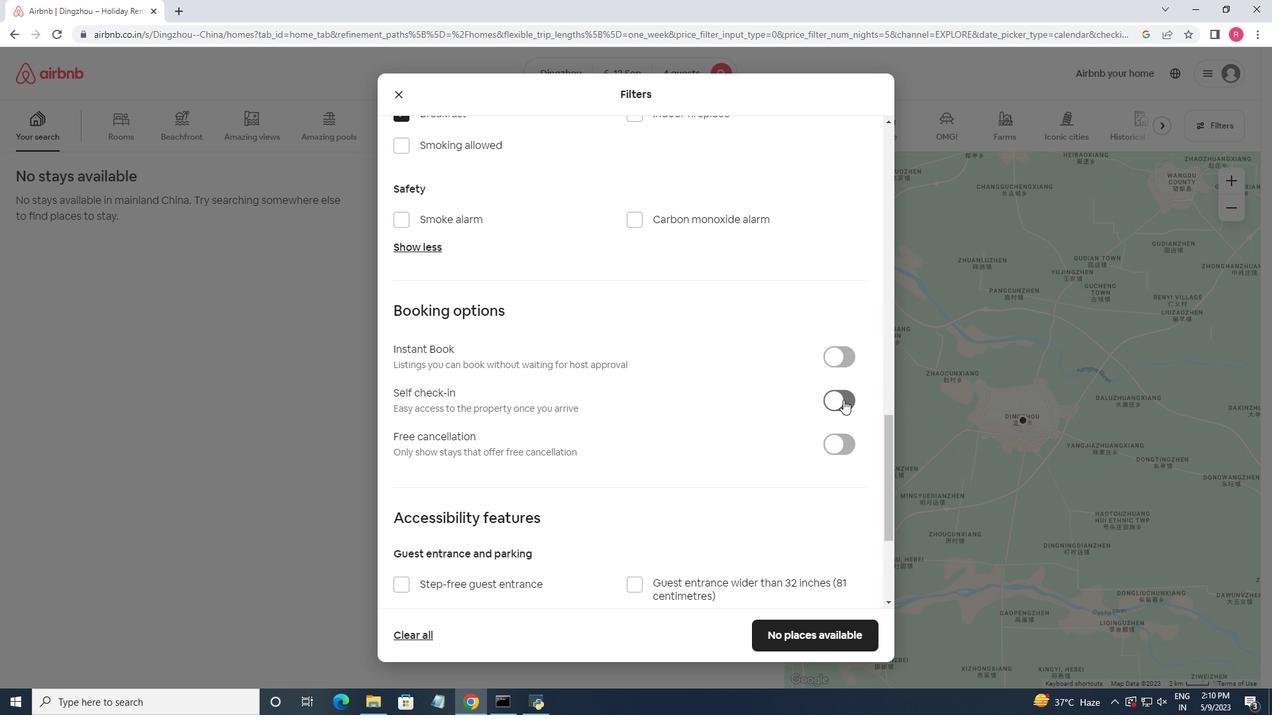 
Action: Mouse moved to (677, 397)
Screenshot: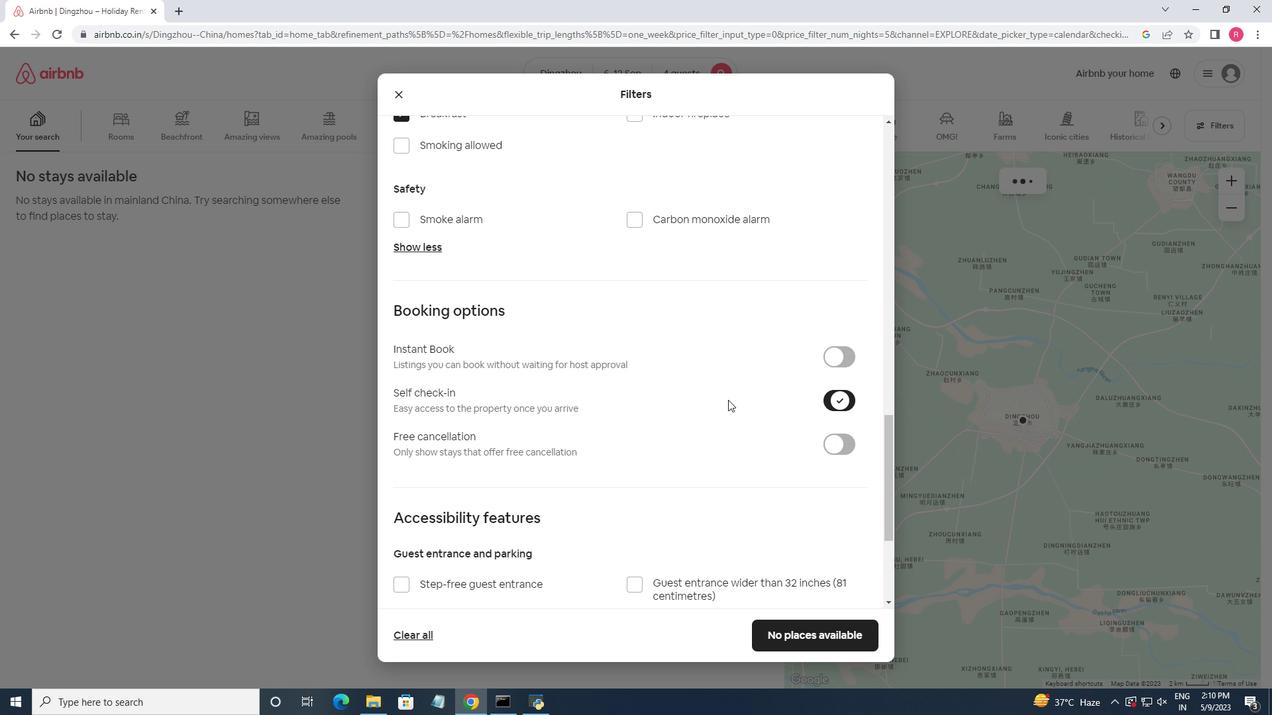 
Action: Mouse scrolled (677, 396) with delta (0, 0)
Screenshot: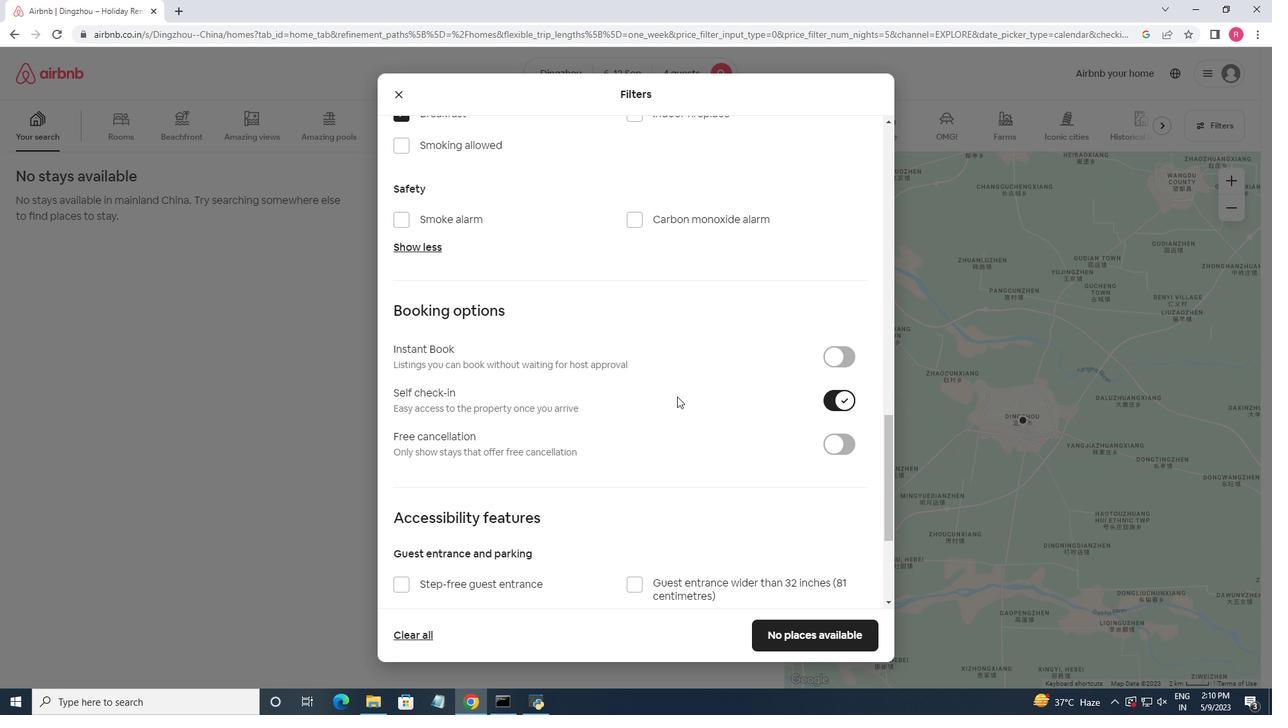 
Action: Mouse scrolled (677, 396) with delta (0, 0)
Screenshot: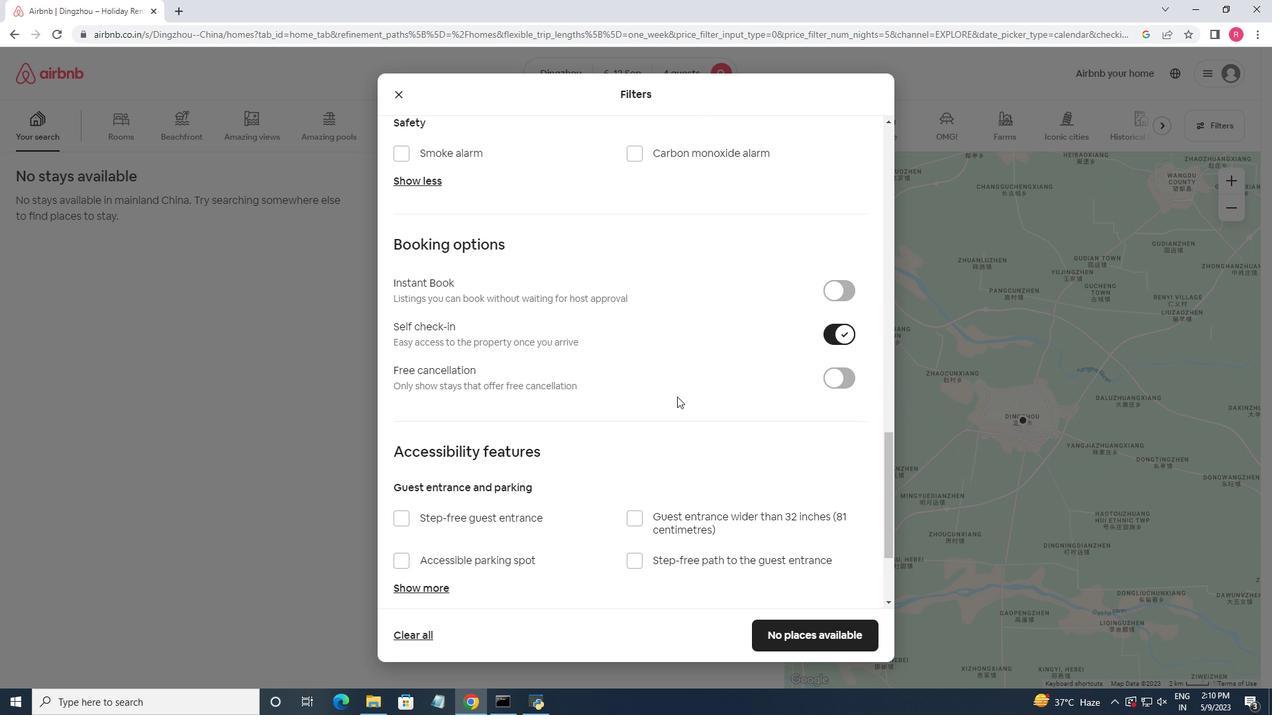 
Action: Mouse scrolled (677, 396) with delta (0, 0)
Screenshot: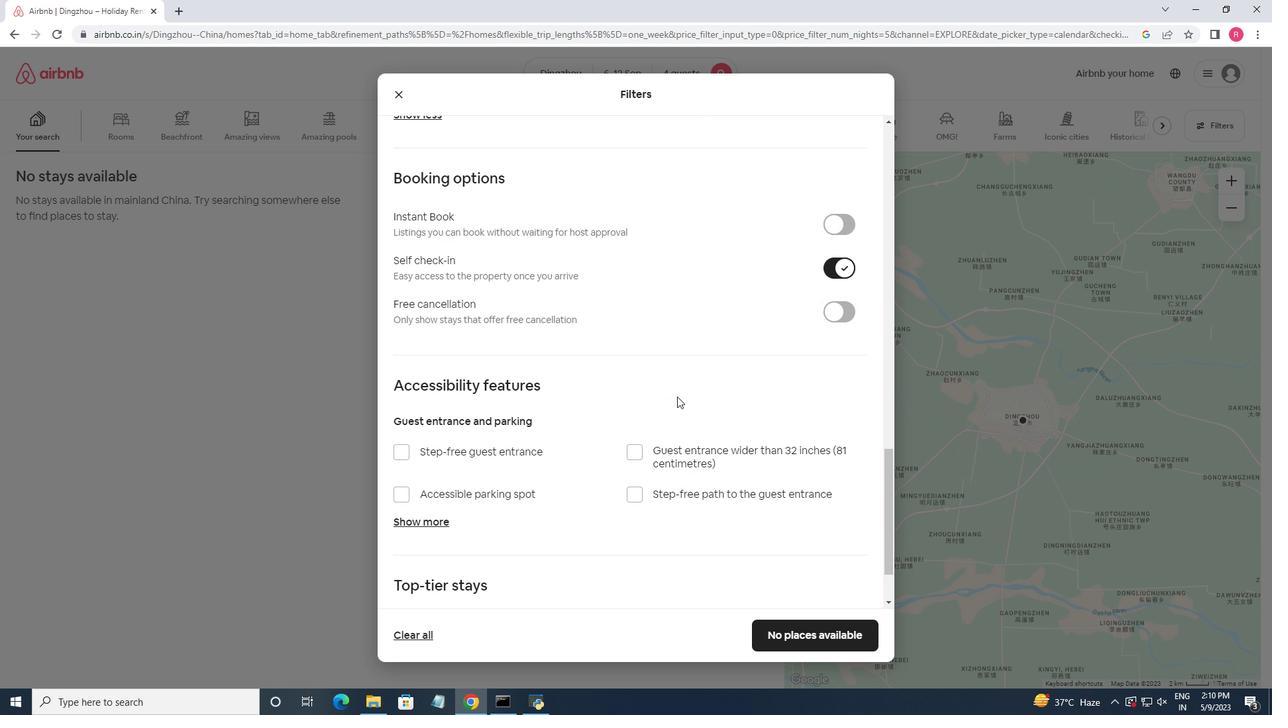
Action: Mouse scrolled (677, 396) with delta (0, 0)
Screenshot: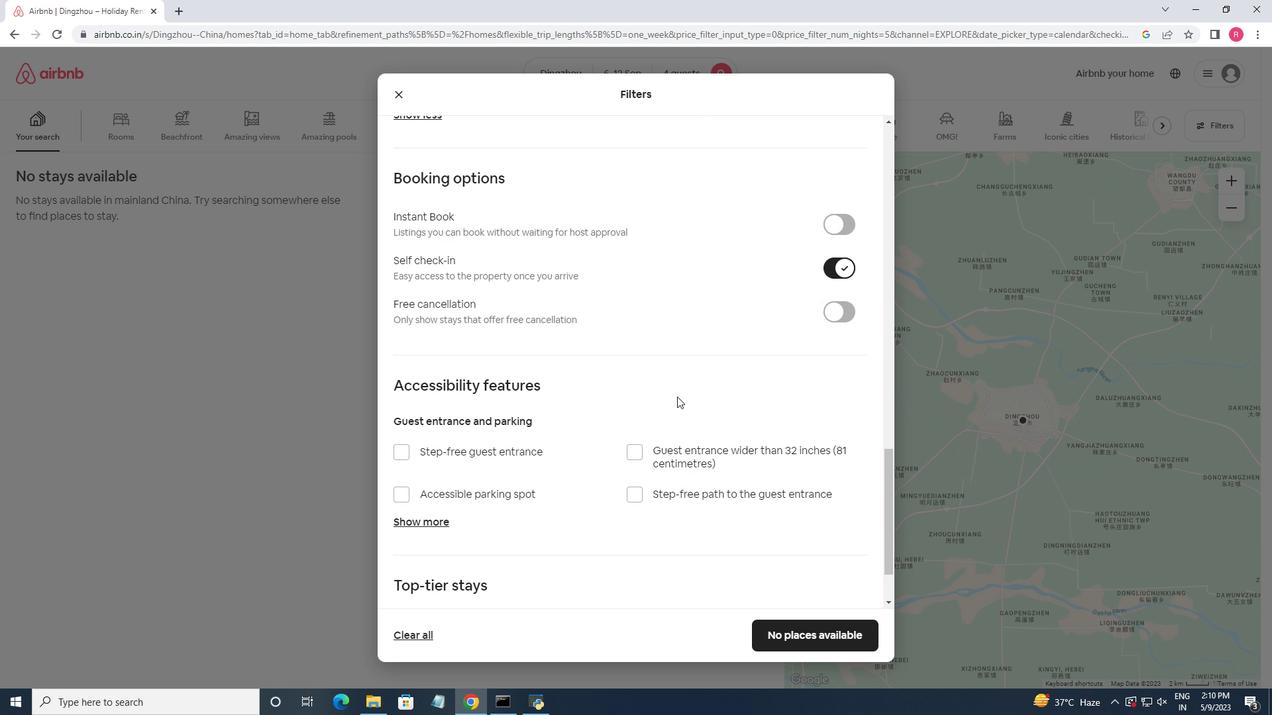 
Action: Mouse scrolled (677, 396) with delta (0, 0)
Screenshot: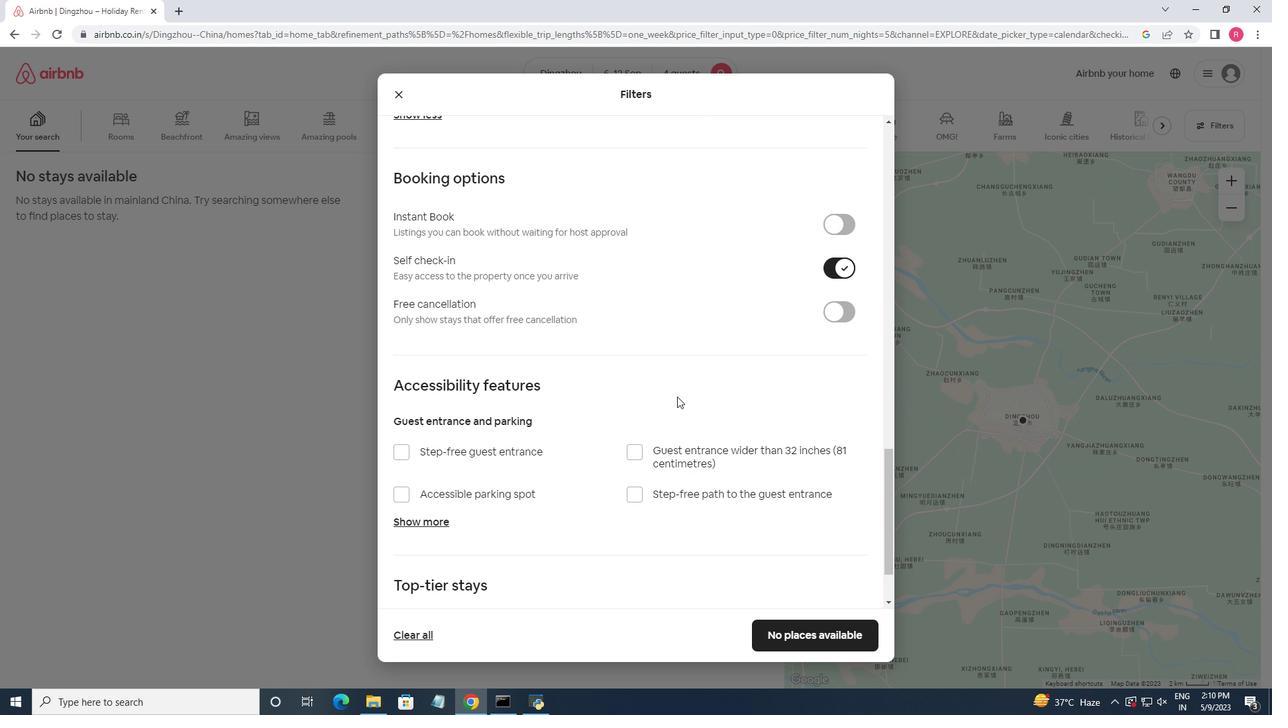 
Action: Mouse scrolled (677, 396) with delta (0, 0)
Screenshot: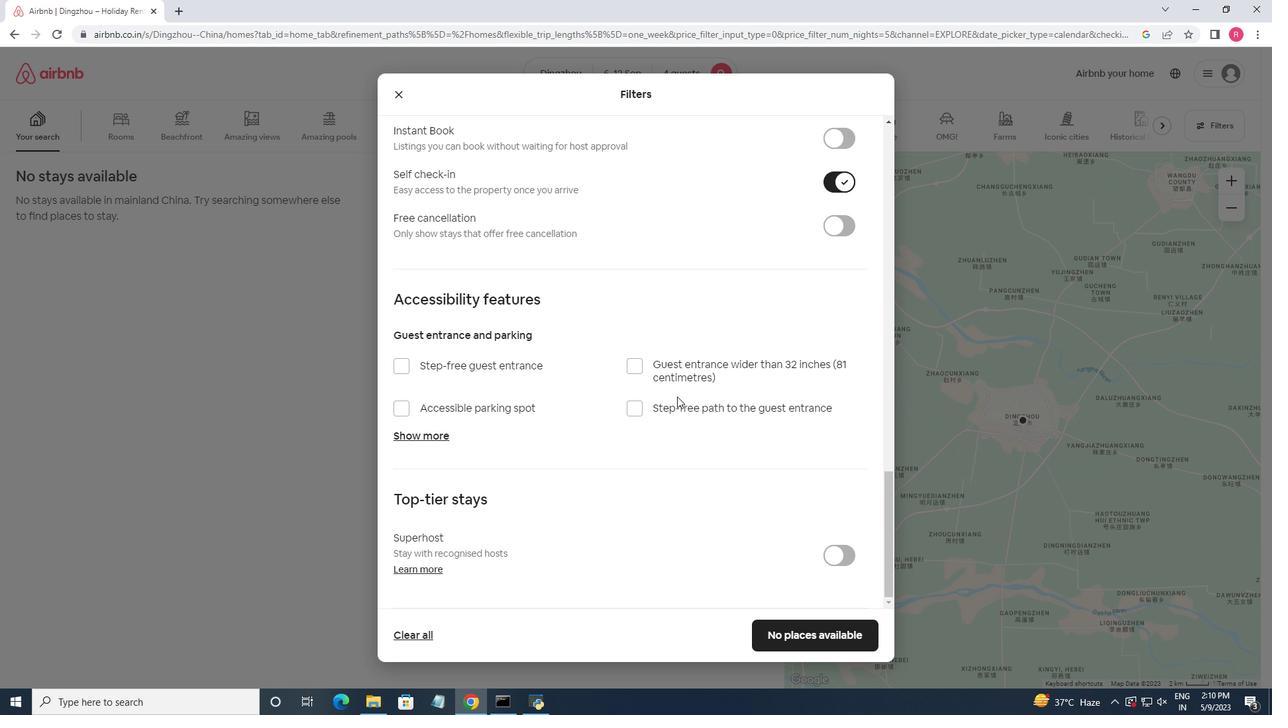 
Action: Mouse scrolled (677, 396) with delta (0, 0)
Screenshot: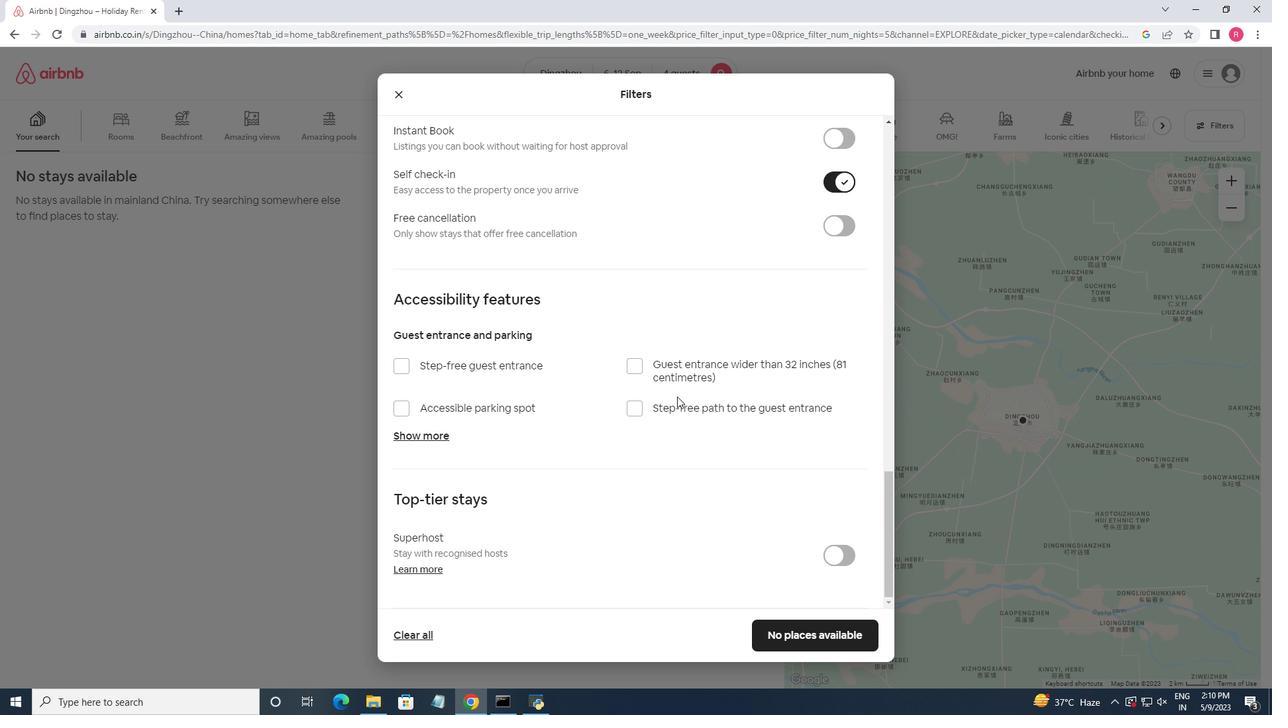 
Action: Mouse scrolled (677, 396) with delta (0, 0)
Screenshot: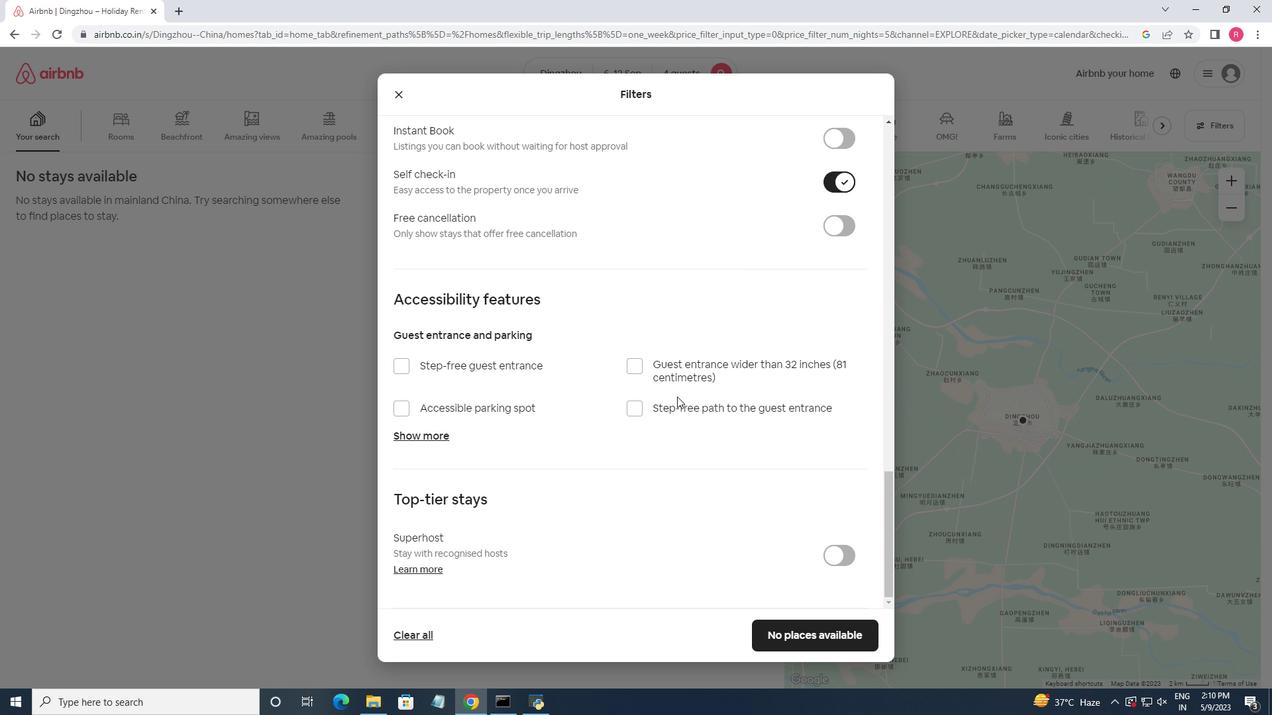 
Action: Mouse moved to (666, 395)
Screenshot: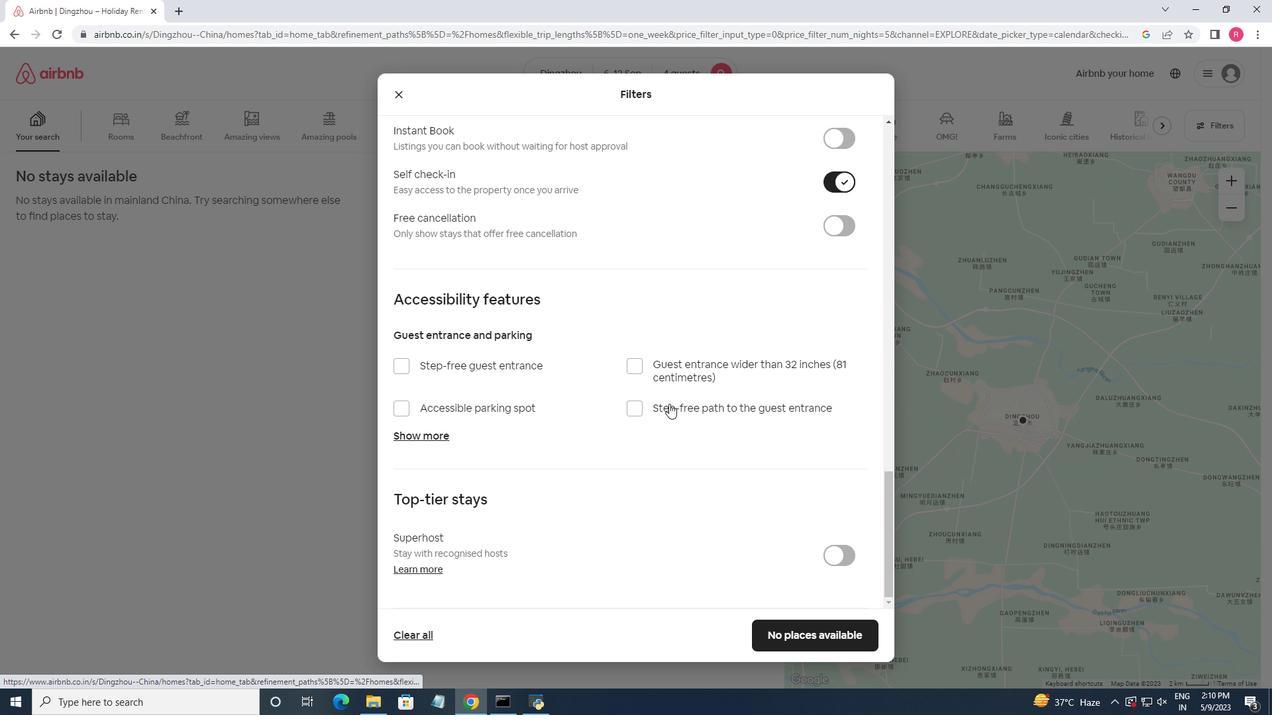 
Action: Mouse scrolled (666, 395) with delta (0, 0)
Screenshot: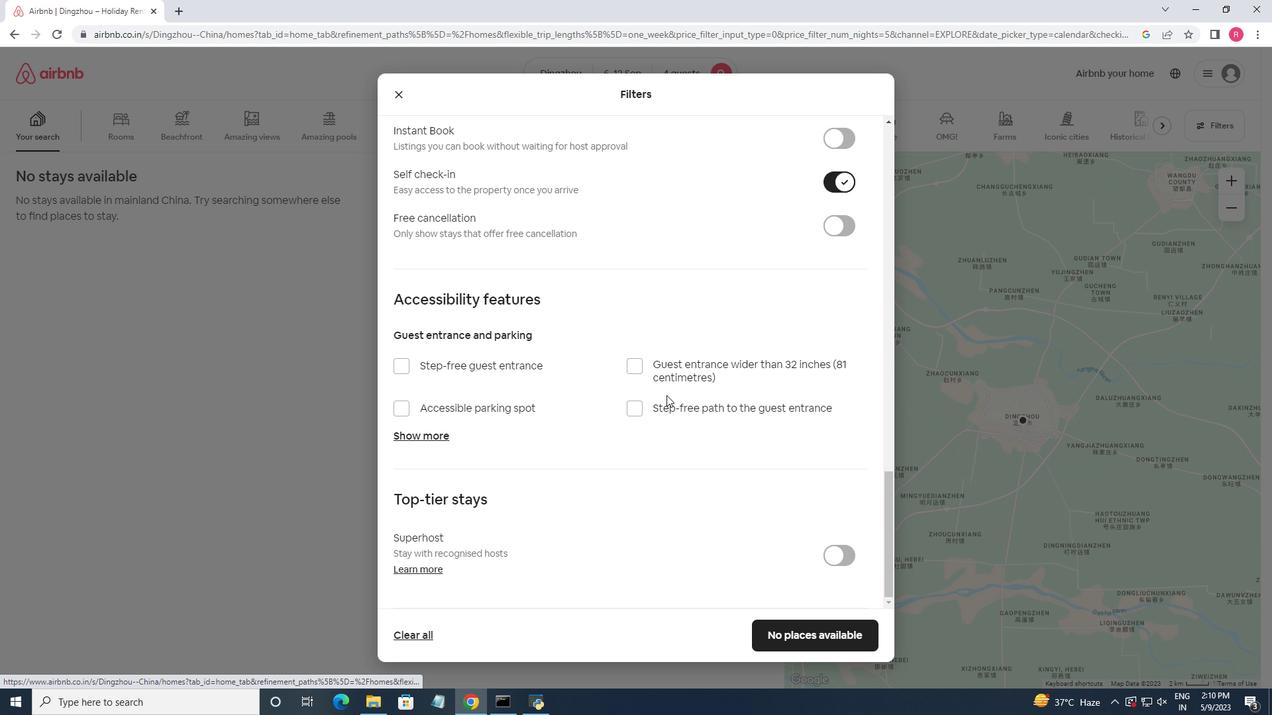 
Action: Mouse scrolled (666, 395) with delta (0, 0)
Screenshot: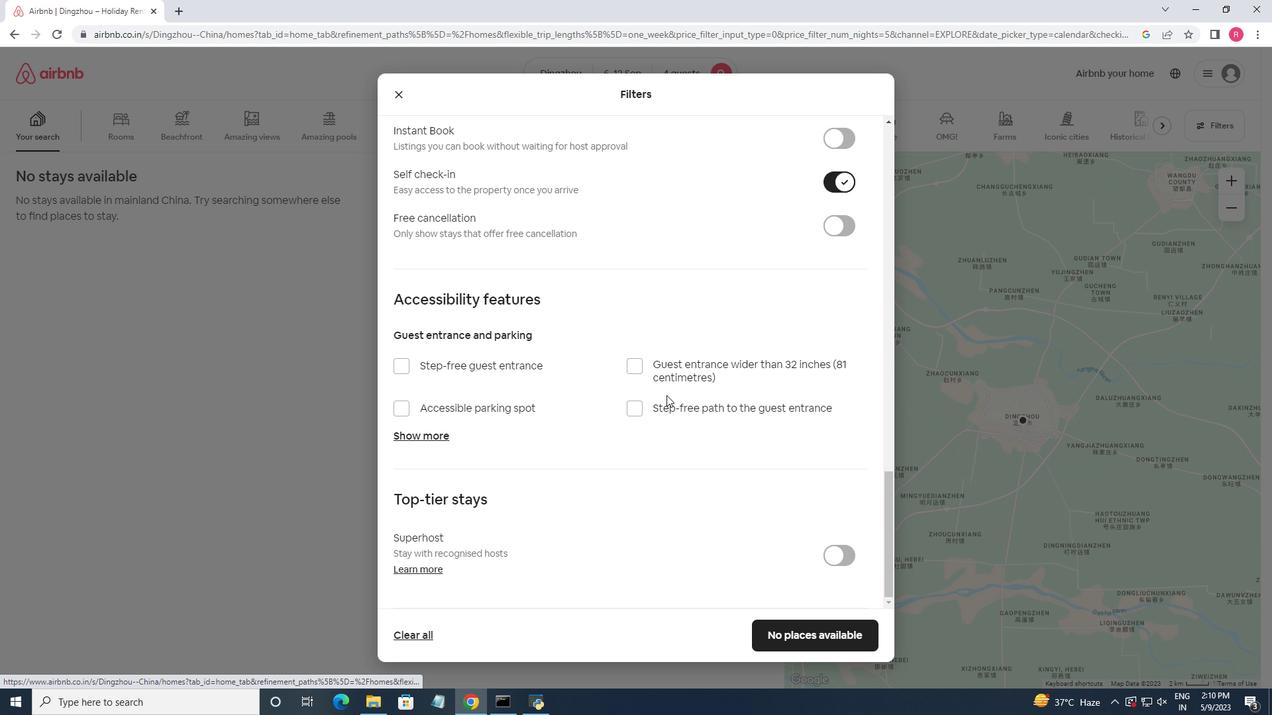 
Action: Mouse scrolled (666, 395) with delta (0, 0)
Screenshot: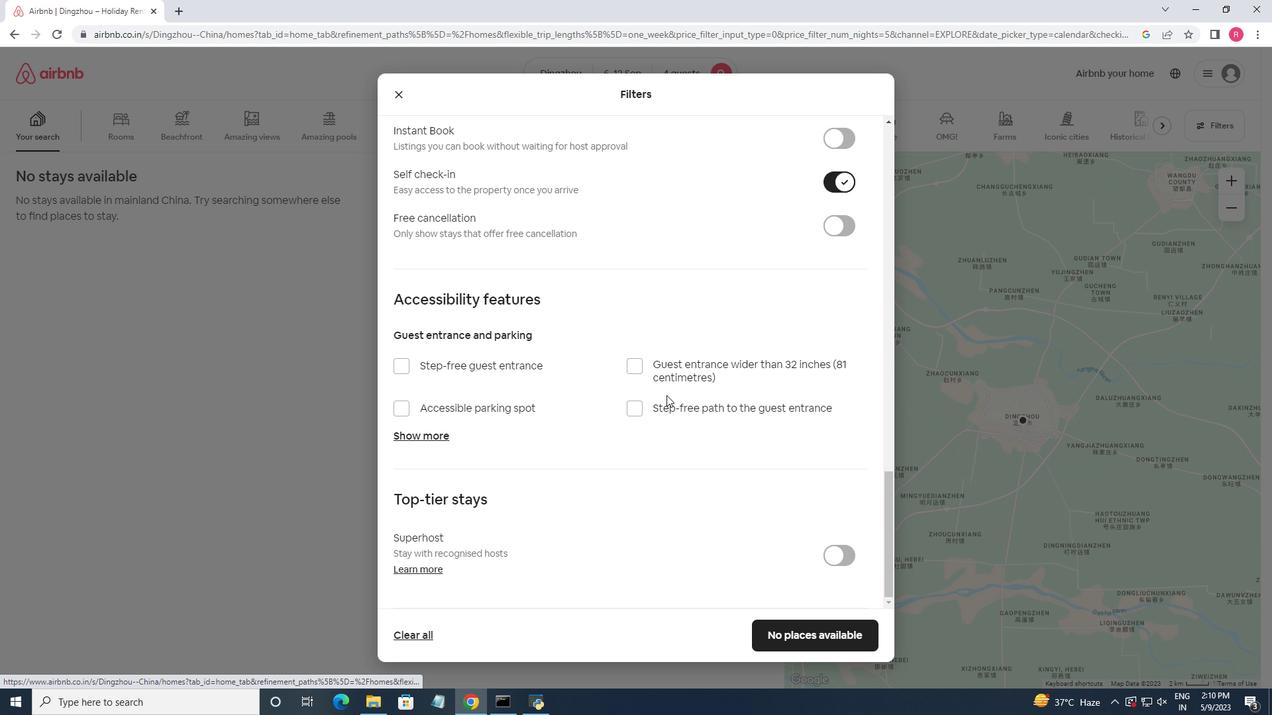 
Action: Mouse scrolled (666, 395) with delta (0, 0)
Screenshot: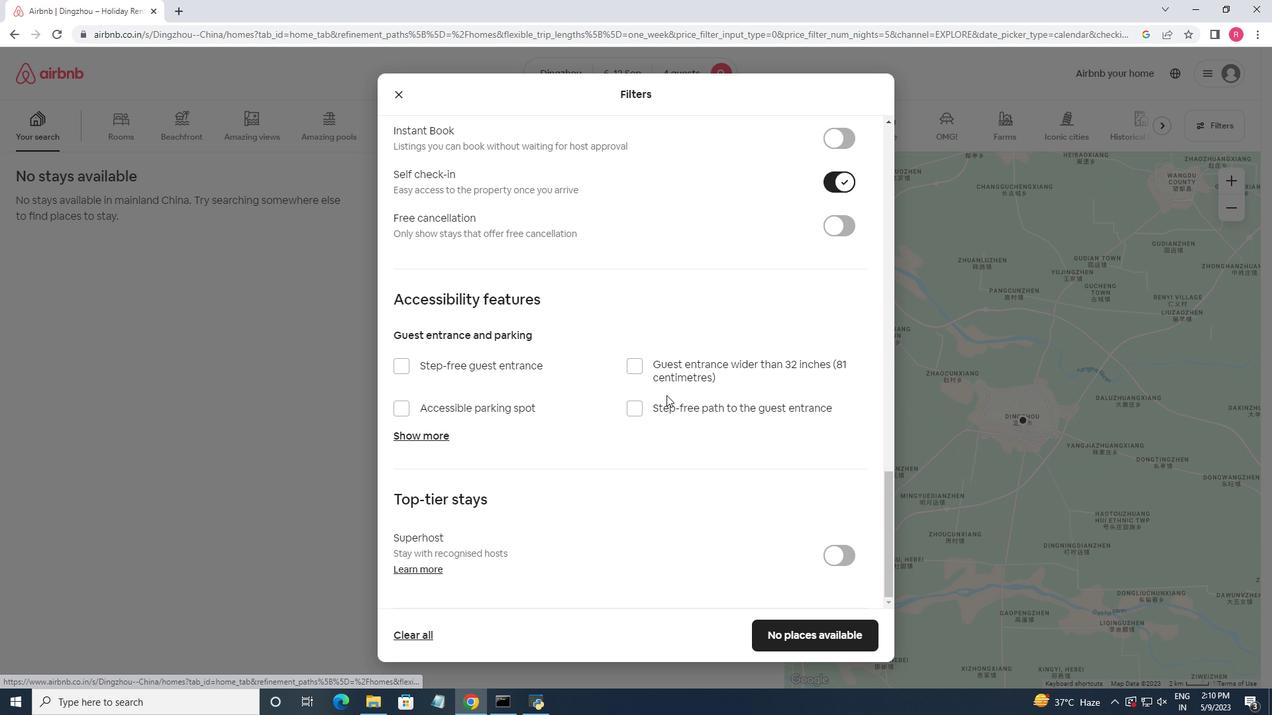 
Action: Mouse moved to (805, 633)
Screenshot: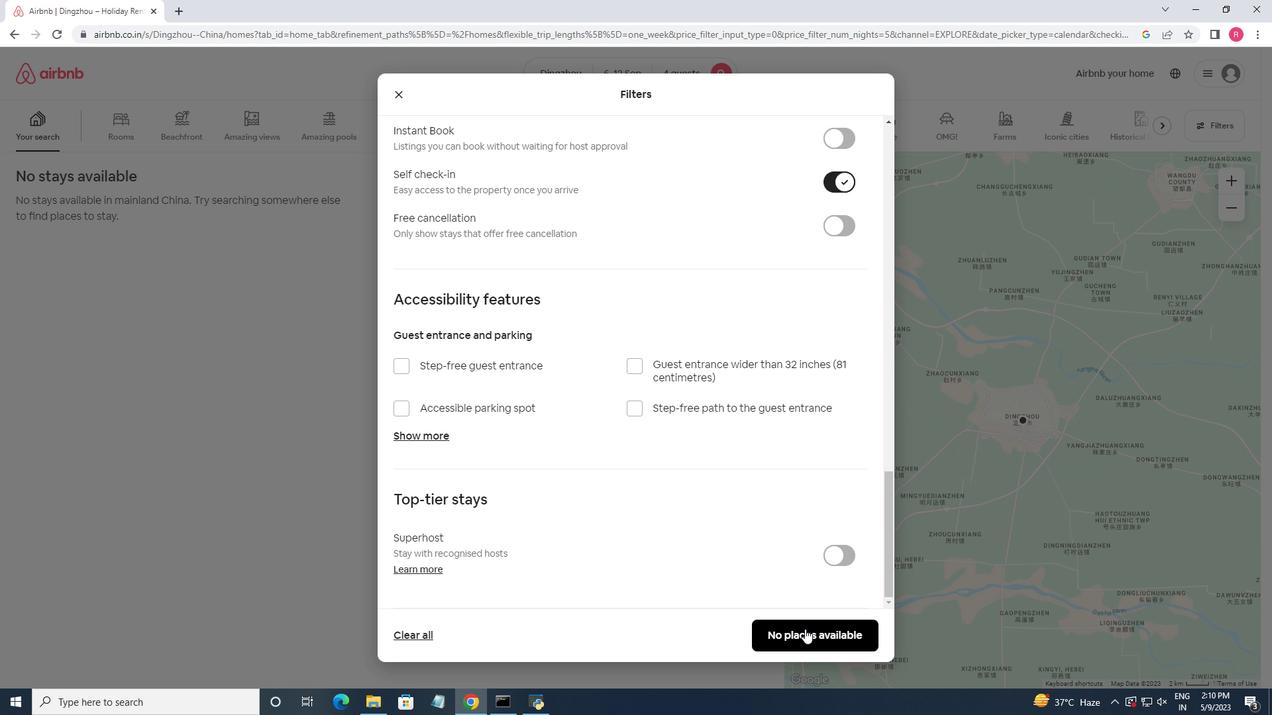
Action: Mouse pressed left at (805, 633)
Screenshot: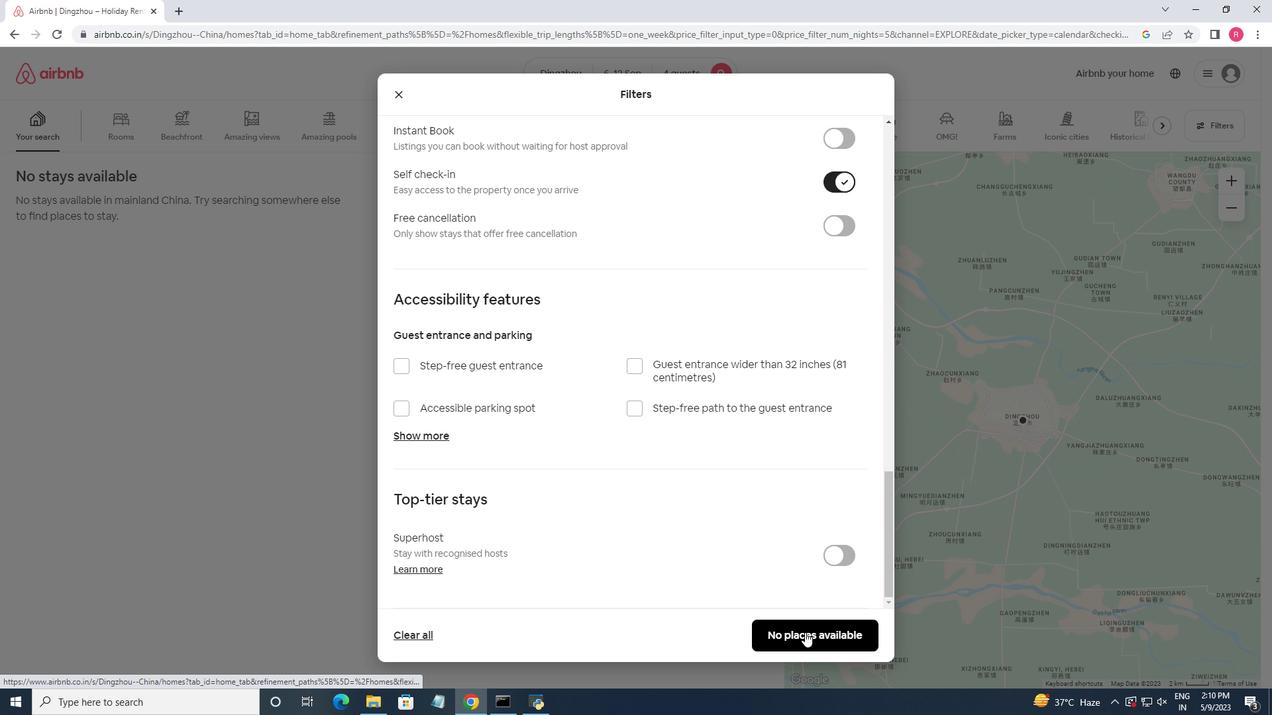 
Action: Mouse moved to (704, 175)
Screenshot: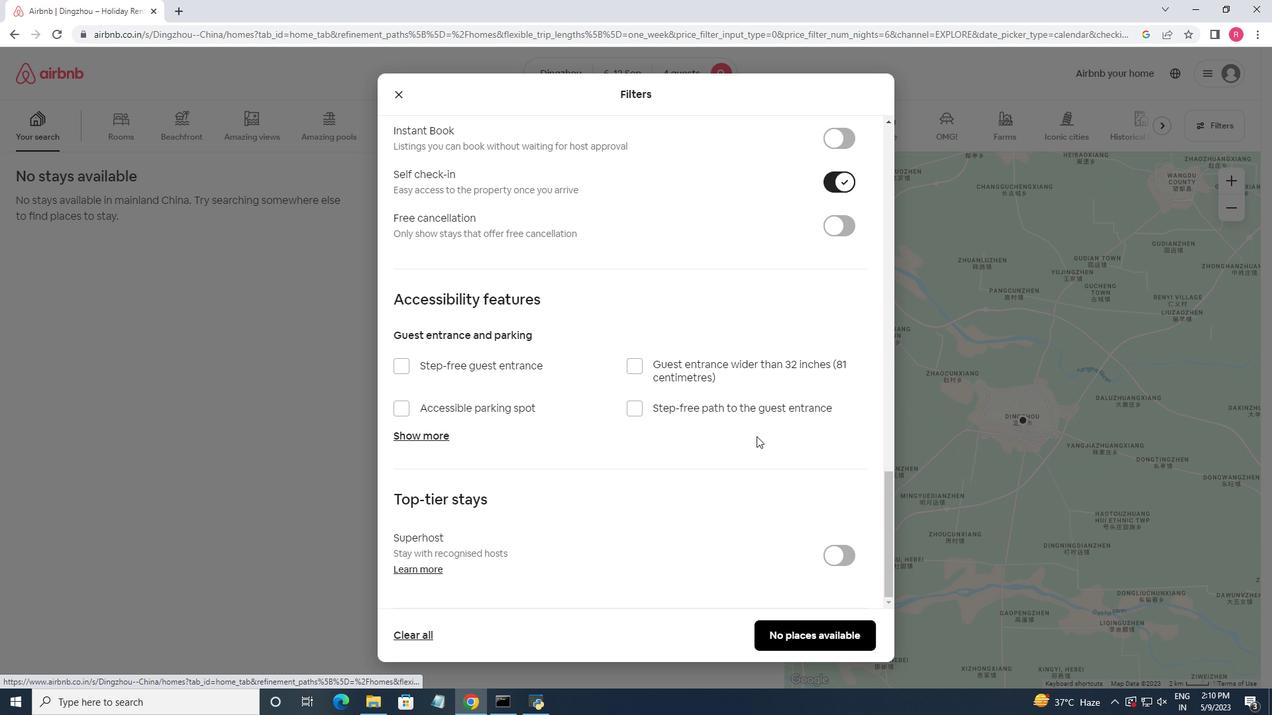 
